 Task: Find connections with filter location Uruguaiana with filter topic #Projectmanagements with filter profile language German with filter current company Reliance Mutual Fund with filter school Panimalar Engineering College with filter industry Air, Water, and Waste Program Management with filter service category Print Design with filter keywords title IT Professional
Action: Mouse moved to (673, 132)
Screenshot: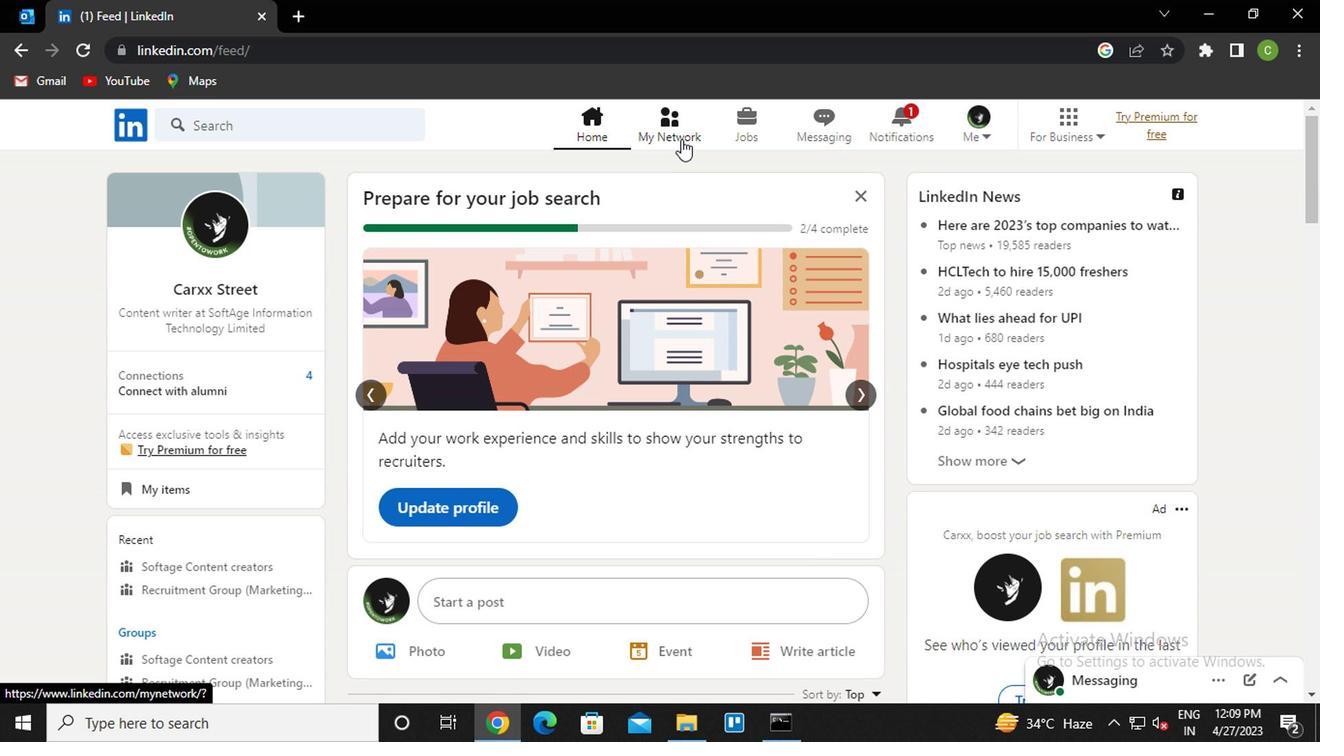 
Action: Mouse pressed left at (673, 132)
Screenshot: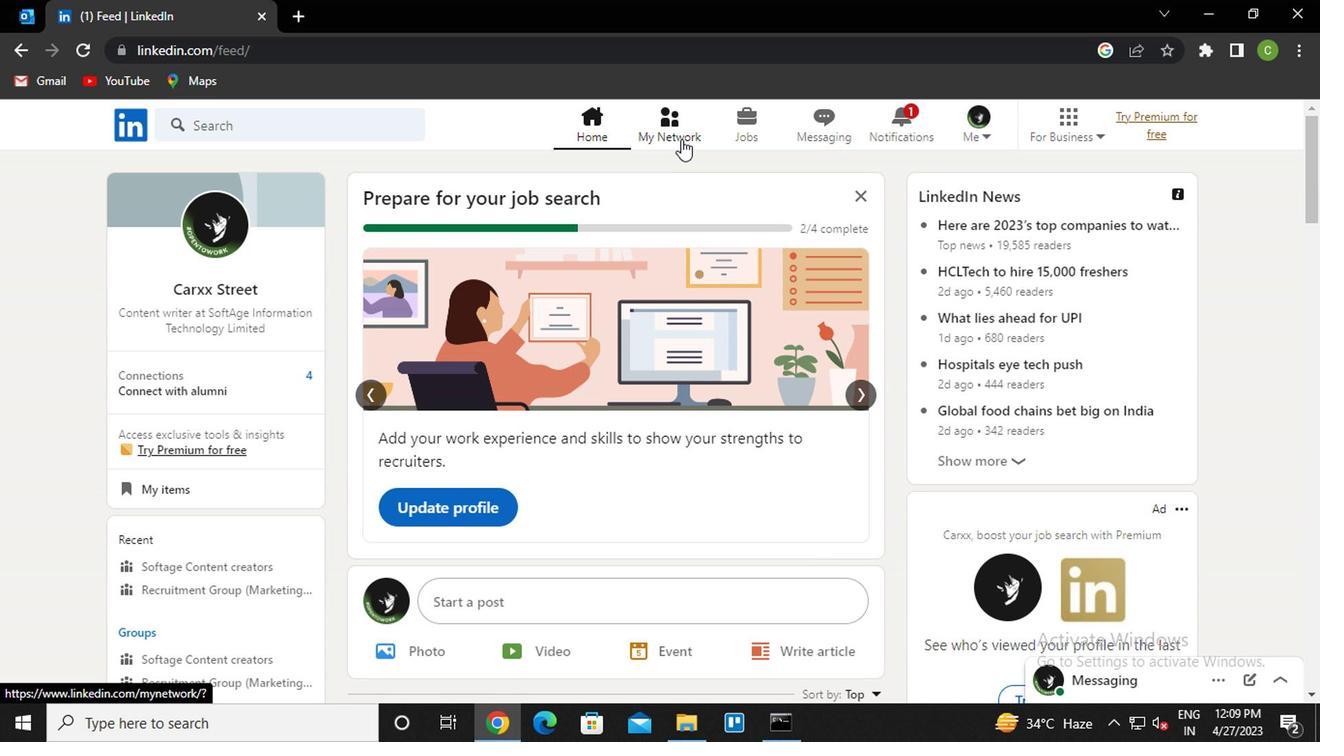 
Action: Mouse moved to (292, 243)
Screenshot: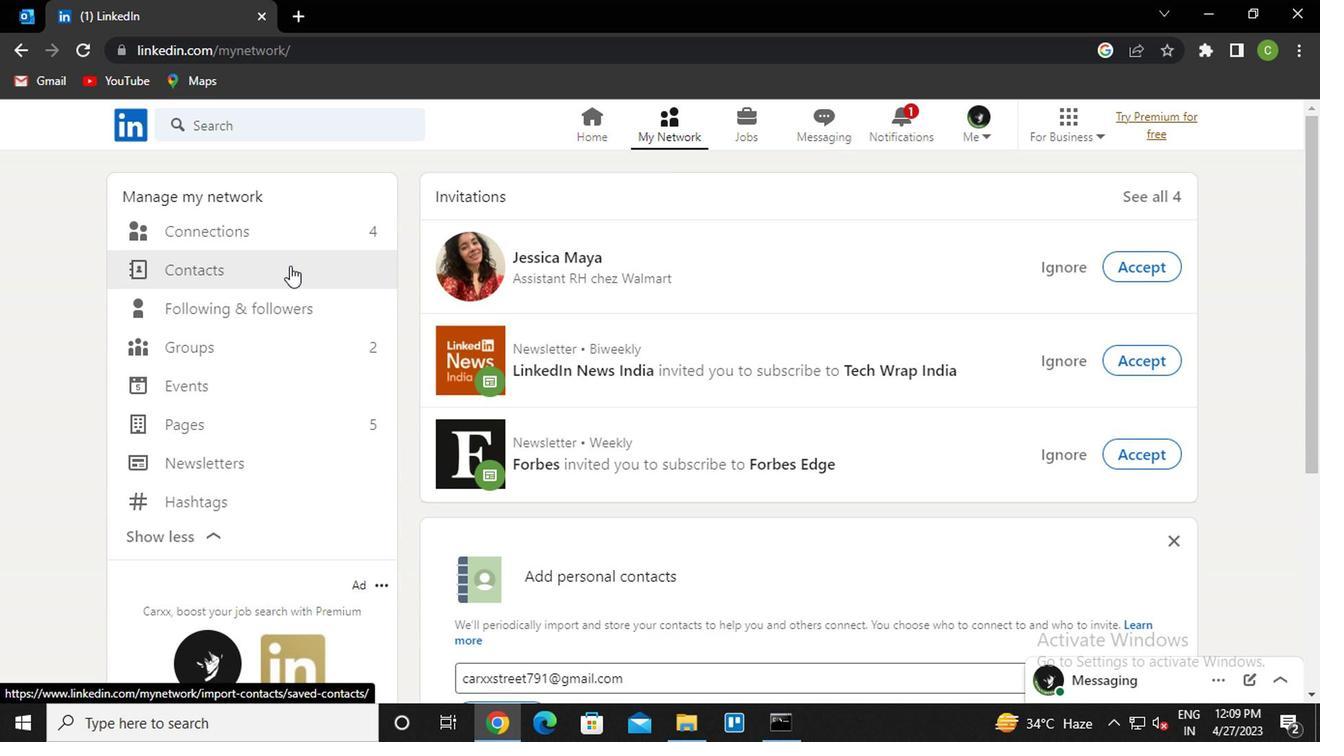 
Action: Mouse pressed left at (292, 243)
Screenshot: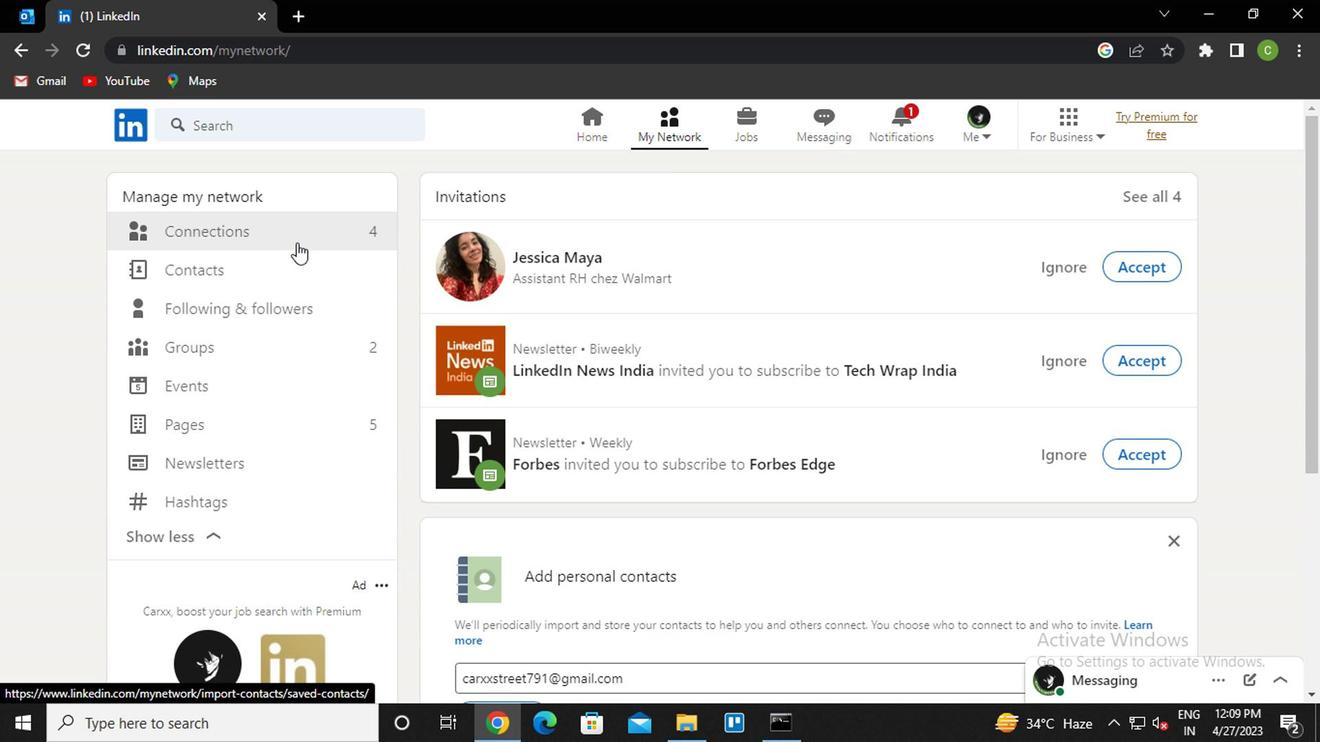 
Action: Mouse moved to (283, 224)
Screenshot: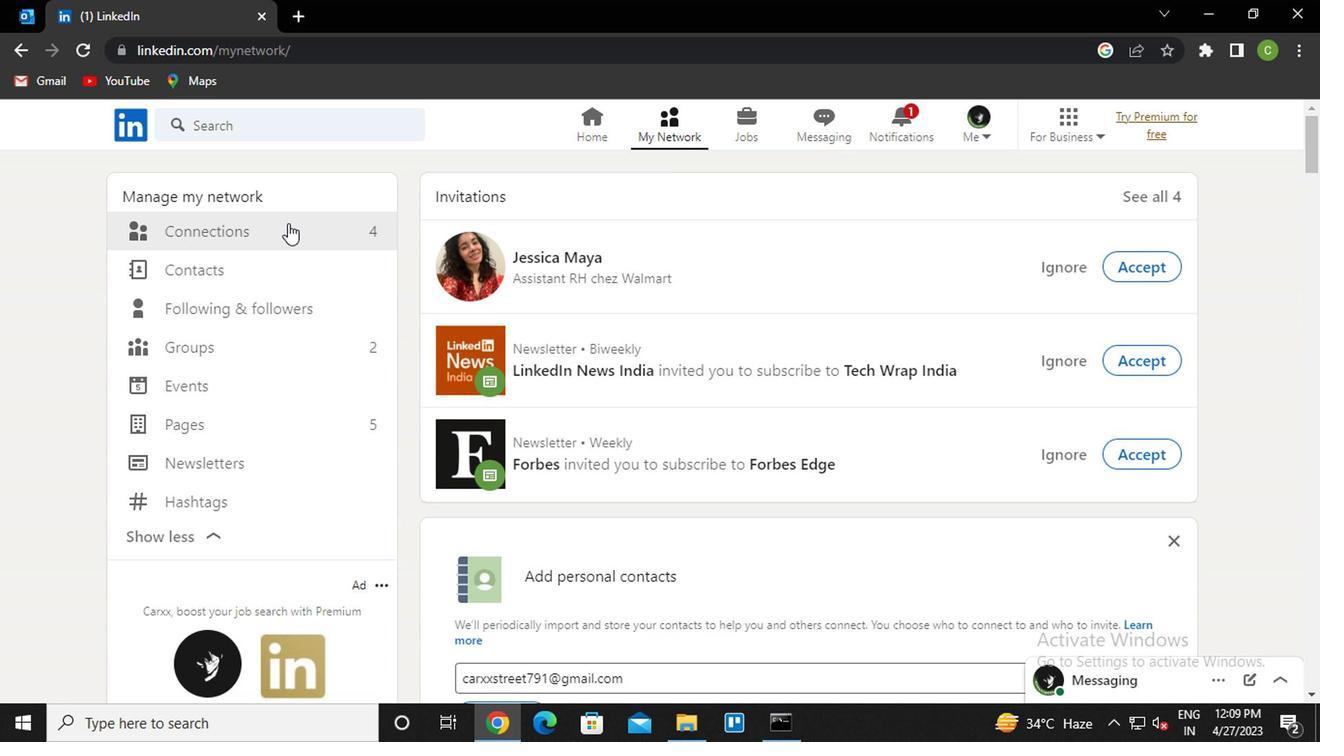 
Action: Mouse pressed left at (283, 224)
Screenshot: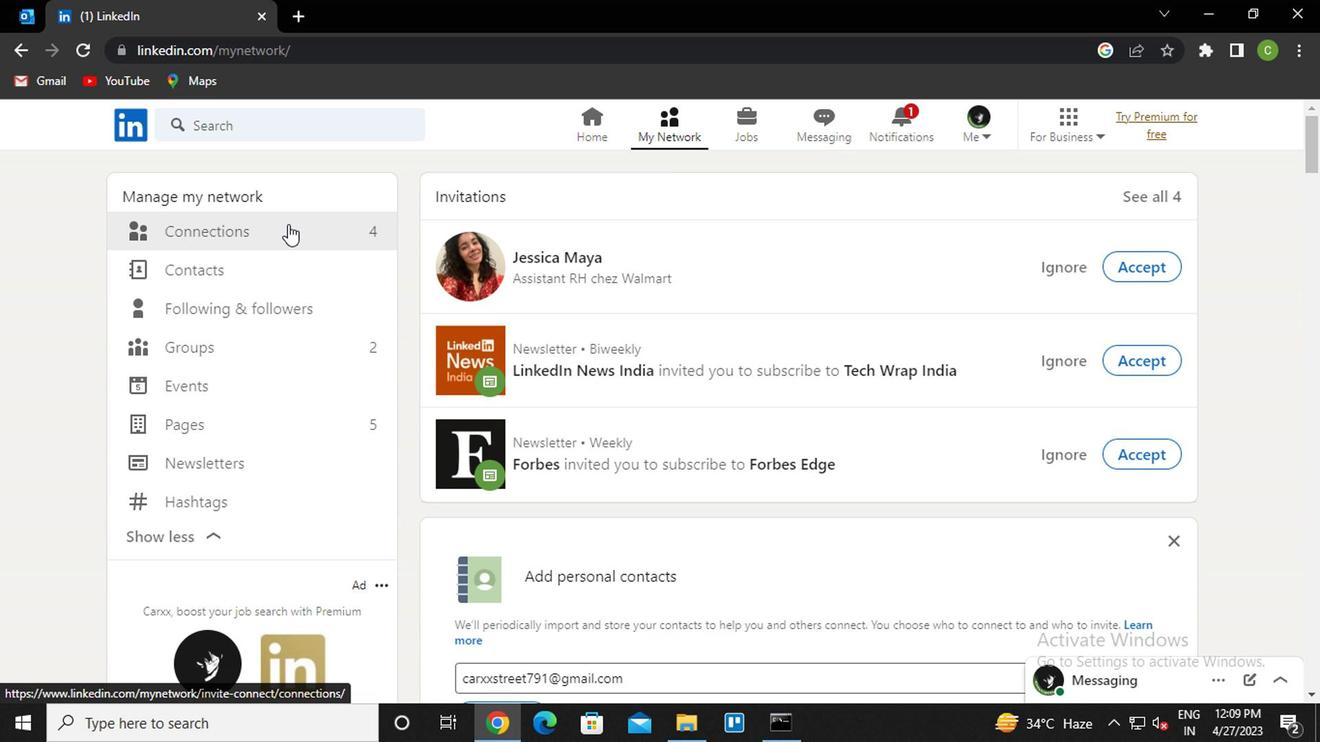 
Action: Mouse moved to (804, 227)
Screenshot: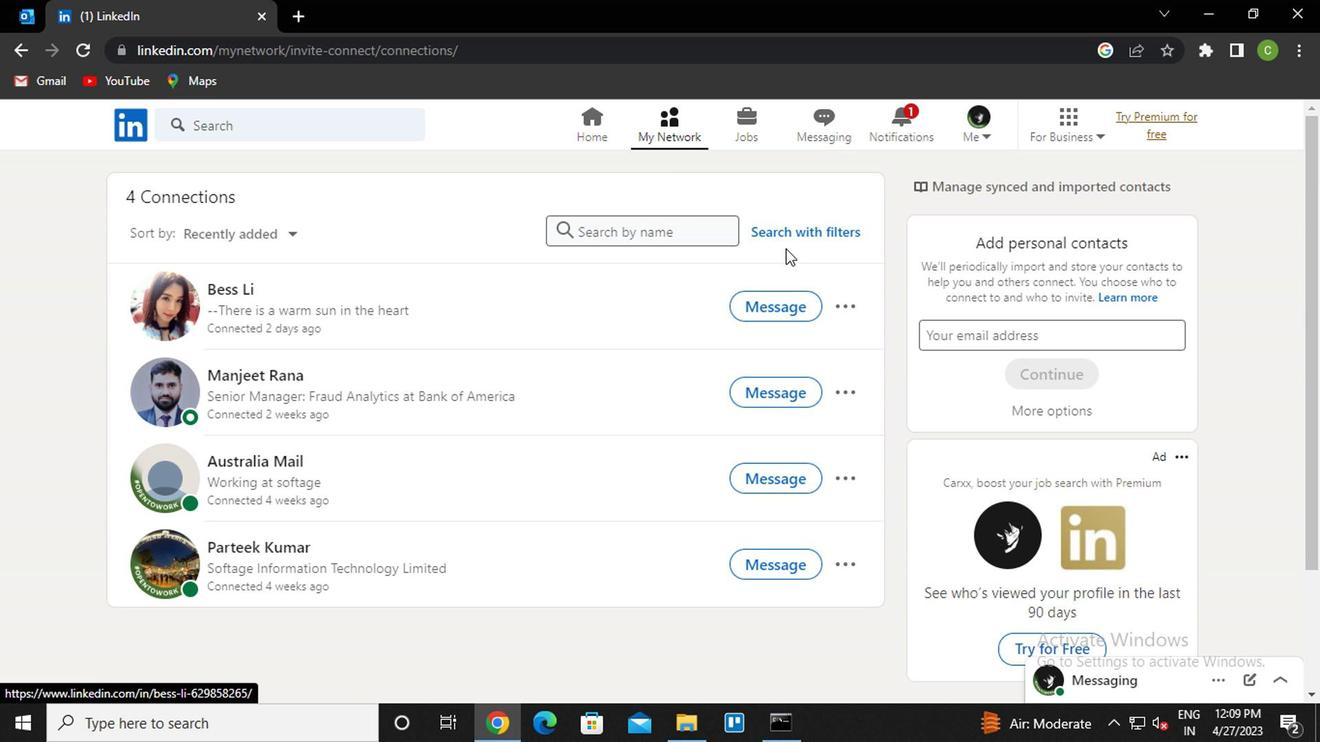 
Action: Mouse pressed left at (804, 227)
Screenshot: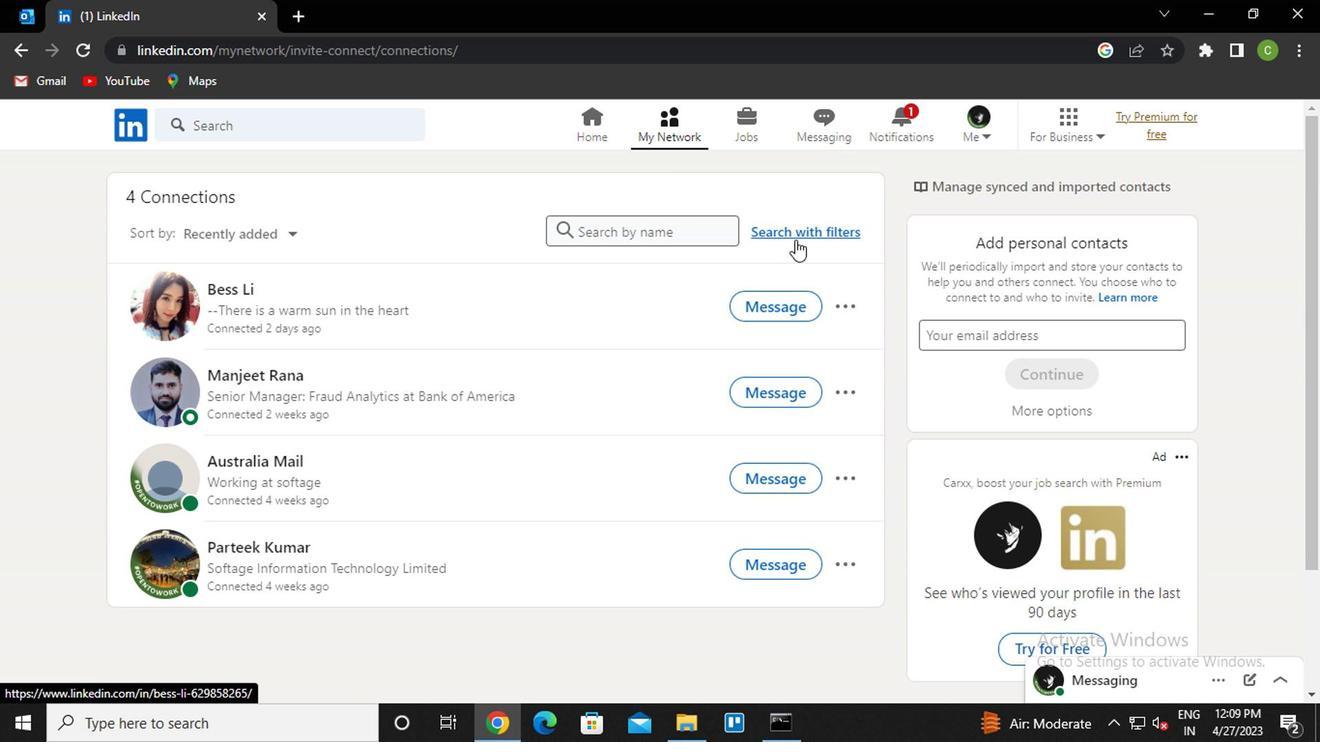 
Action: Mouse moved to (723, 187)
Screenshot: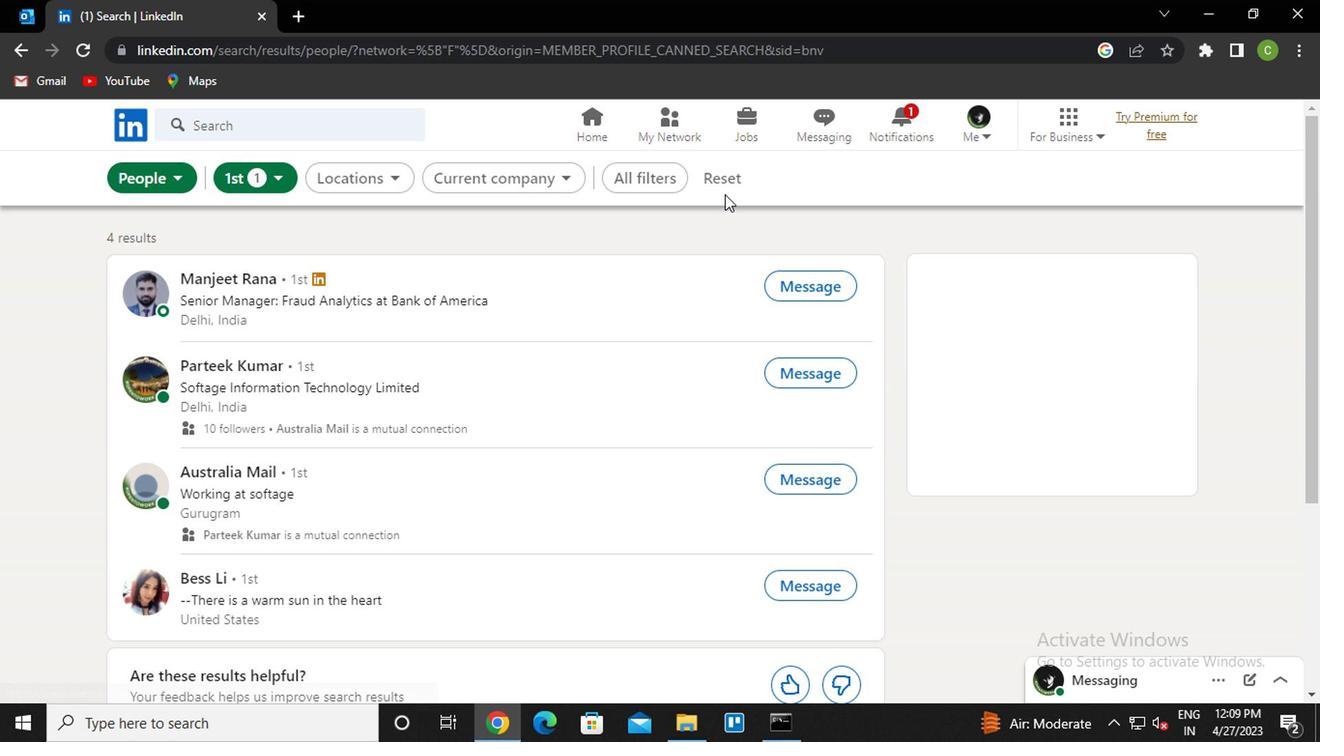 
Action: Mouse pressed left at (723, 187)
Screenshot: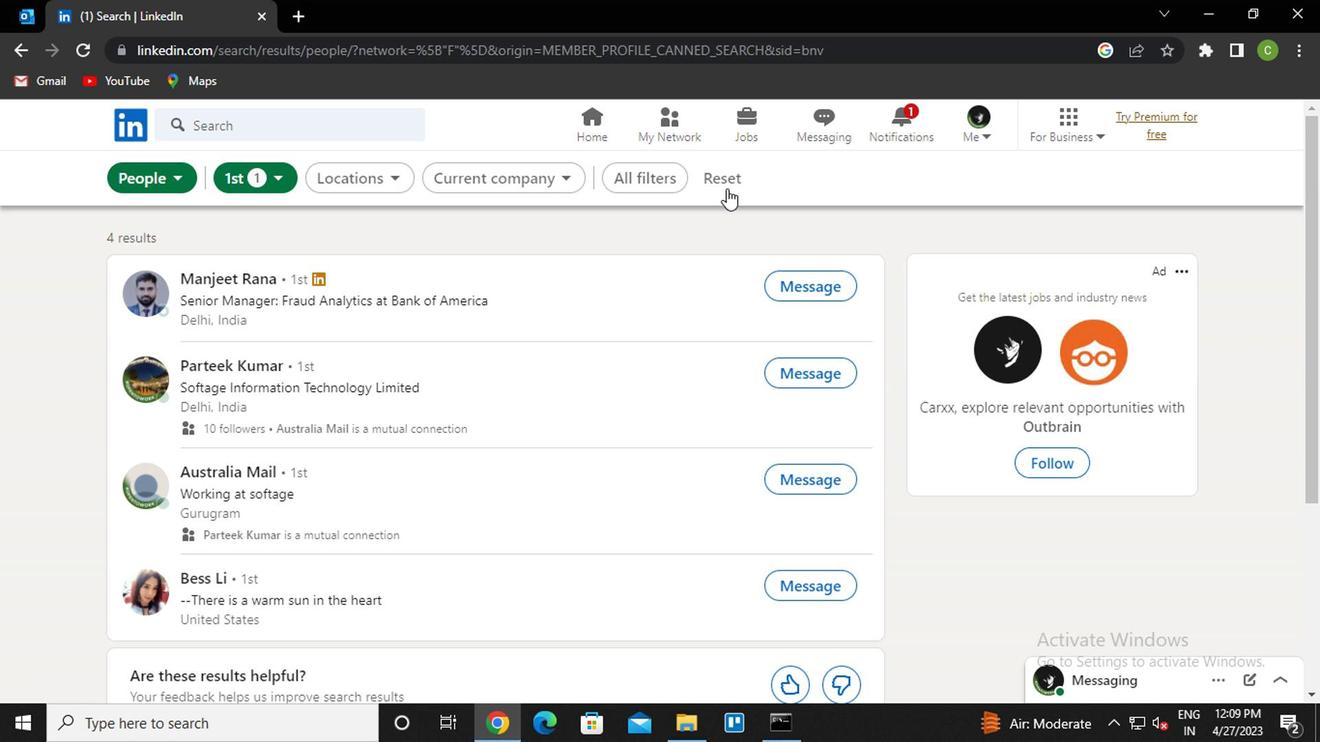 
Action: Mouse moved to (683, 179)
Screenshot: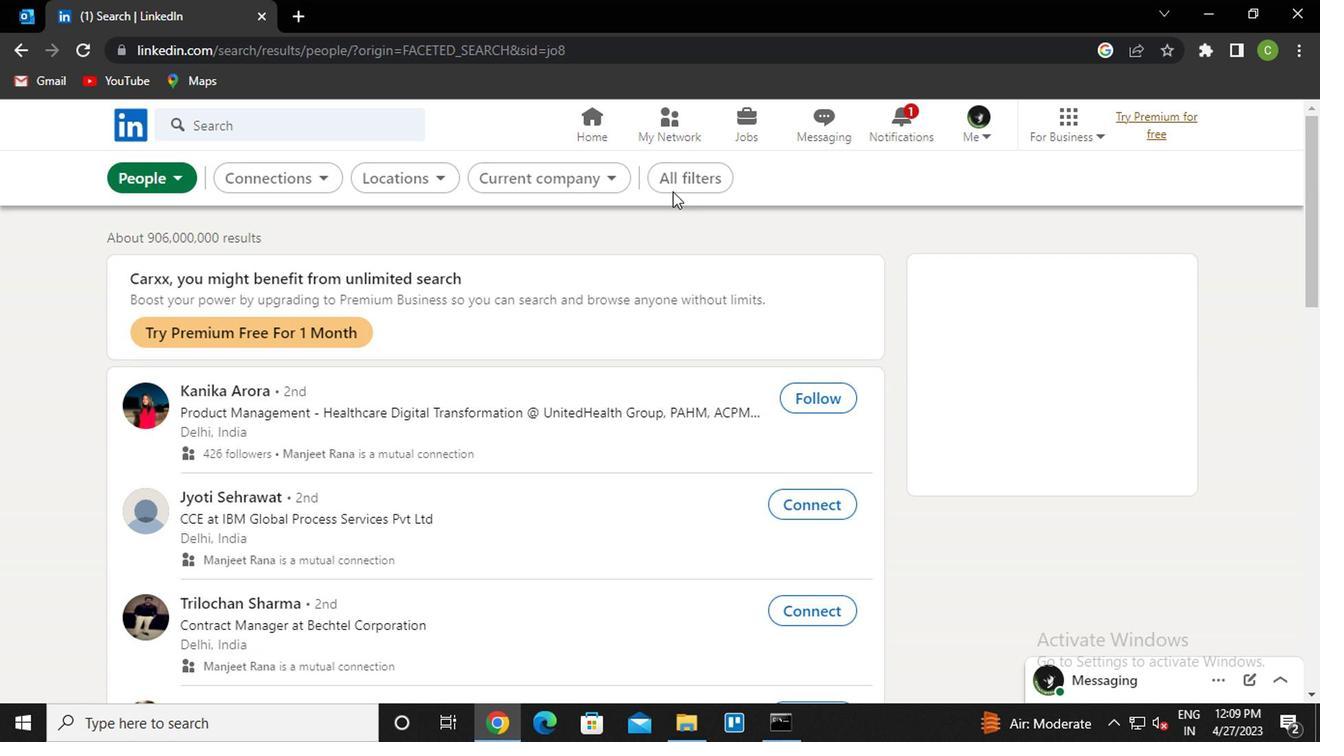 
Action: Mouse pressed left at (683, 179)
Screenshot: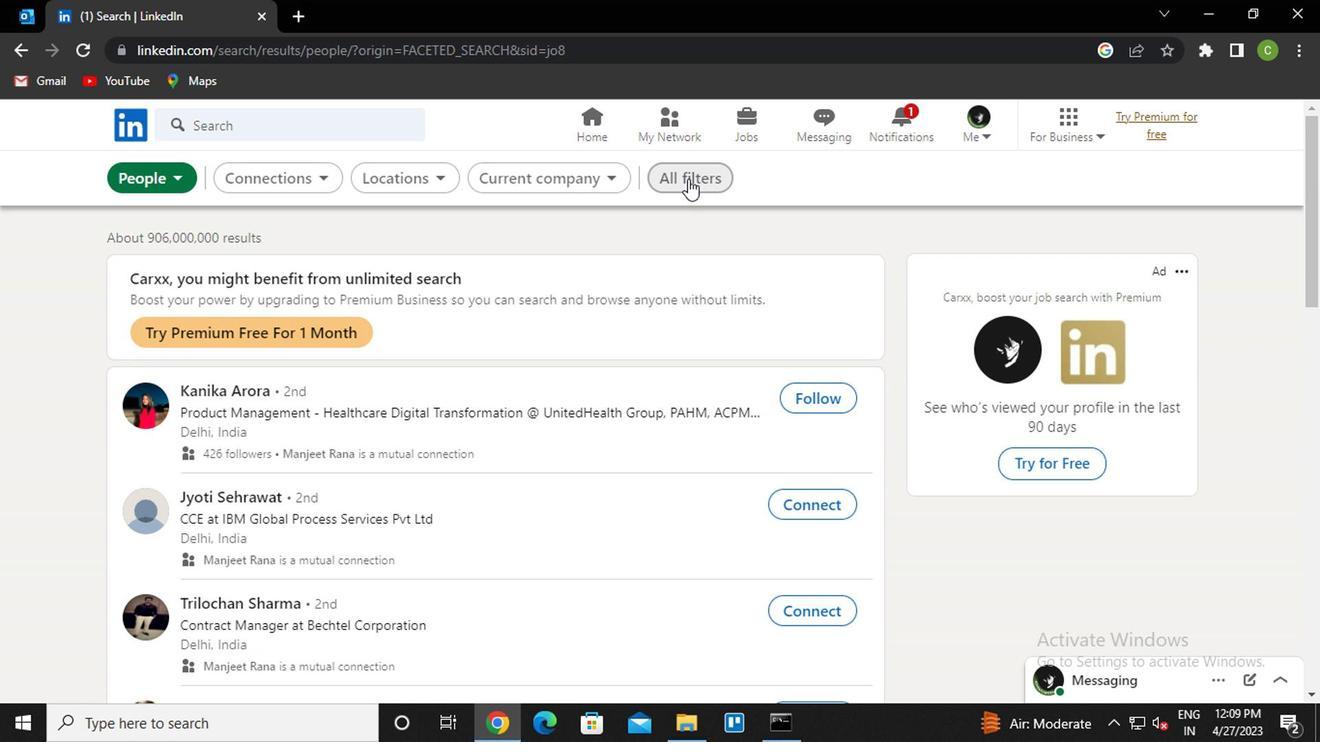
Action: Mouse moved to (1105, 442)
Screenshot: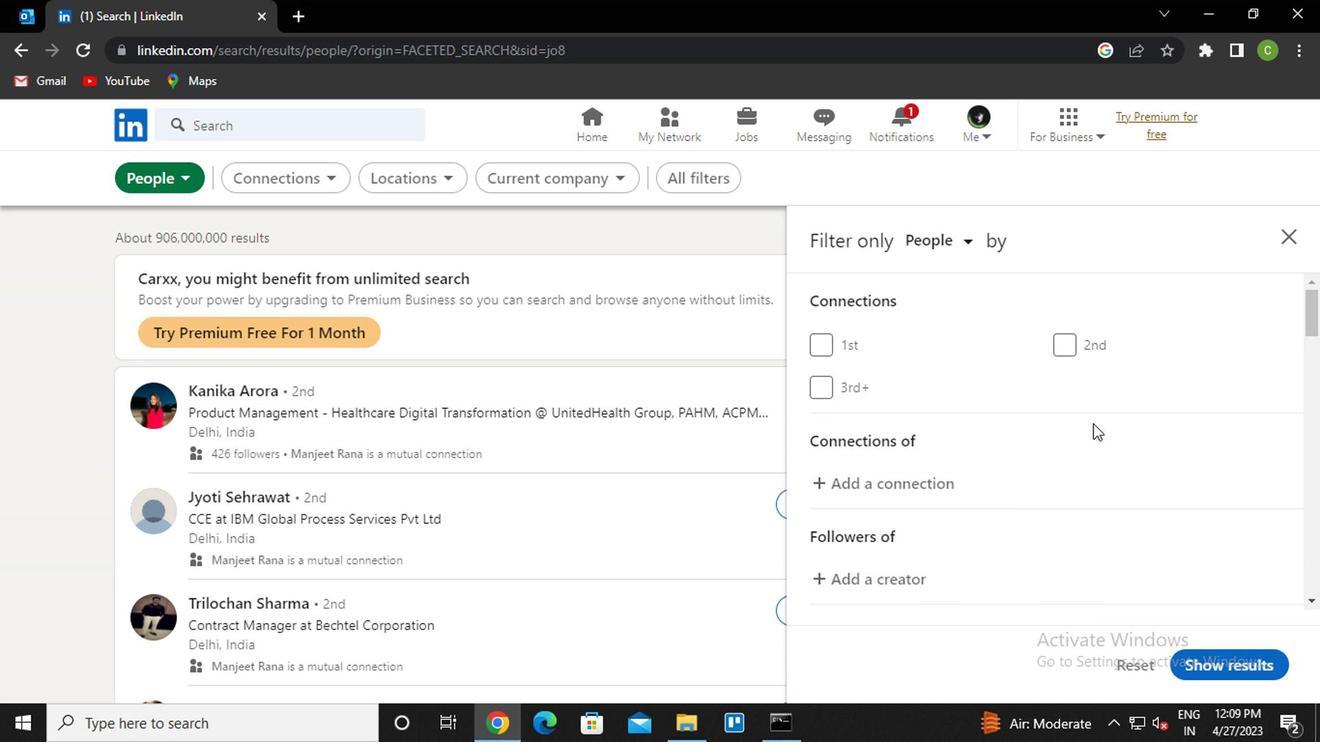 
Action: Mouse scrolled (1105, 444) with delta (0, 1)
Screenshot: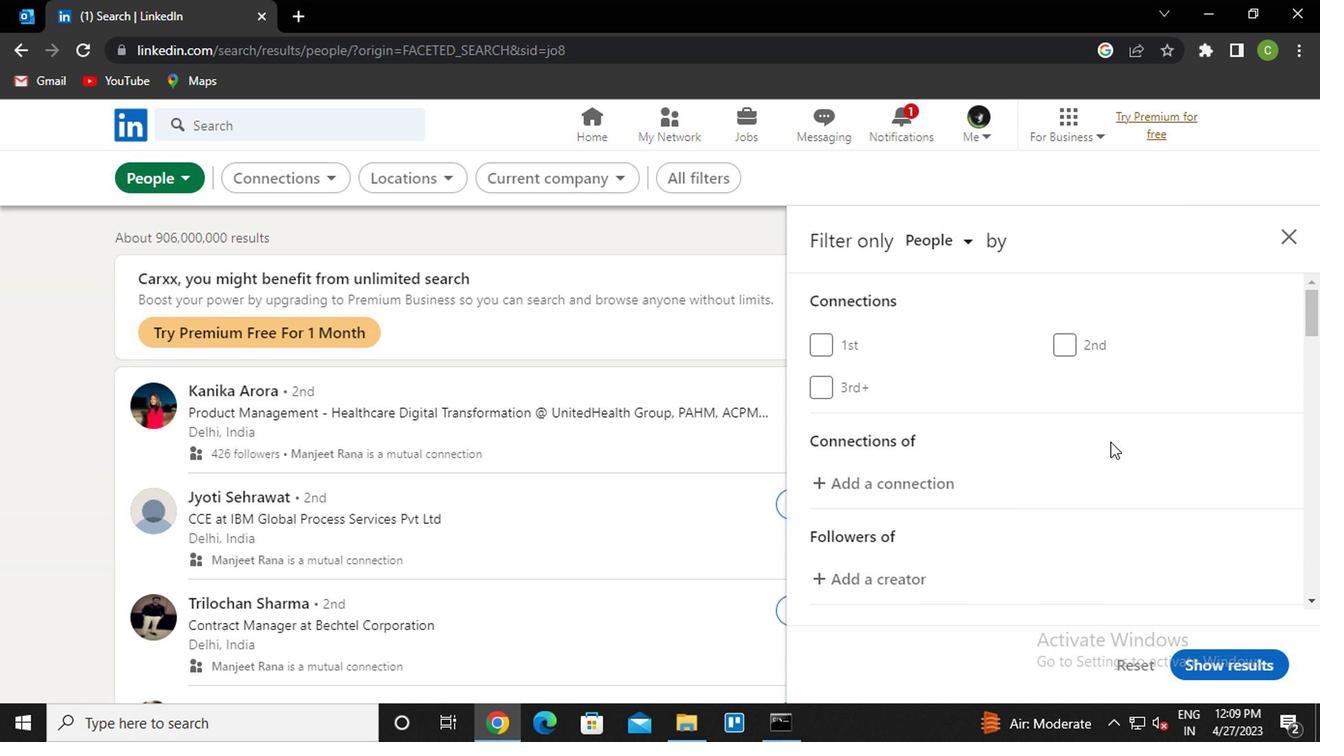 
Action: Mouse scrolled (1105, 444) with delta (0, 1)
Screenshot: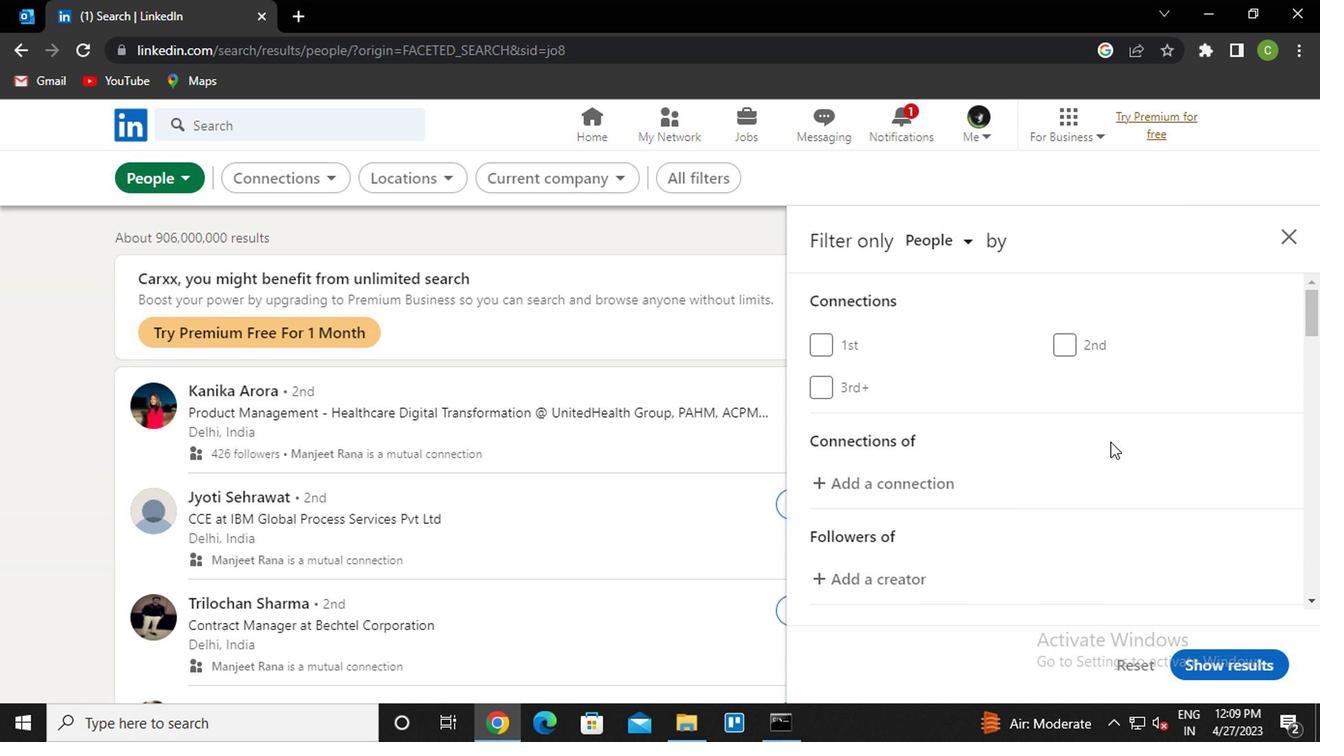
Action: Mouse scrolled (1105, 442) with delta (0, 0)
Screenshot: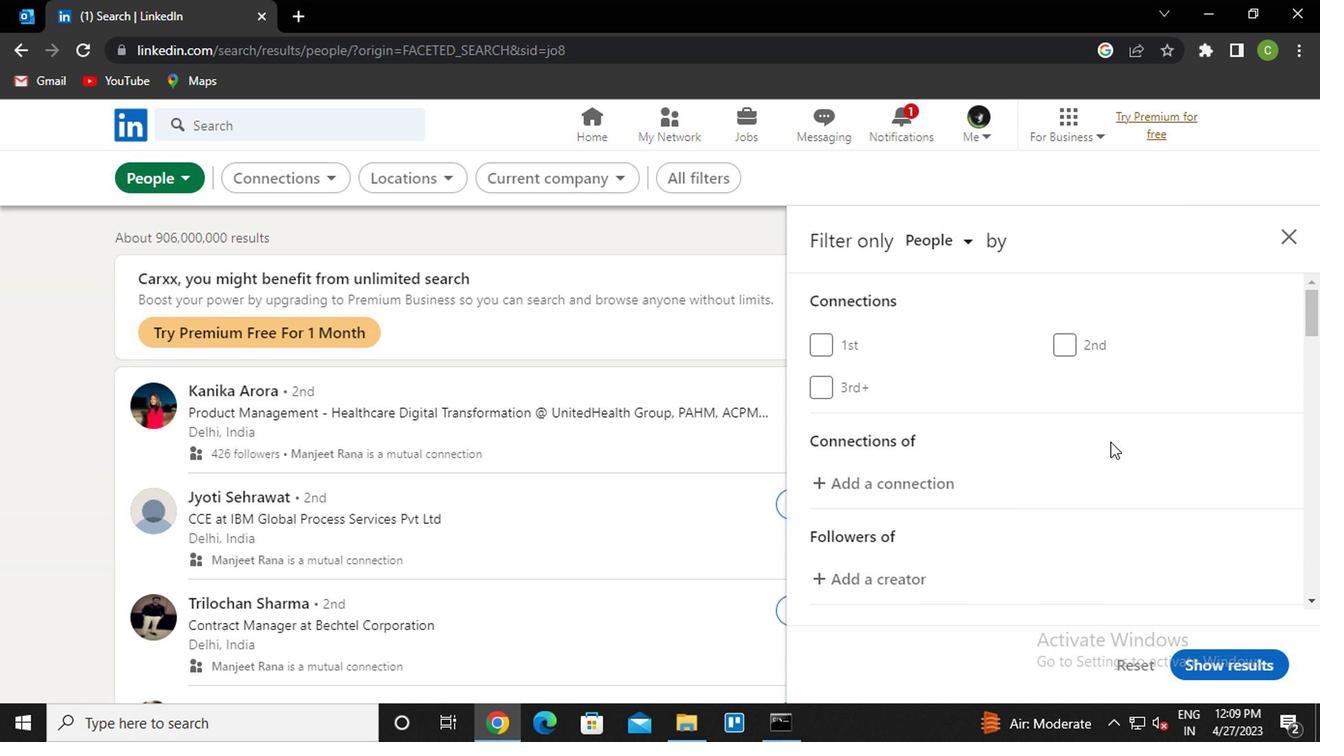 
Action: Mouse scrolled (1105, 442) with delta (0, 0)
Screenshot: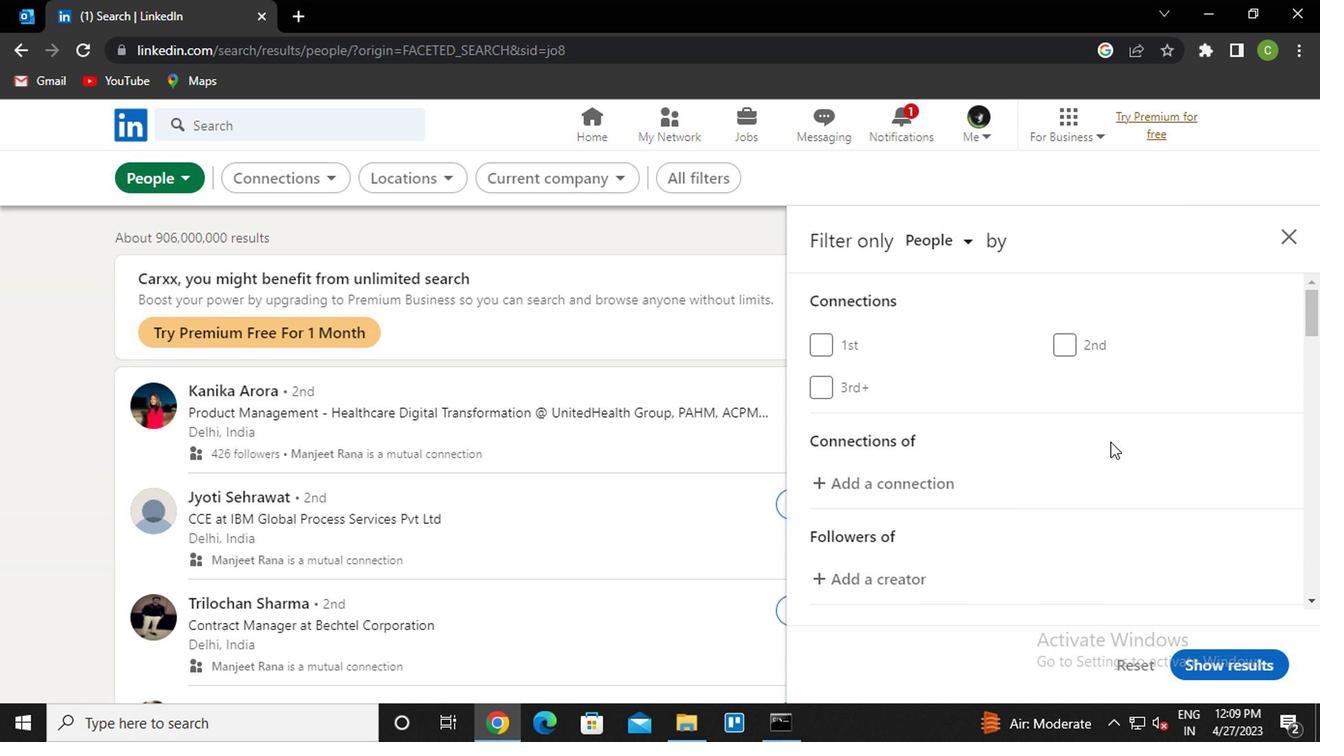 
Action: Mouse scrolled (1105, 442) with delta (0, 0)
Screenshot: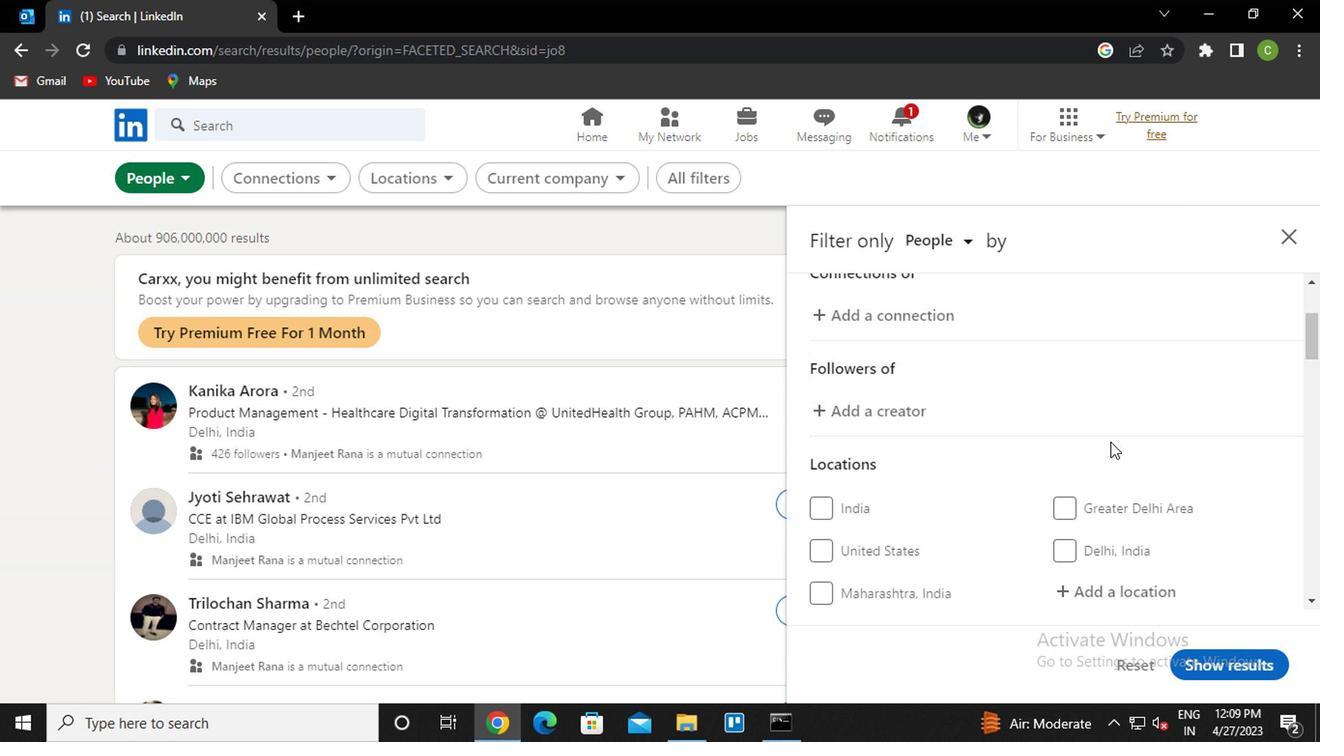 
Action: Mouse scrolled (1105, 442) with delta (0, 0)
Screenshot: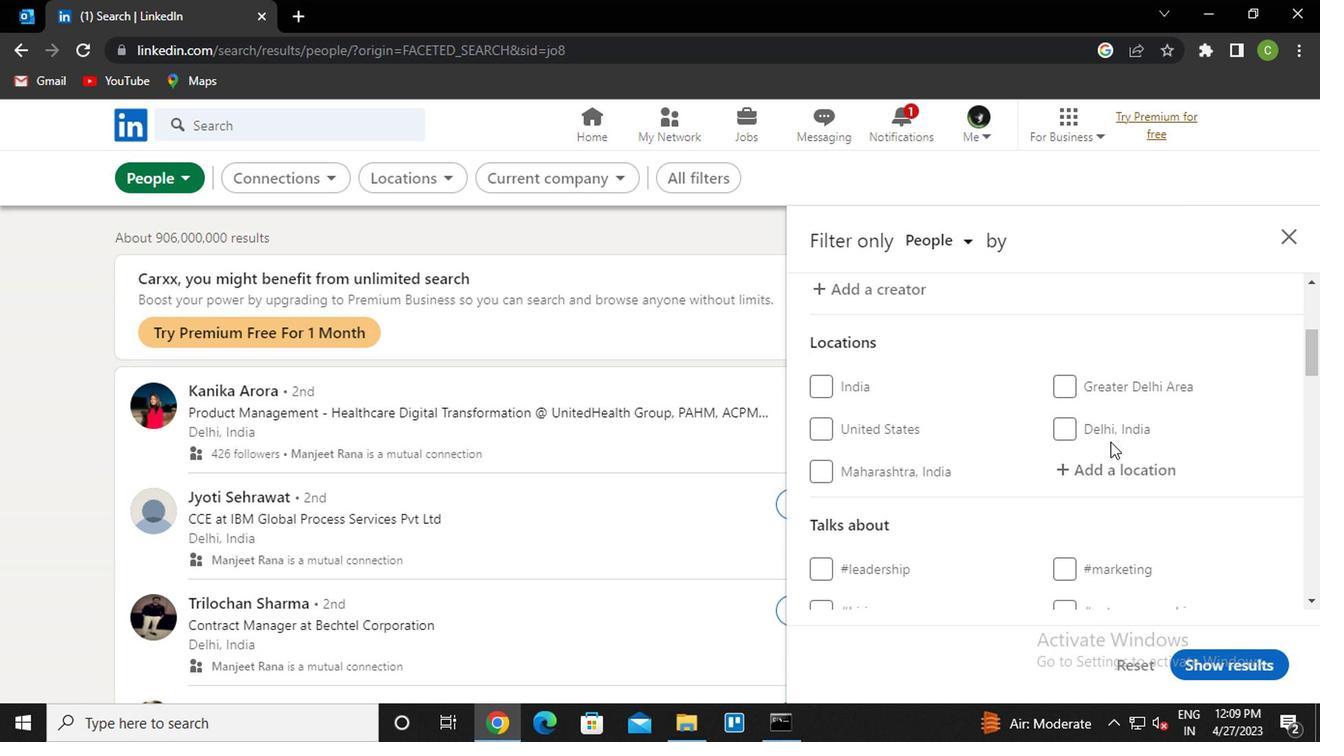
Action: Mouse moved to (1091, 378)
Screenshot: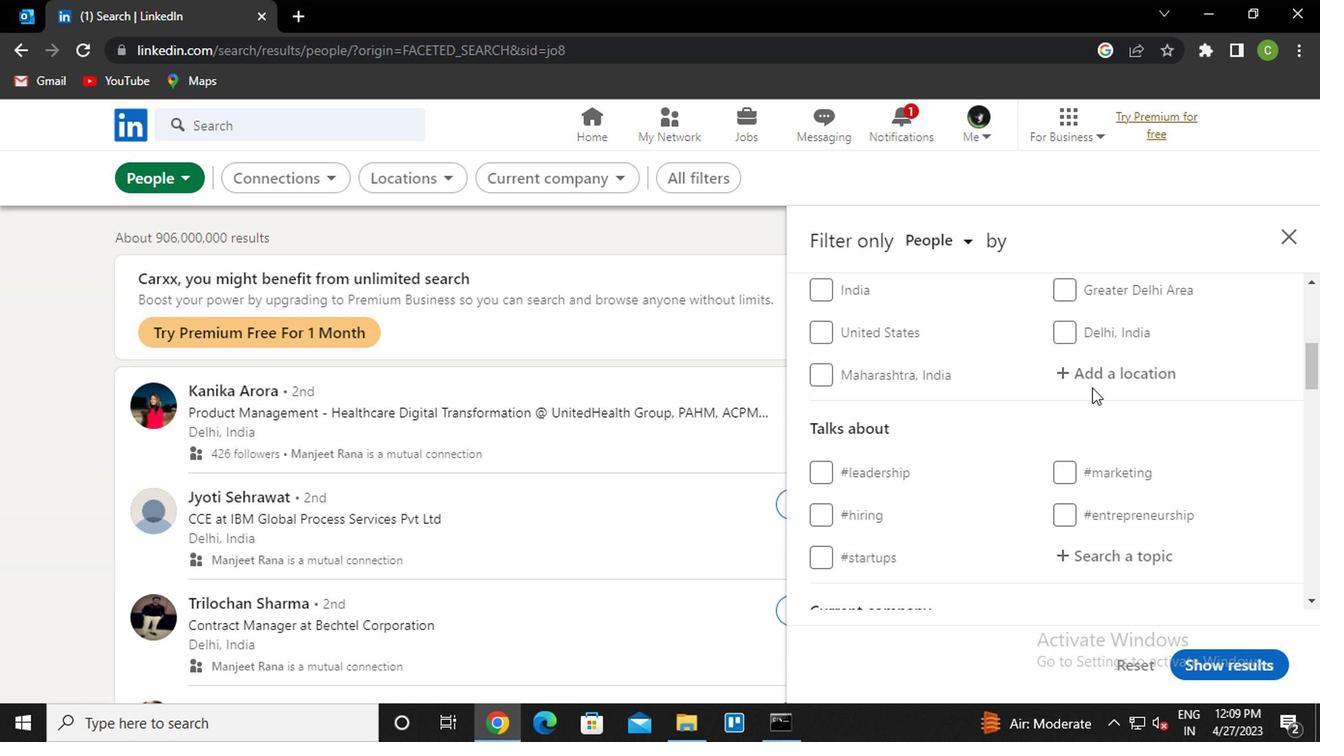 
Action: Mouse pressed left at (1091, 378)
Screenshot: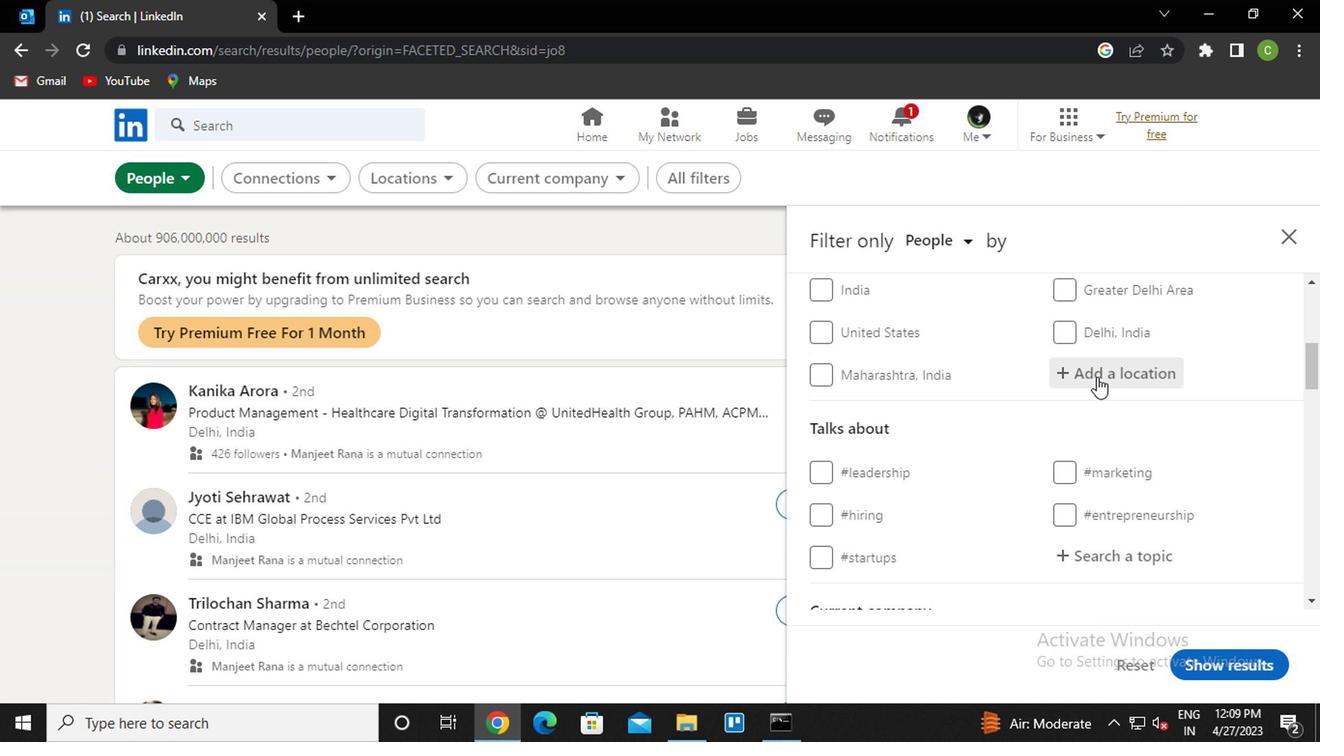 
Action: Key pressed <Key.caps_lock>u<Key.caps_lock>ruguaiana<Key.down><Key.enter>
Screenshot: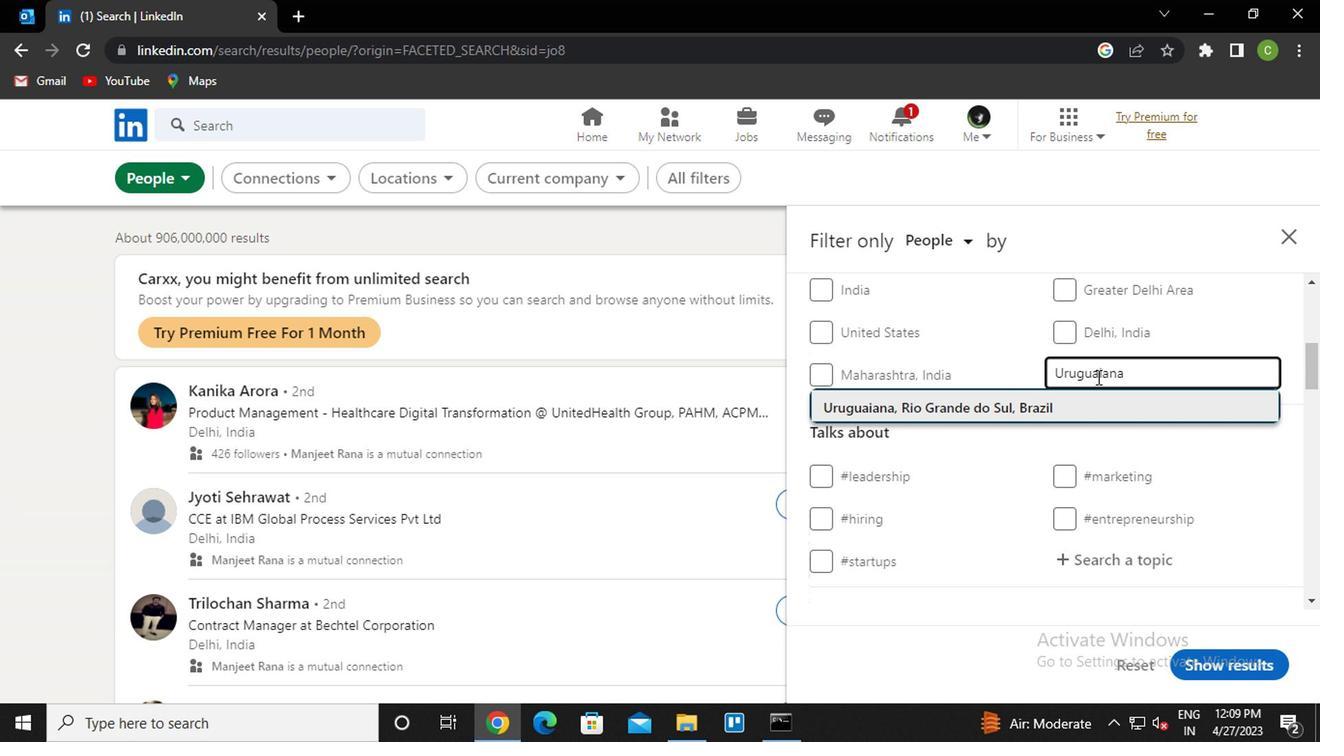 
Action: Mouse scrolled (1091, 376) with delta (0, -1)
Screenshot: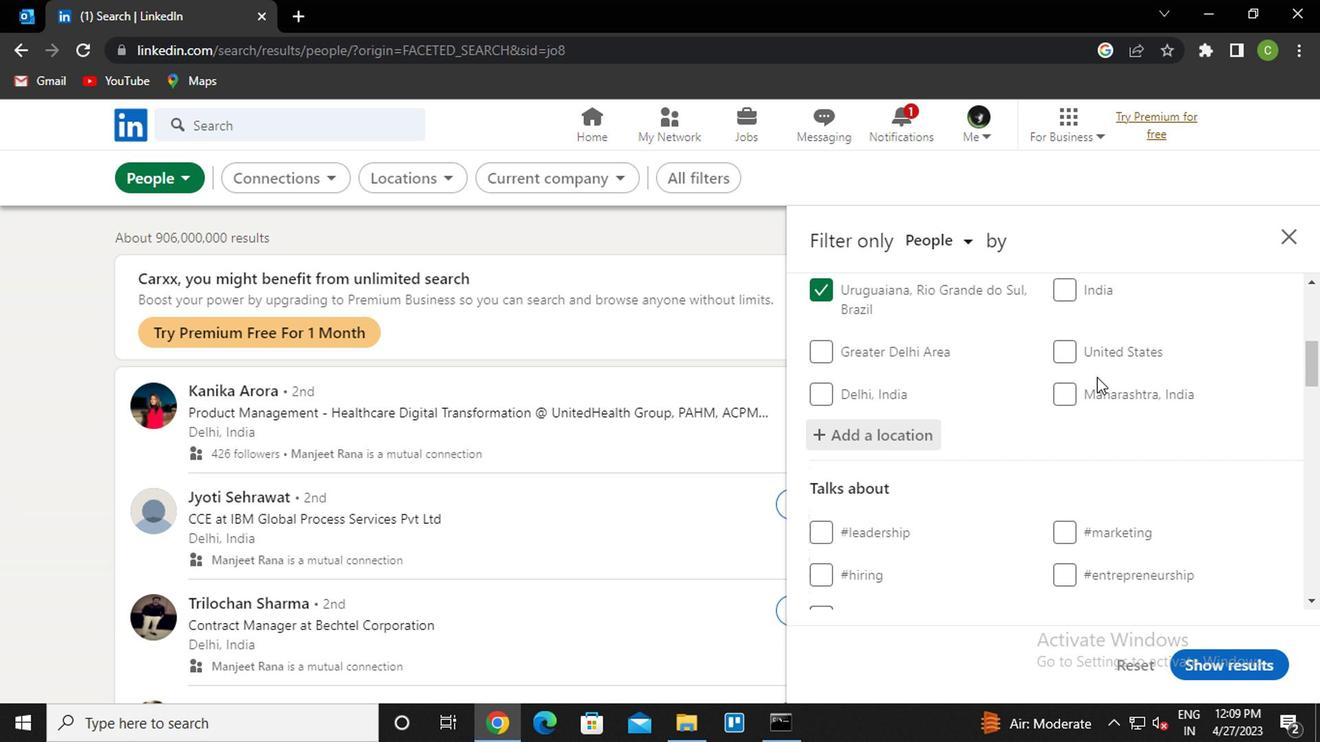
Action: Mouse scrolled (1091, 376) with delta (0, -1)
Screenshot: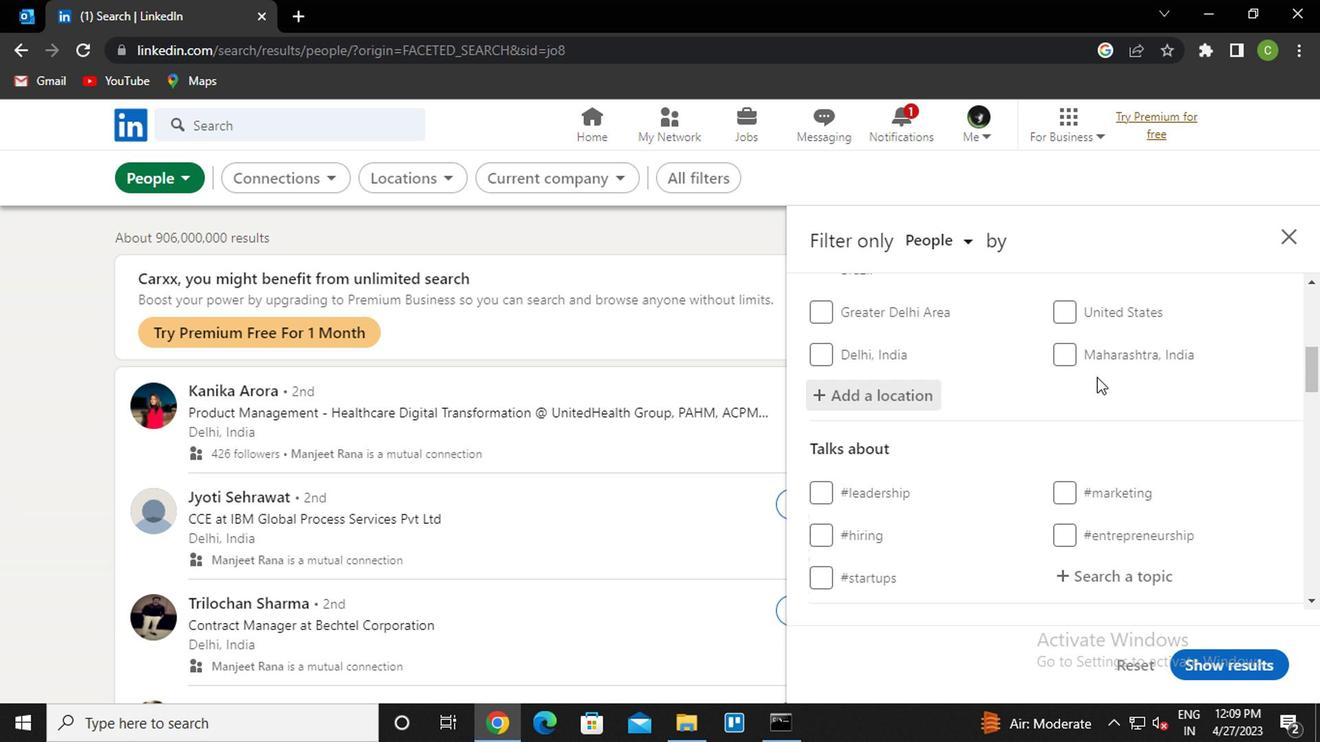 
Action: Mouse scrolled (1091, 376) with delta (0, -1)
Screenshot: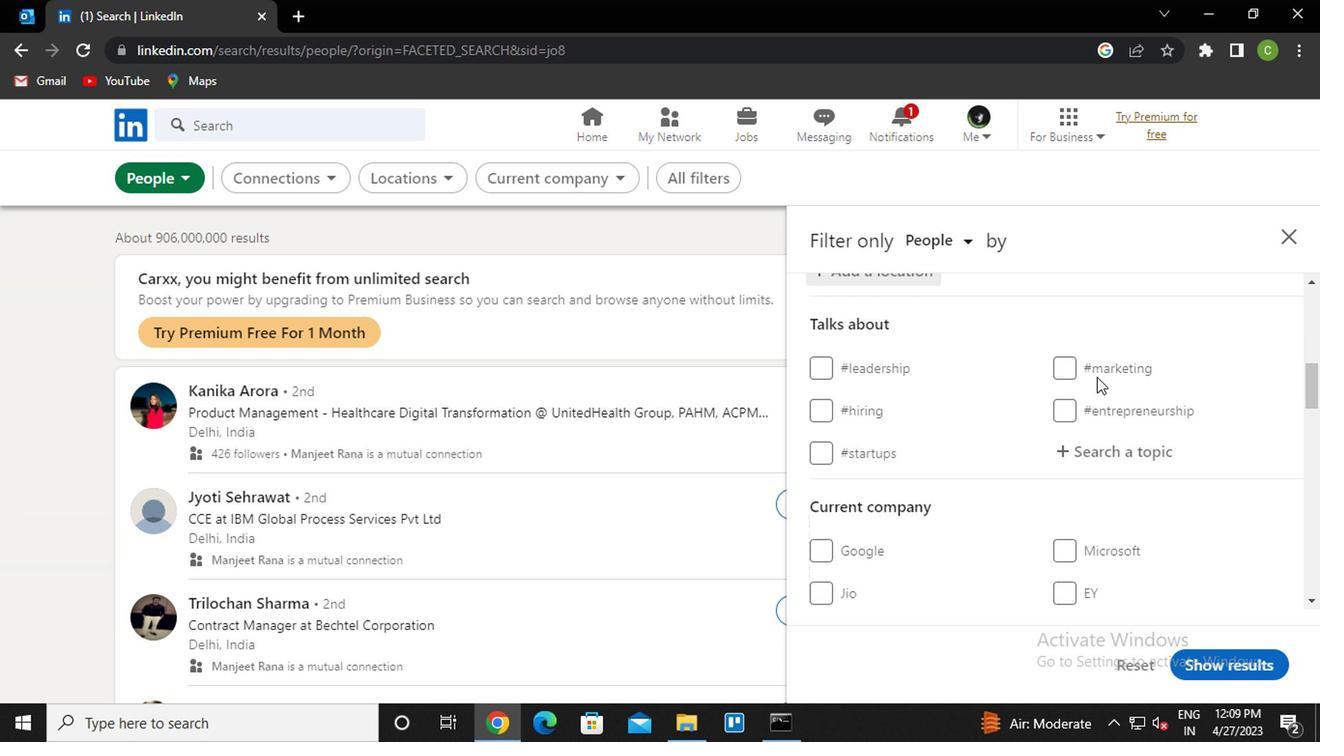 
Action: Mouse moved to (1101, 335)
Screenshot: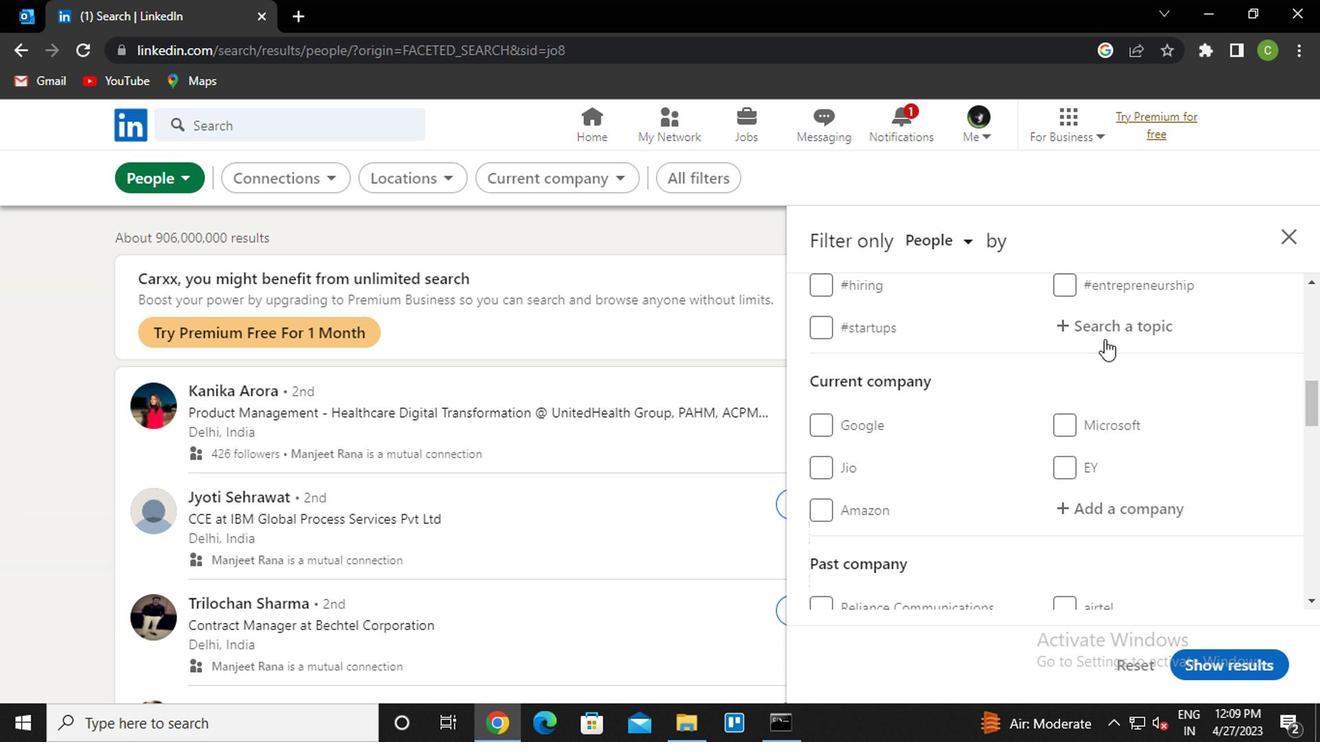
Action: Mouse pressed left at (1101, 335)
Screenshot: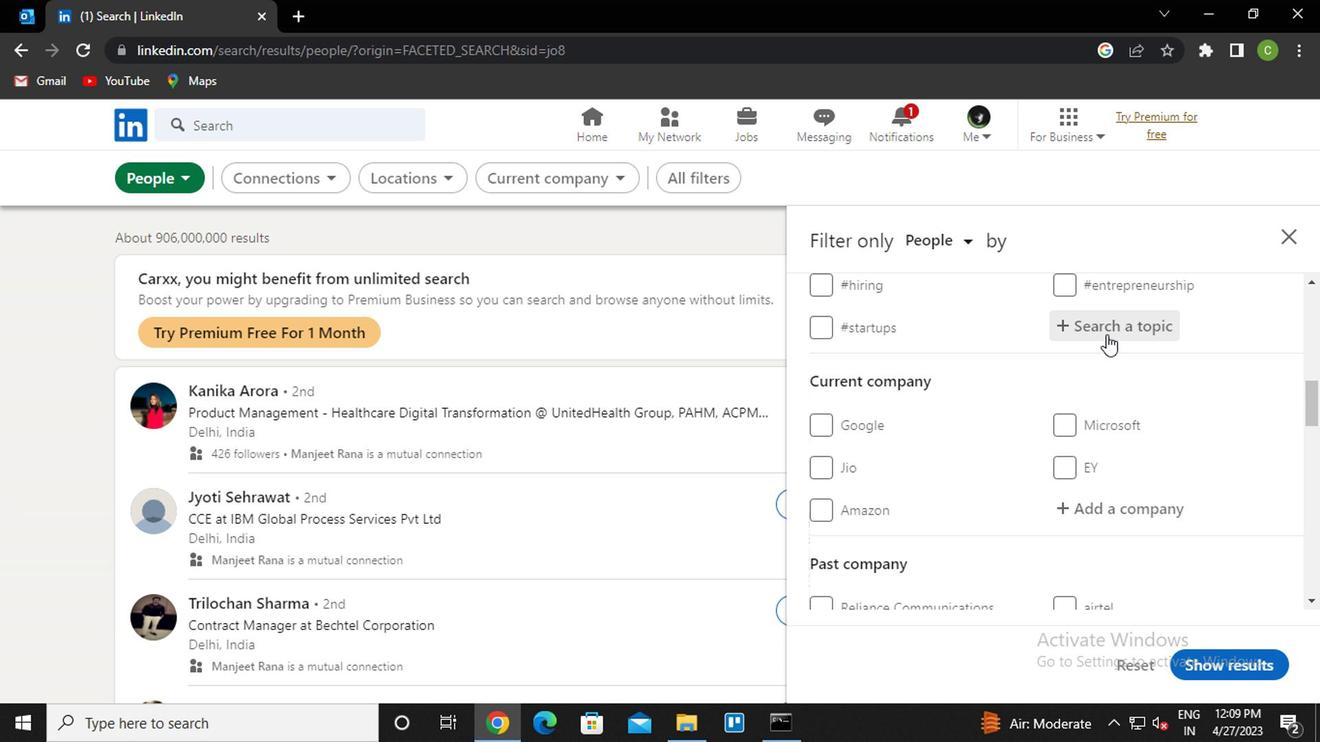 
Action: Key pressed <Key.caps_lock>m<Key.caps_lock>anager<Key.backspace><Key.backspace><Key.backspace><Key.backspace><Key.backspace><Key.backspace><Key.backspace><Key.backspace><Key.backspace><Key.backspace><Key.backspace><Key.backspace><Key.backspace><Key.backspace><Key.backspace><Key.backspace>projectmana<Key.down><Key.enter>
Screenshot: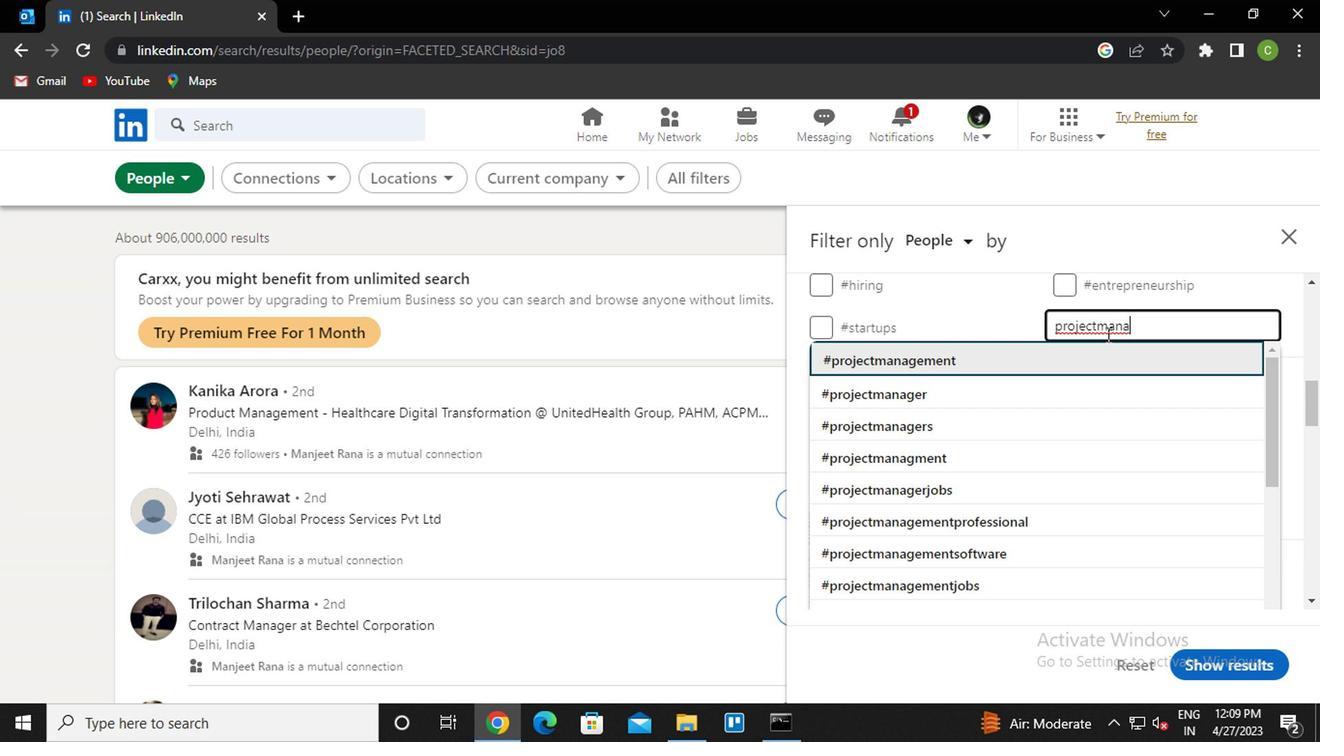 
Action: Mouse moved to (1146, 340)
Screenshot: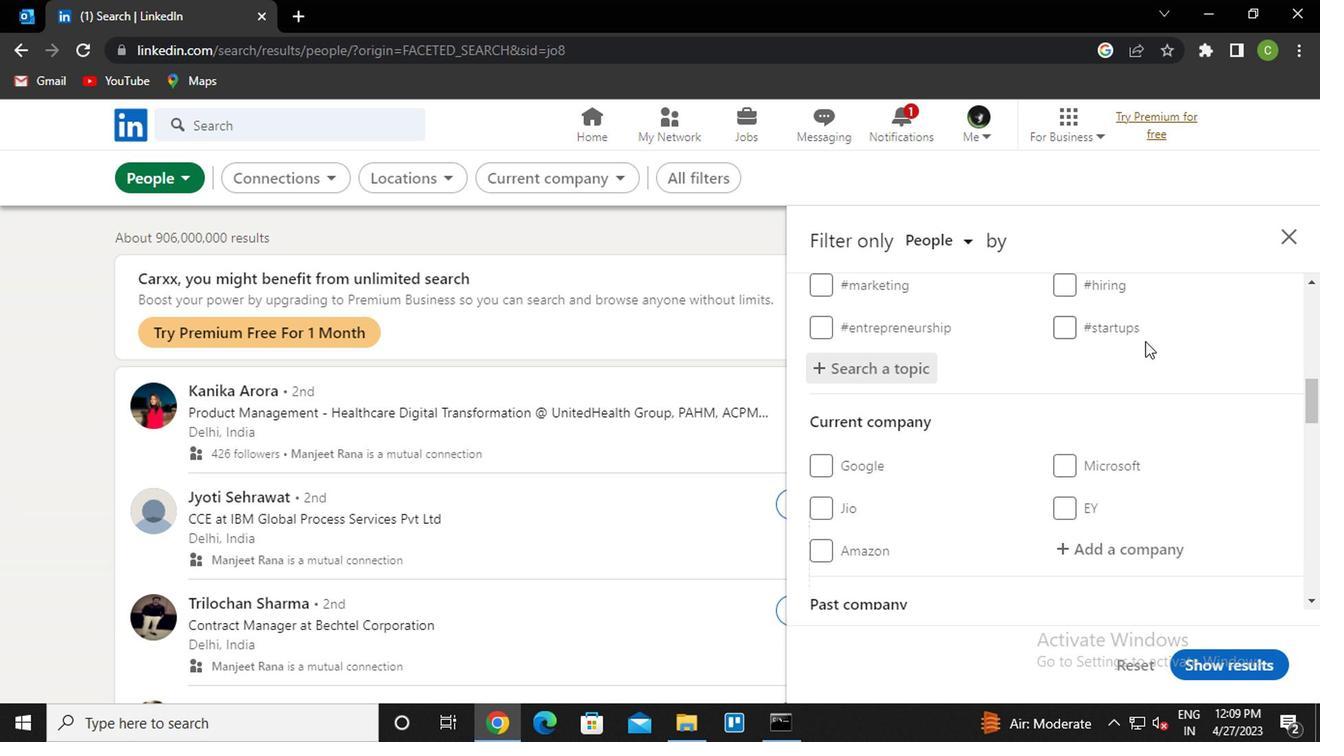 
Action: Mouse scrolled (1146, 338) with delta (0, -1)
Screenshot: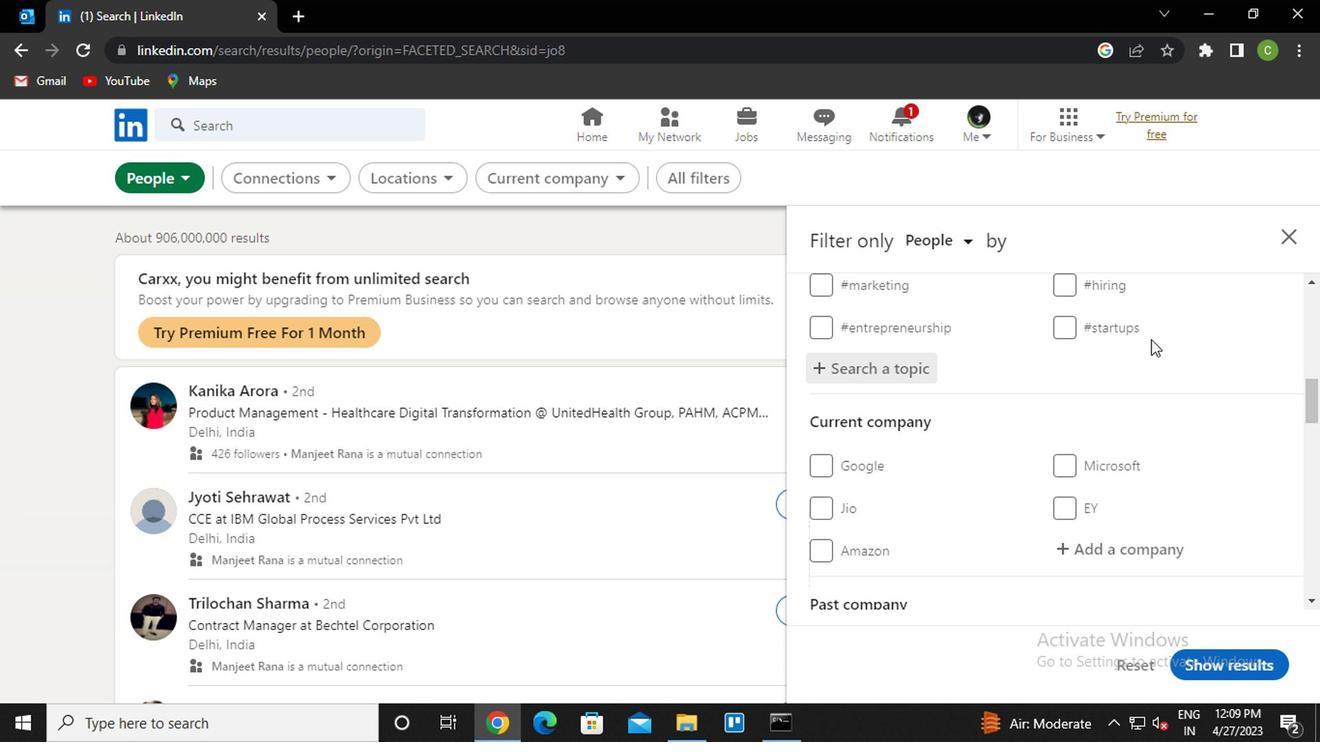 
Action: Mouse moved to (1146, 341)
Screenshot: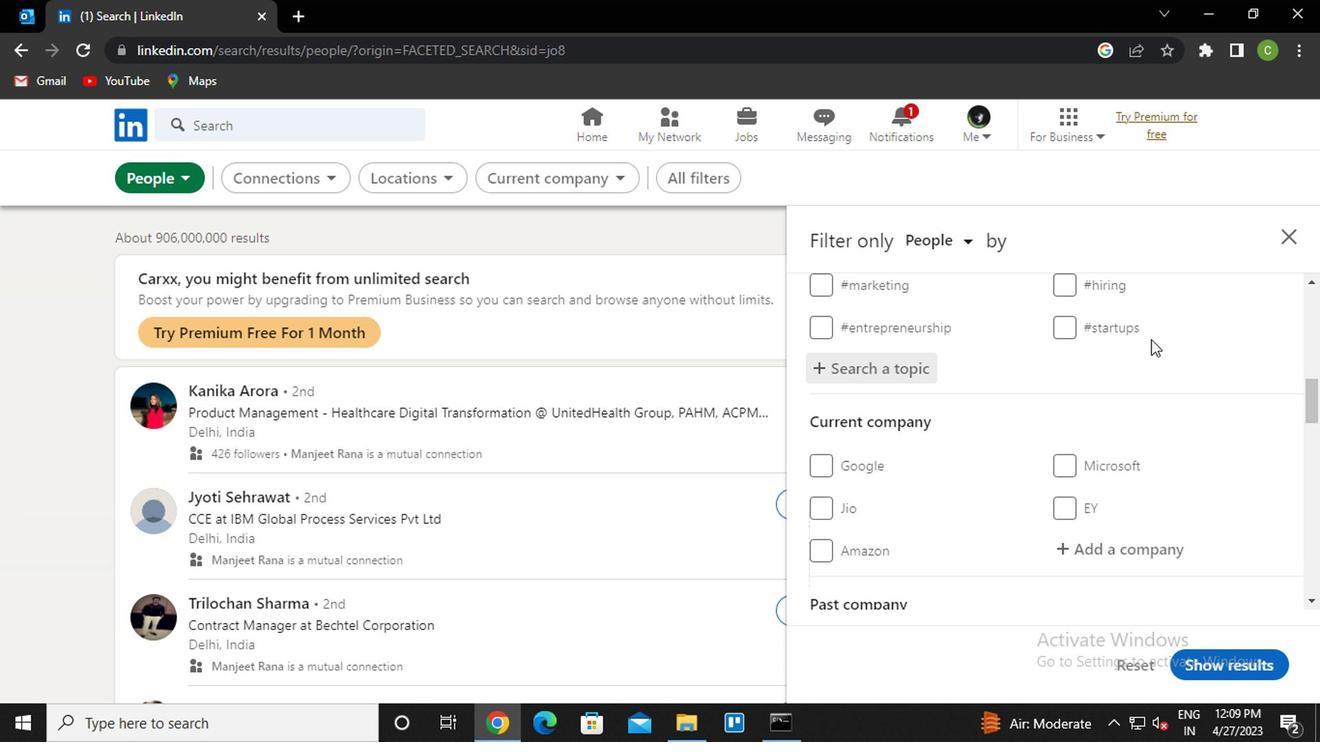 
Action: Mouse scrolled (1146, 340) with delta (0, 0)
Screenshot: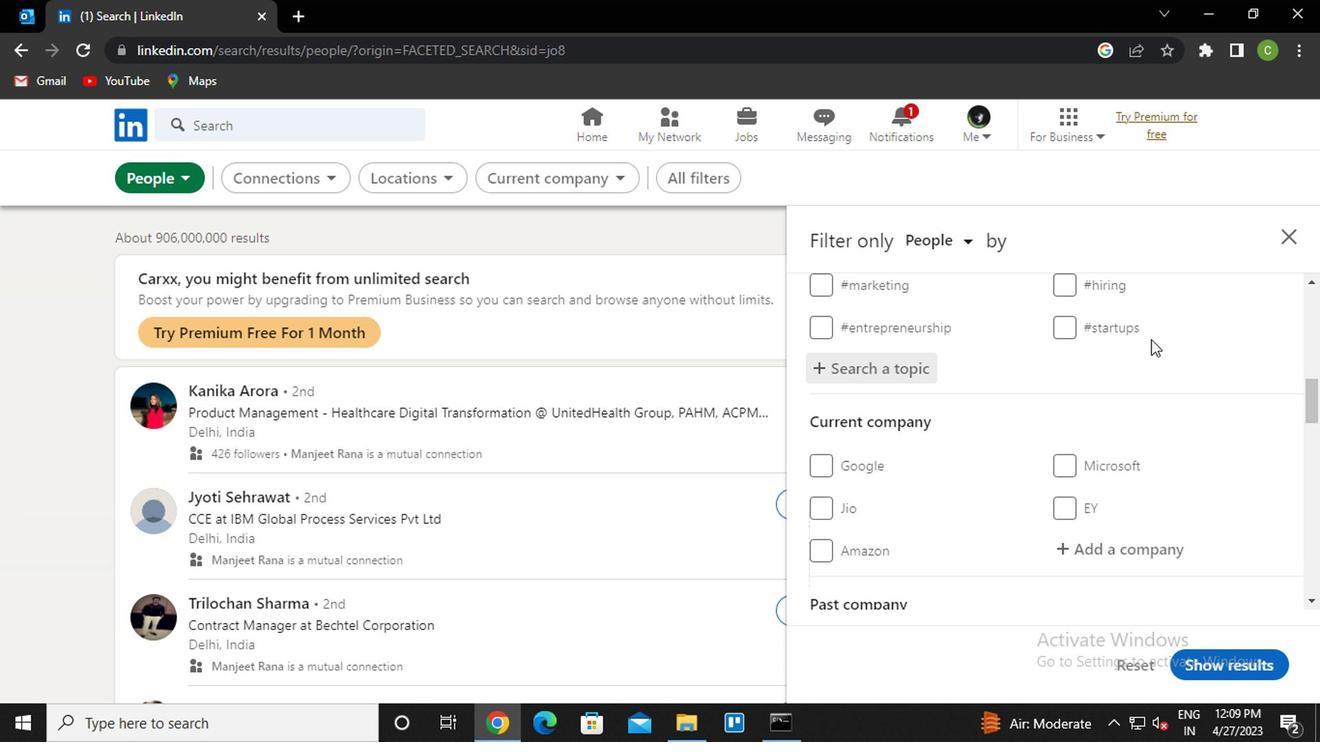 
Action: Mouse scrolled (1146, 340) with delta (0, 0)
Screenshot: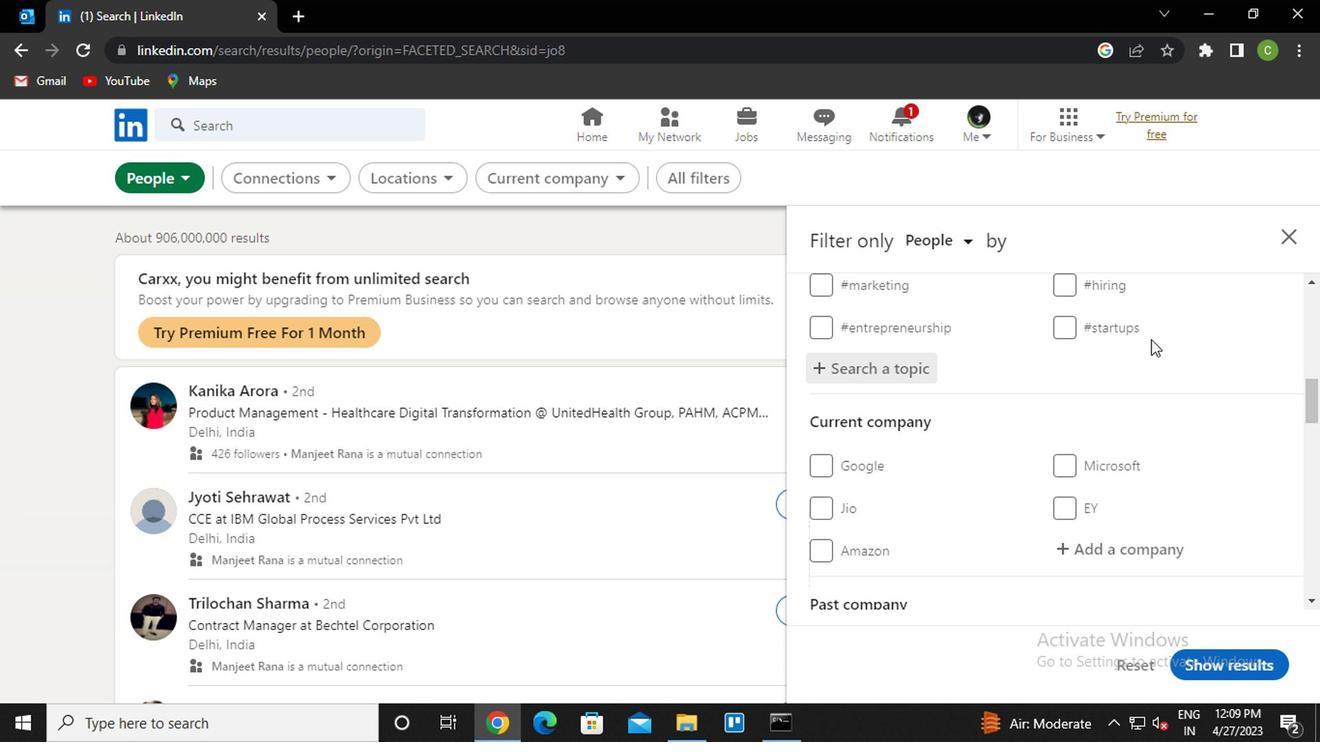 
Action: Mouse scrolled (1146, 340) with delta (0, 0)
Screenshot: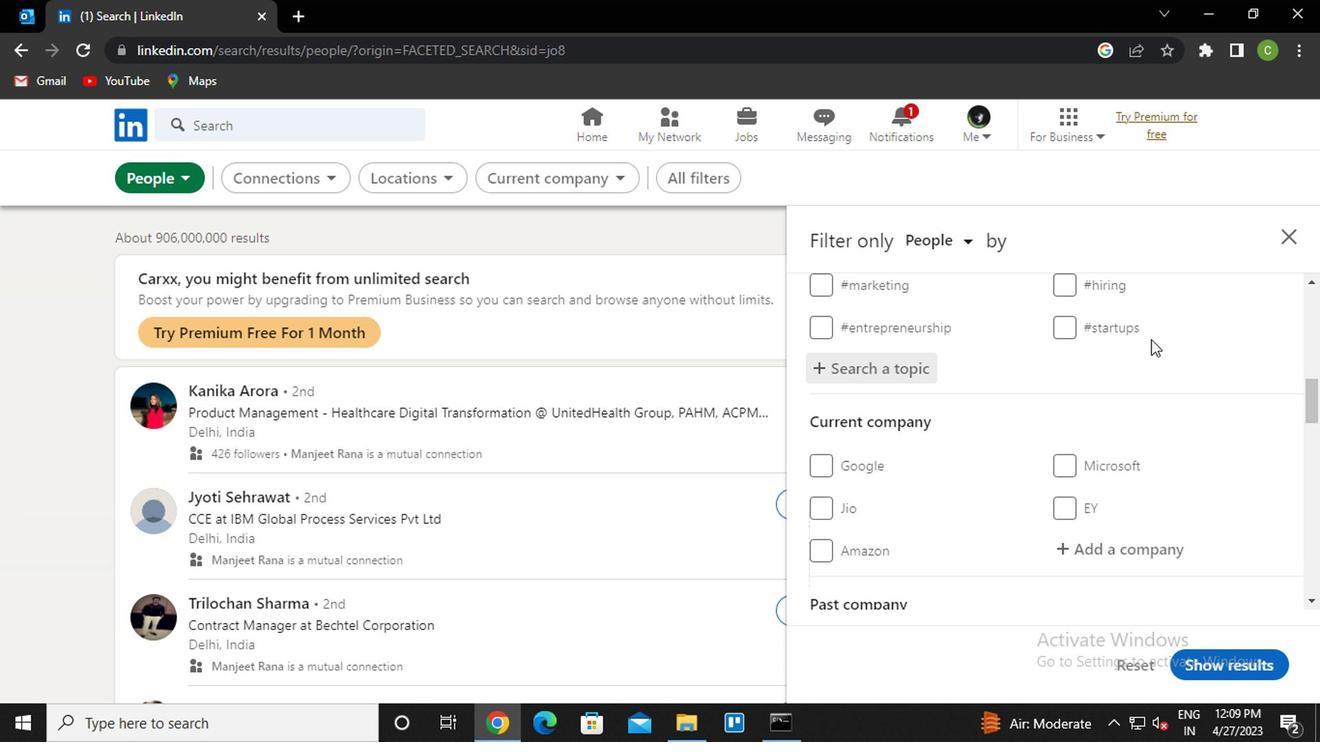 
Action: Mouse scrolled (1146, 340) with delta (0, 0)
Screenshot: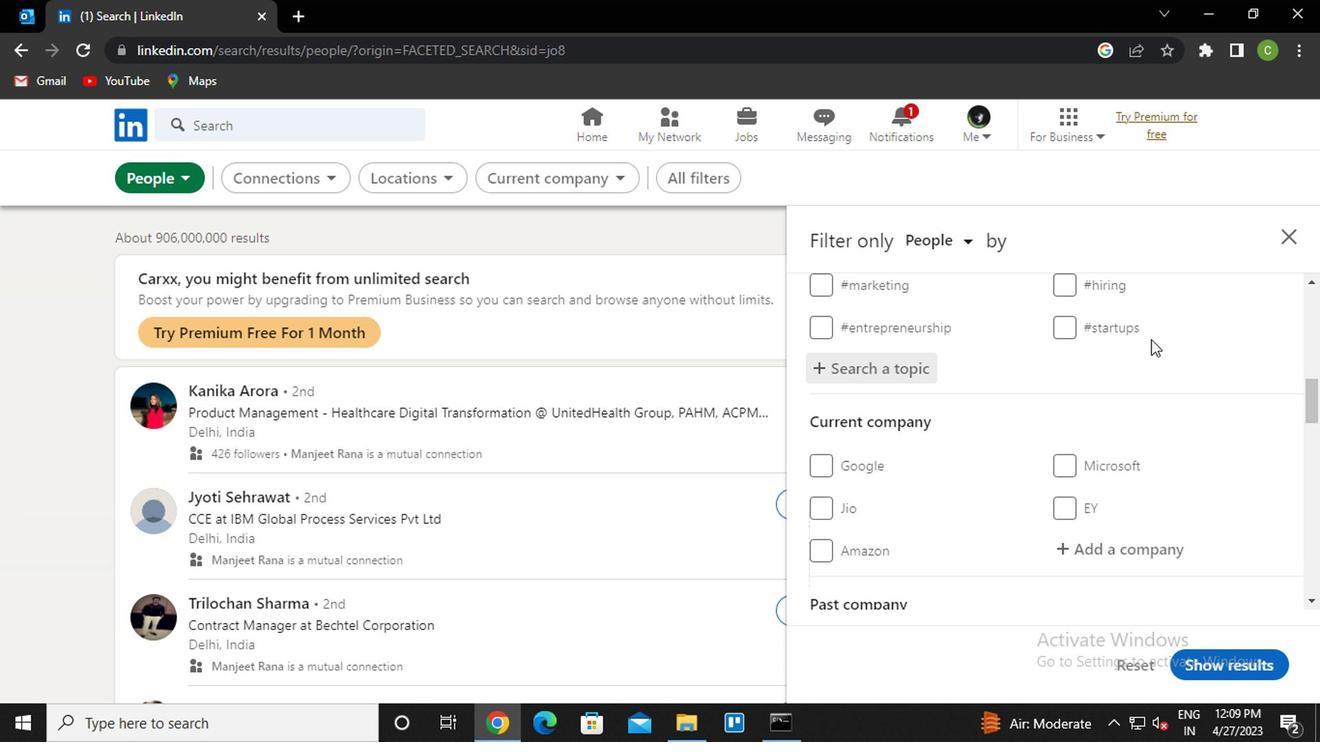 
Action: Mouse moved to (1146, 341)
Screenshot: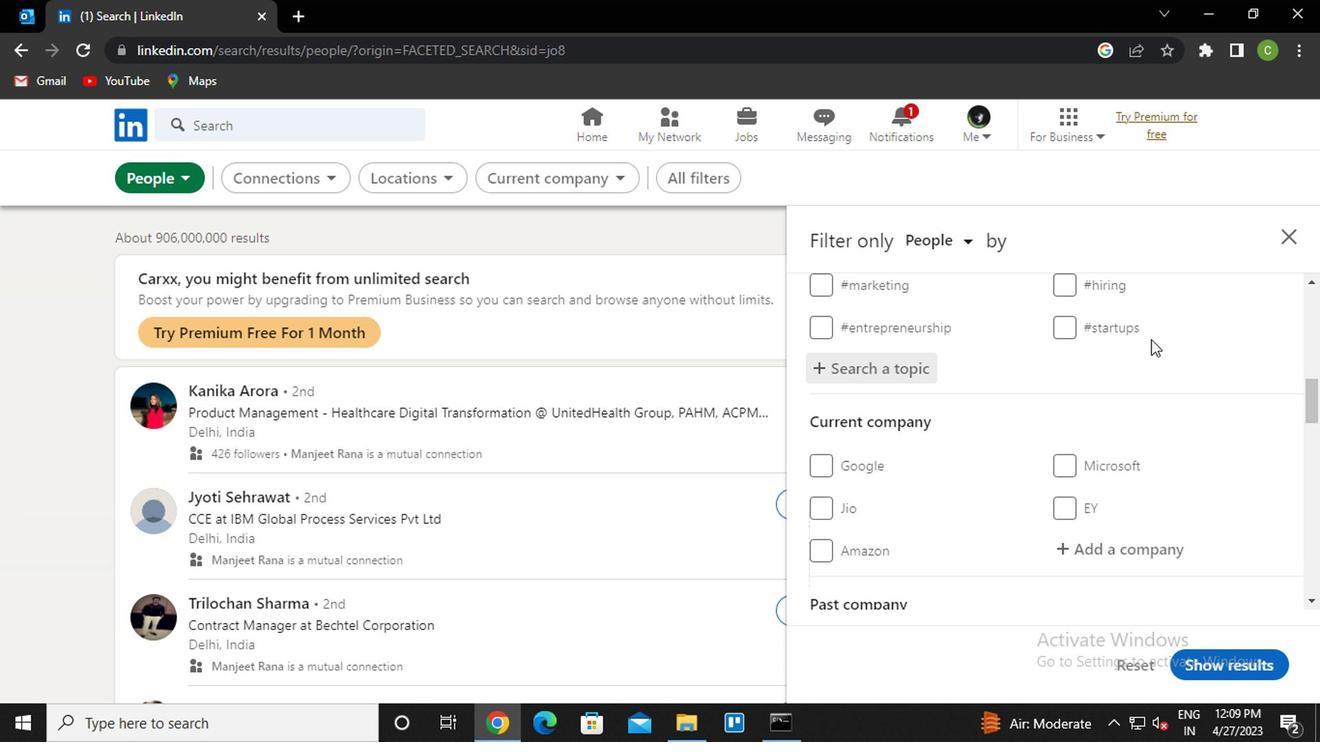 
Action: Mouse scrolled (1146, 340) with delta (0, 0)
Screenshot: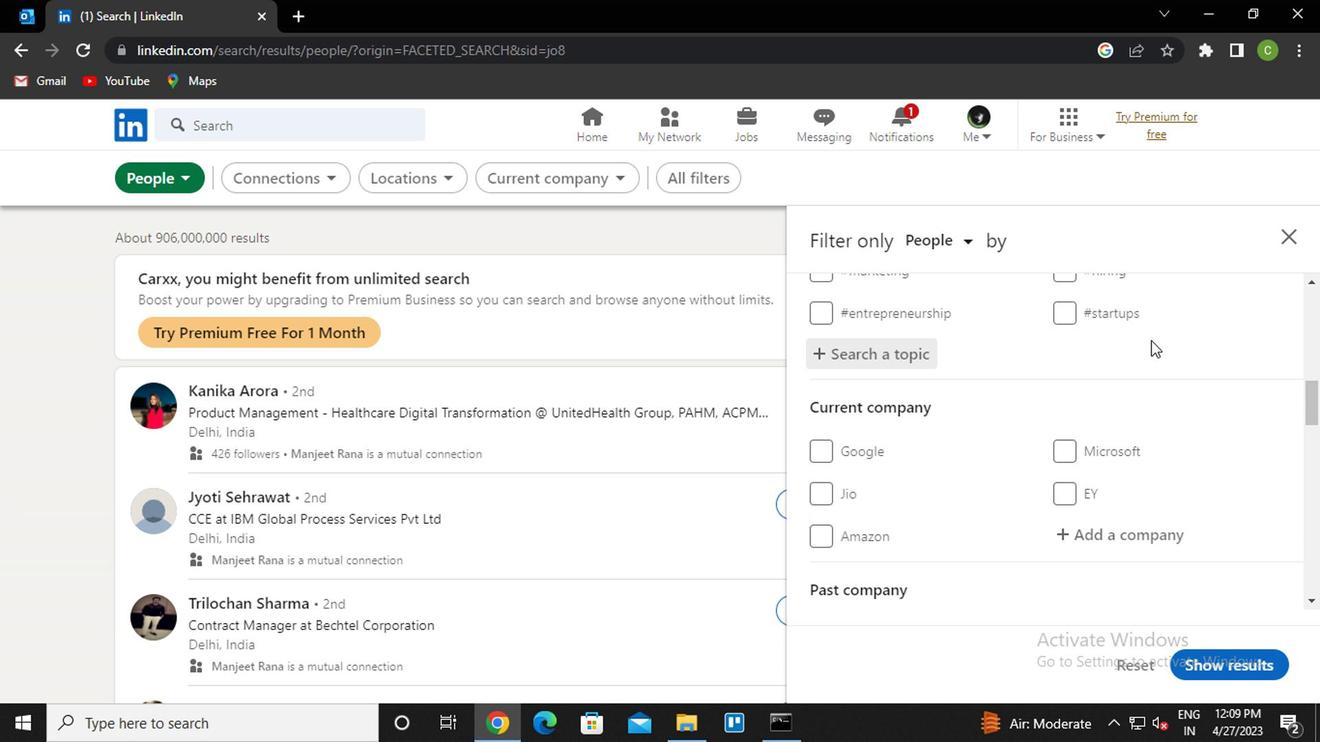 
Action: Mouse moved to (1063, 371)
Screenshot: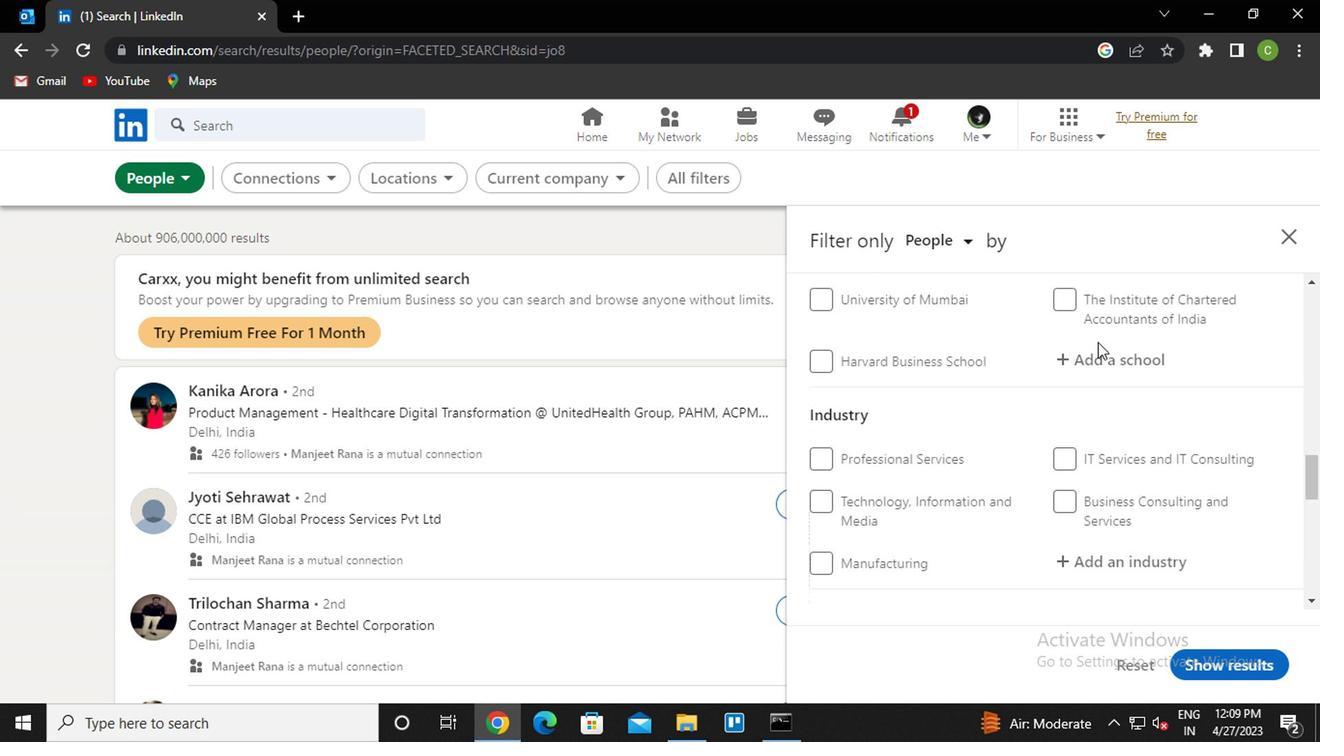 
Action: Mouse scrolled (1063, 370) with delta (0, 0)
Screenshot: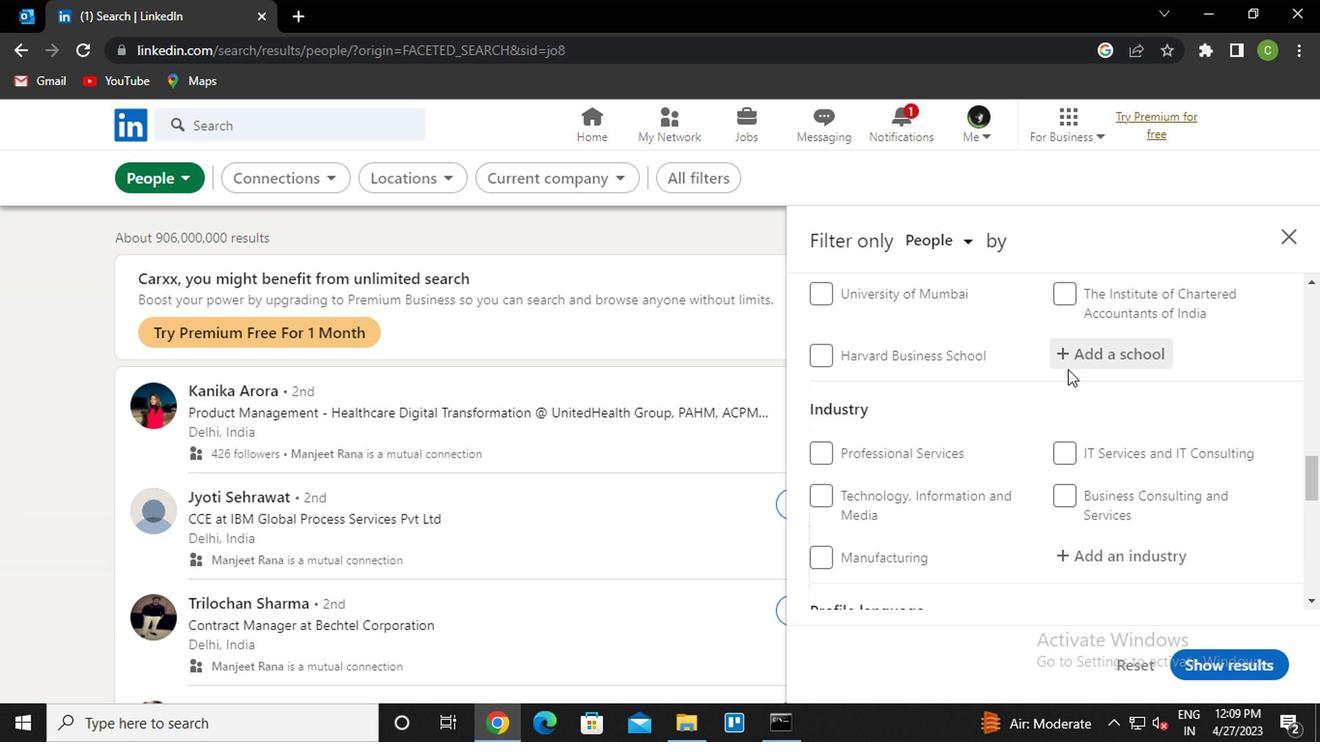 
Action: Mouse scrolled (1063, 370) with delta (0, 0)
Screenshot: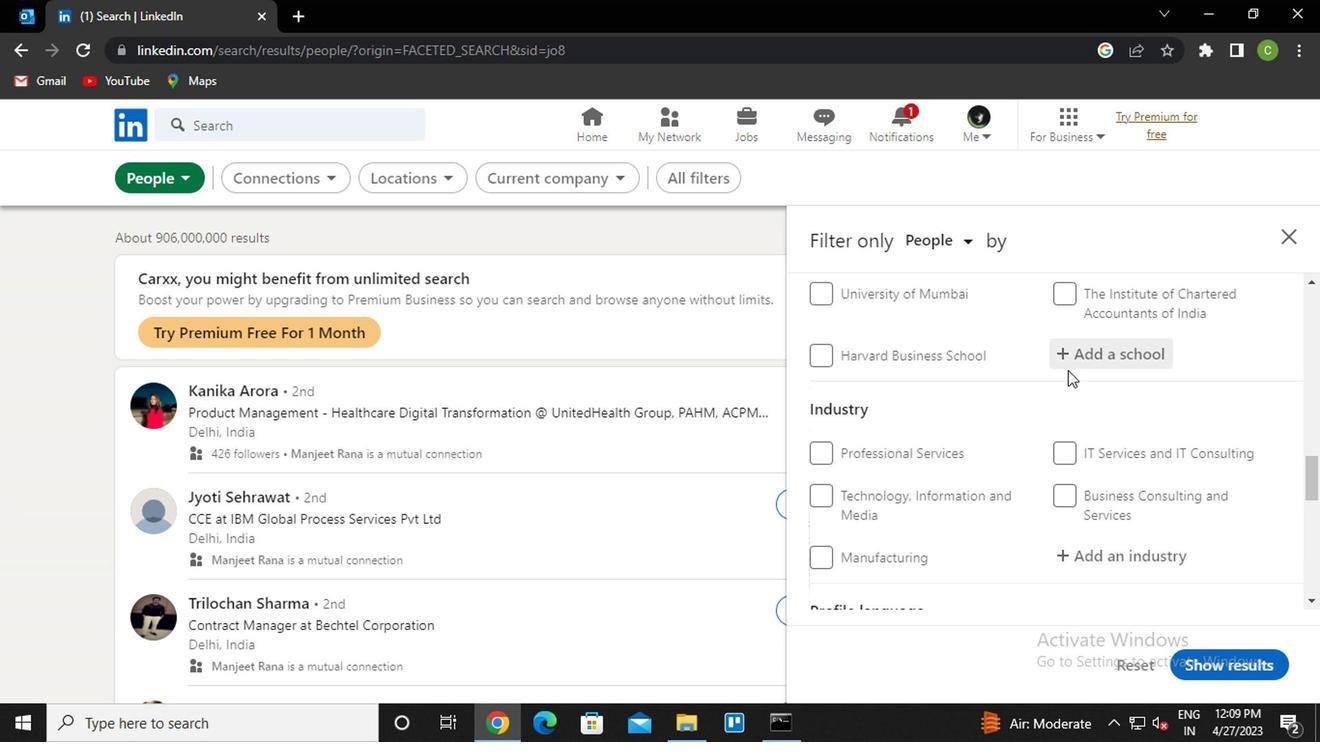 
Action: Mouse scrolled (1063, 370) with delta (0, 0)
Screenshot: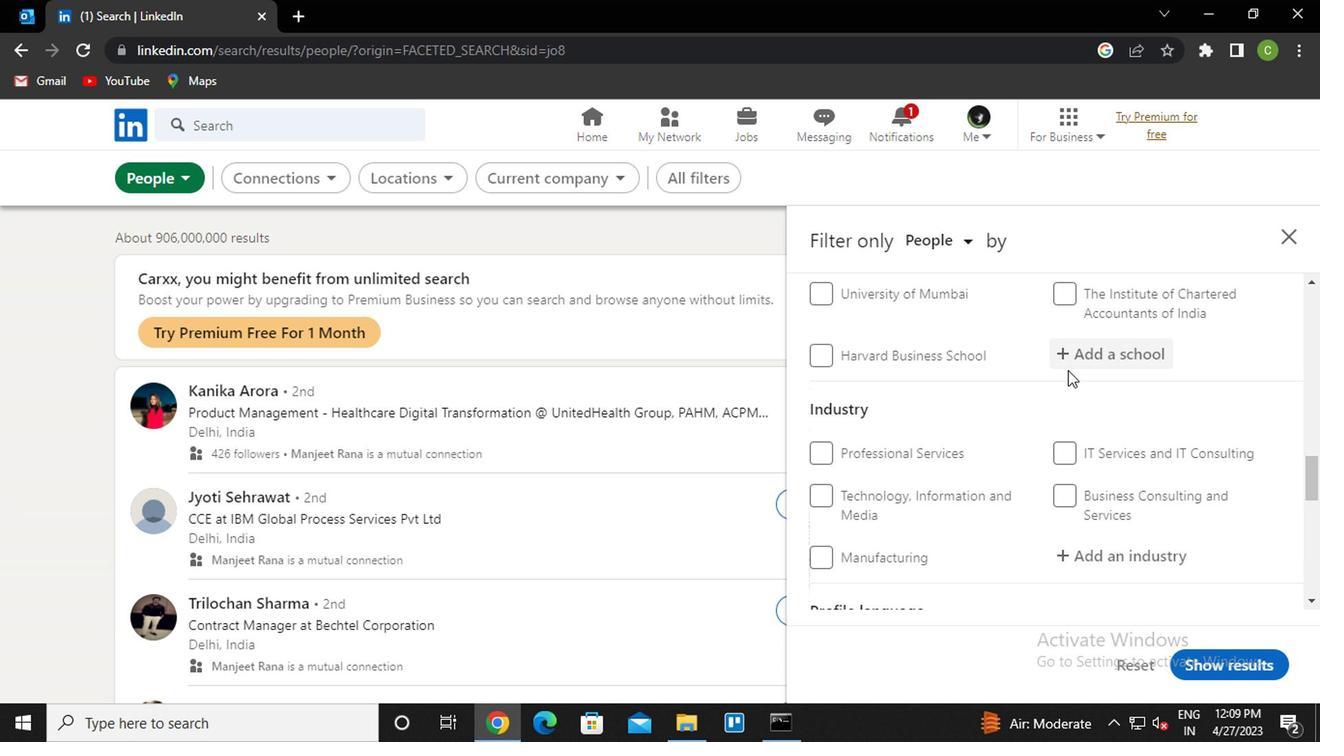 
Action: Mouse scrolled (1063, 370) with delta (0, 0)
Screenshot: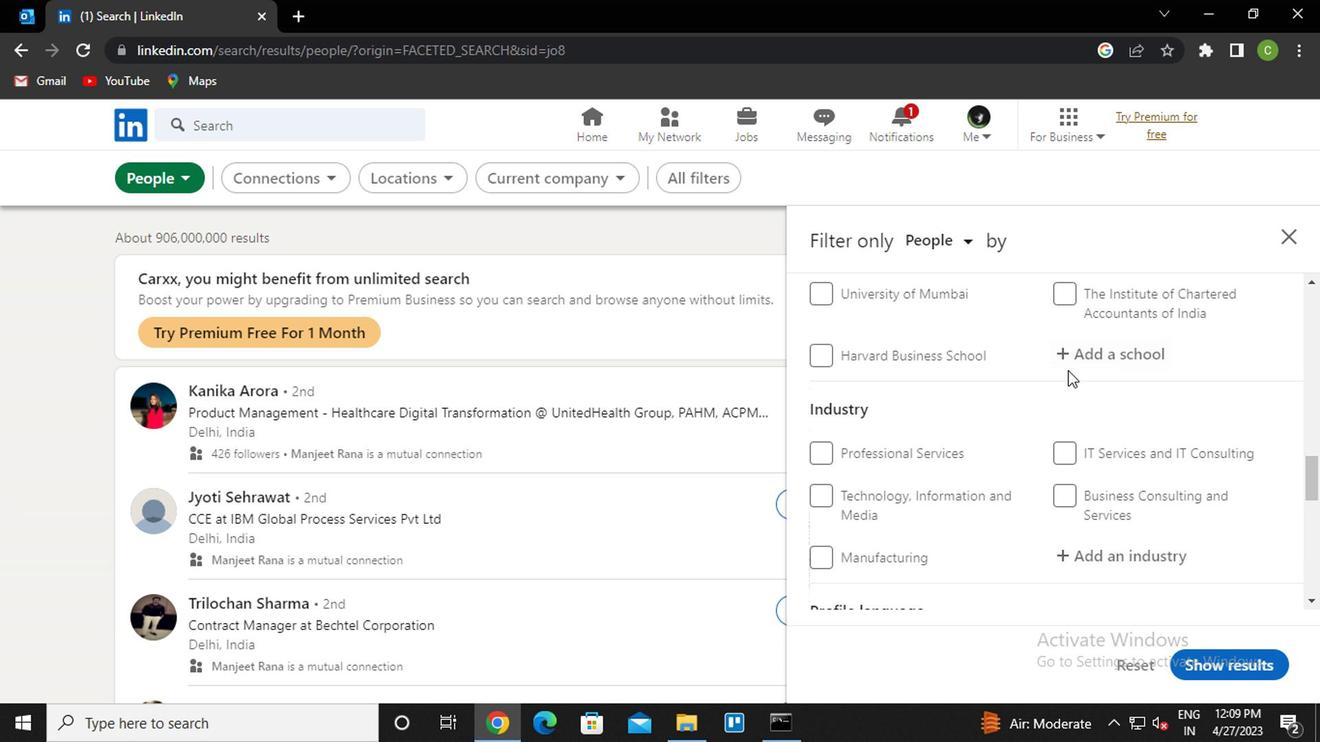 
Action: Mouse scrolled (1063, 370) with delta (0, 0)
Screenshot: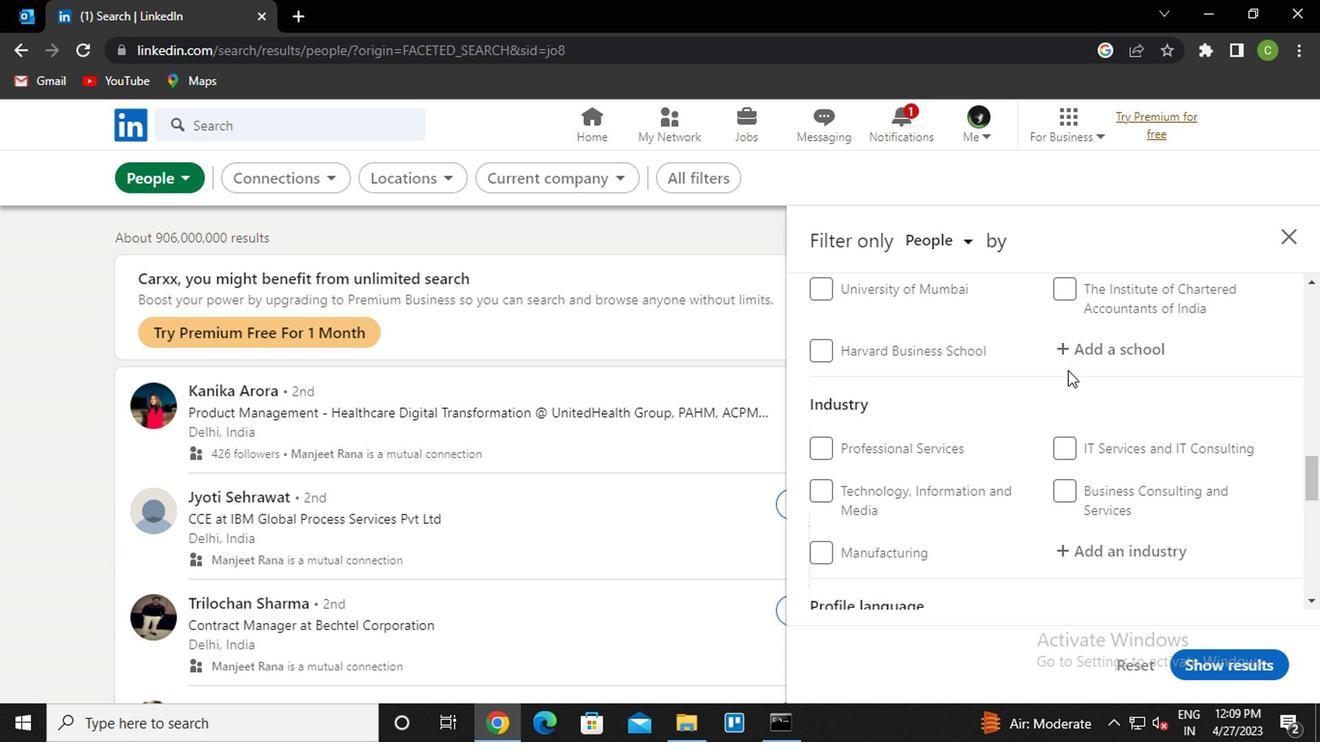 
Action: Mouse scrolled (1063, 370) with delta (0, 0)
Screenshot: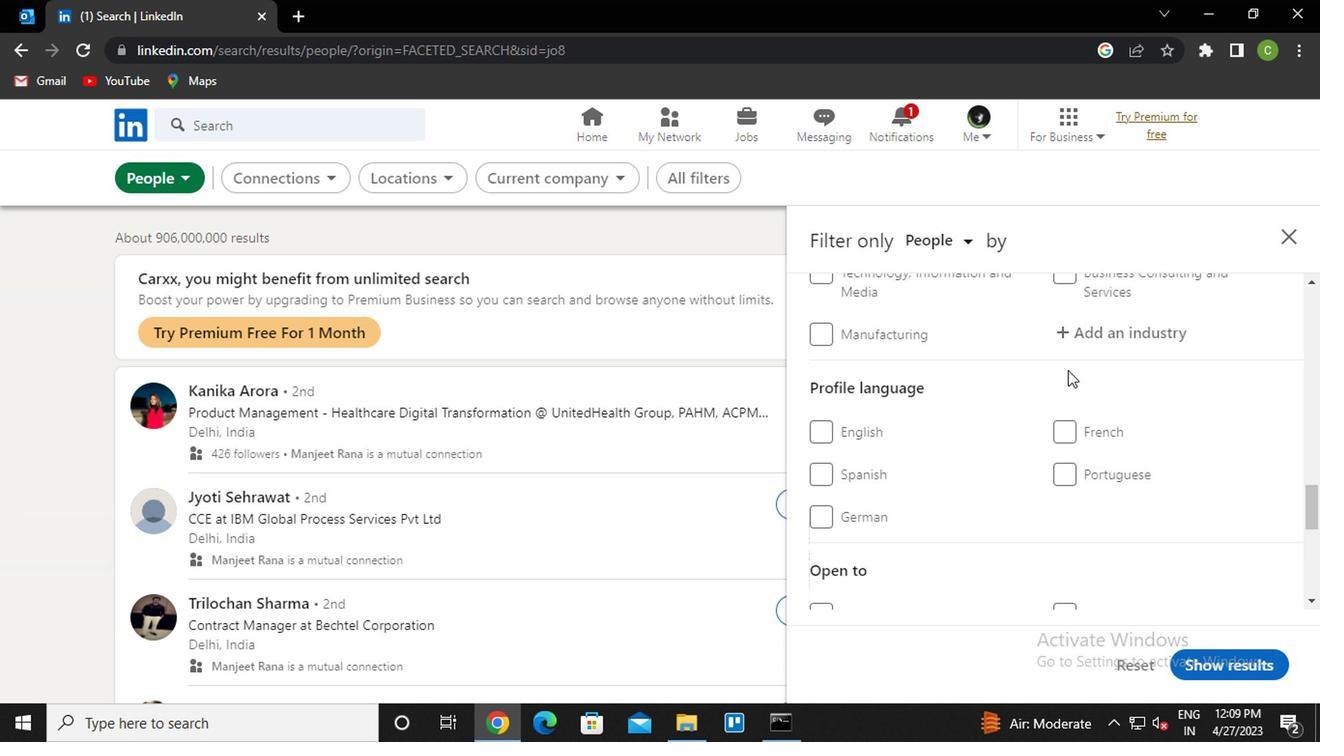 
Action: Mouse moved to (1035, 395)
Screenshot: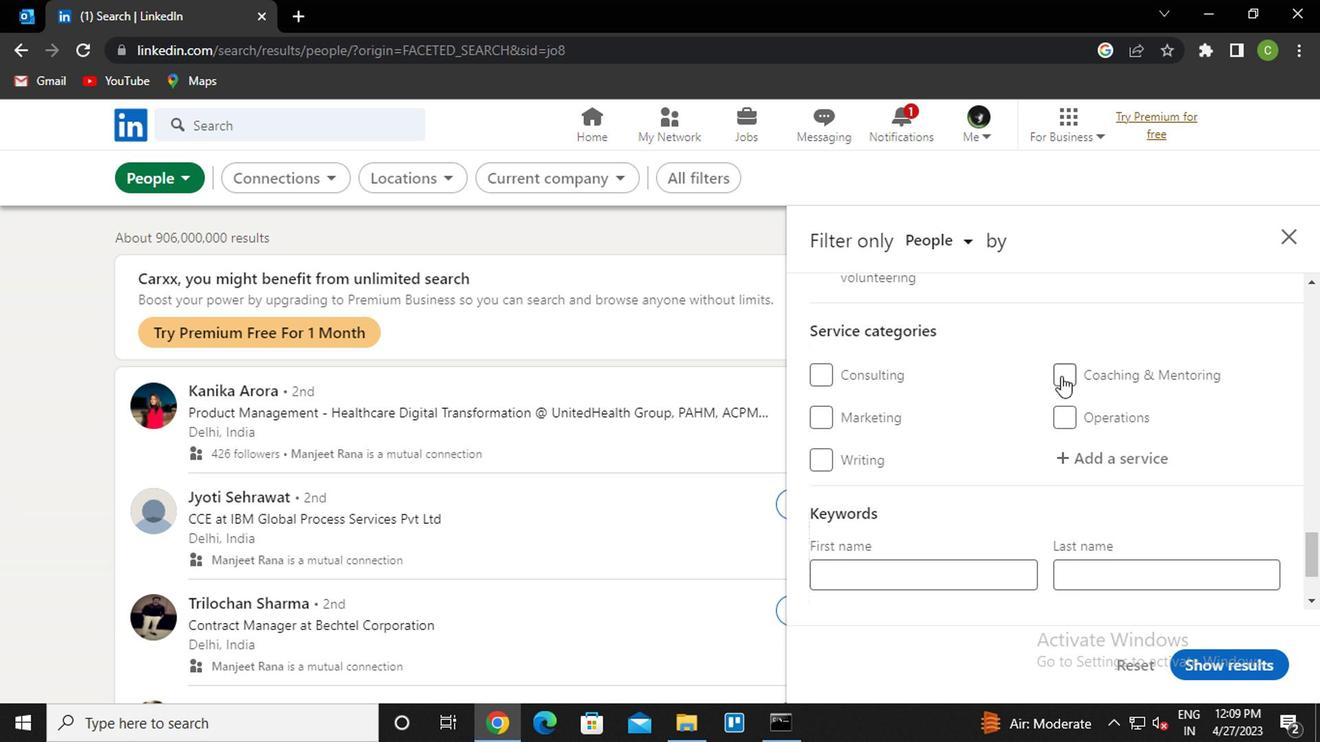 
Action: Mouse scrolled (1035, 396) with delta (0, 1)
Screenshot: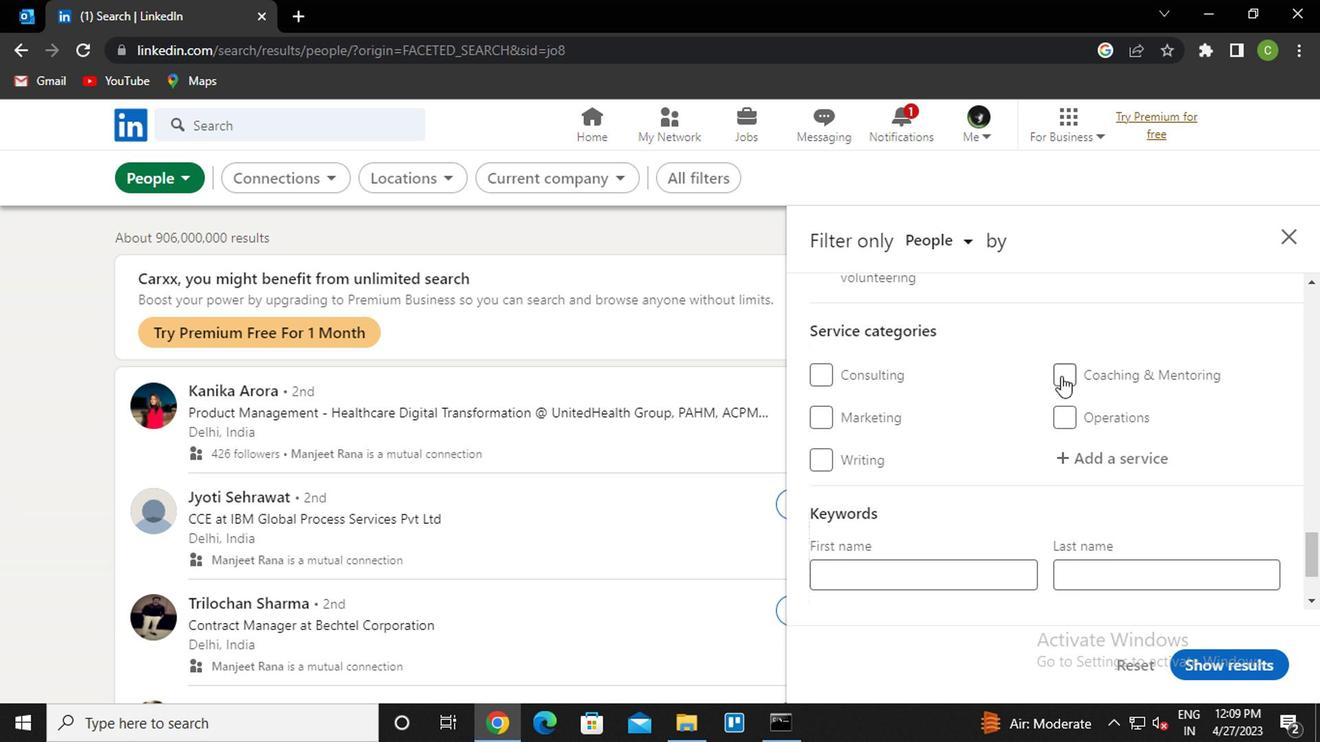 
Action: Mouse moved to (1032, 401)
Screenshot: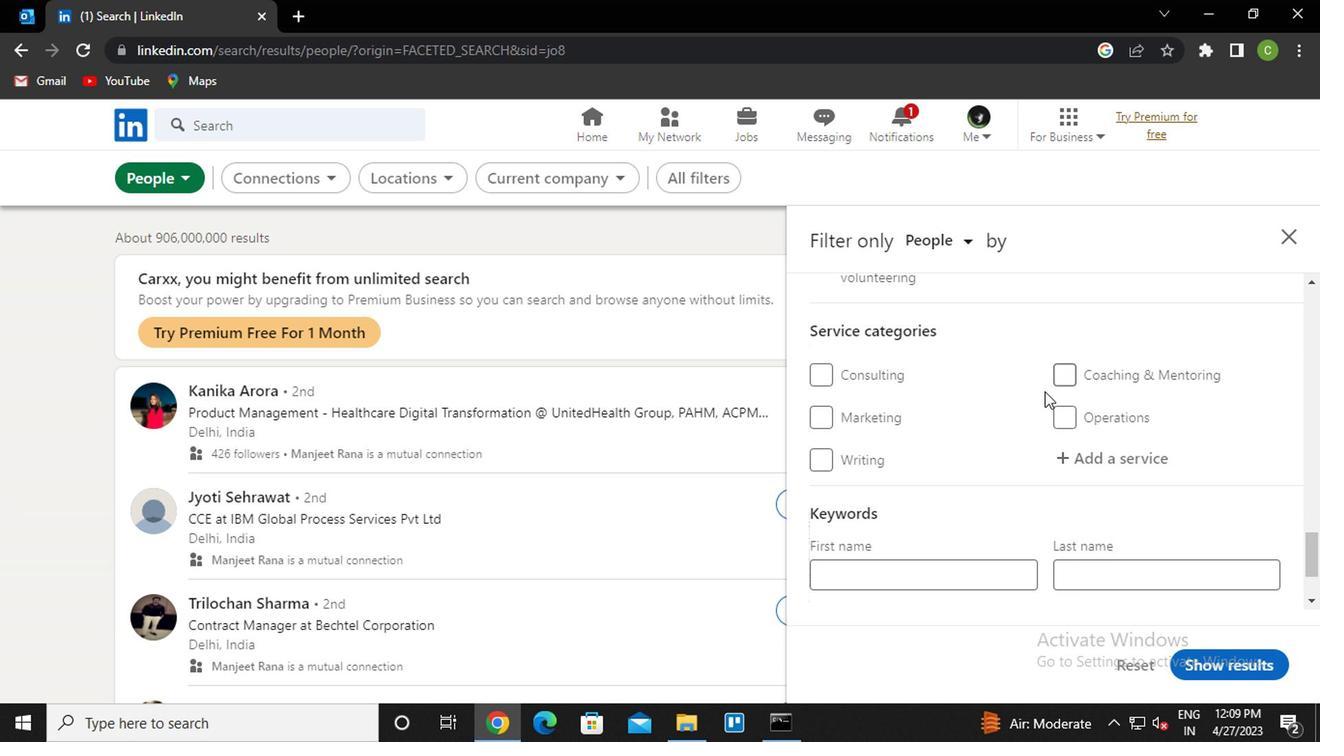 
Action: Mouse scrolled (1032, 402) with delta (0, 0)
Screenshot: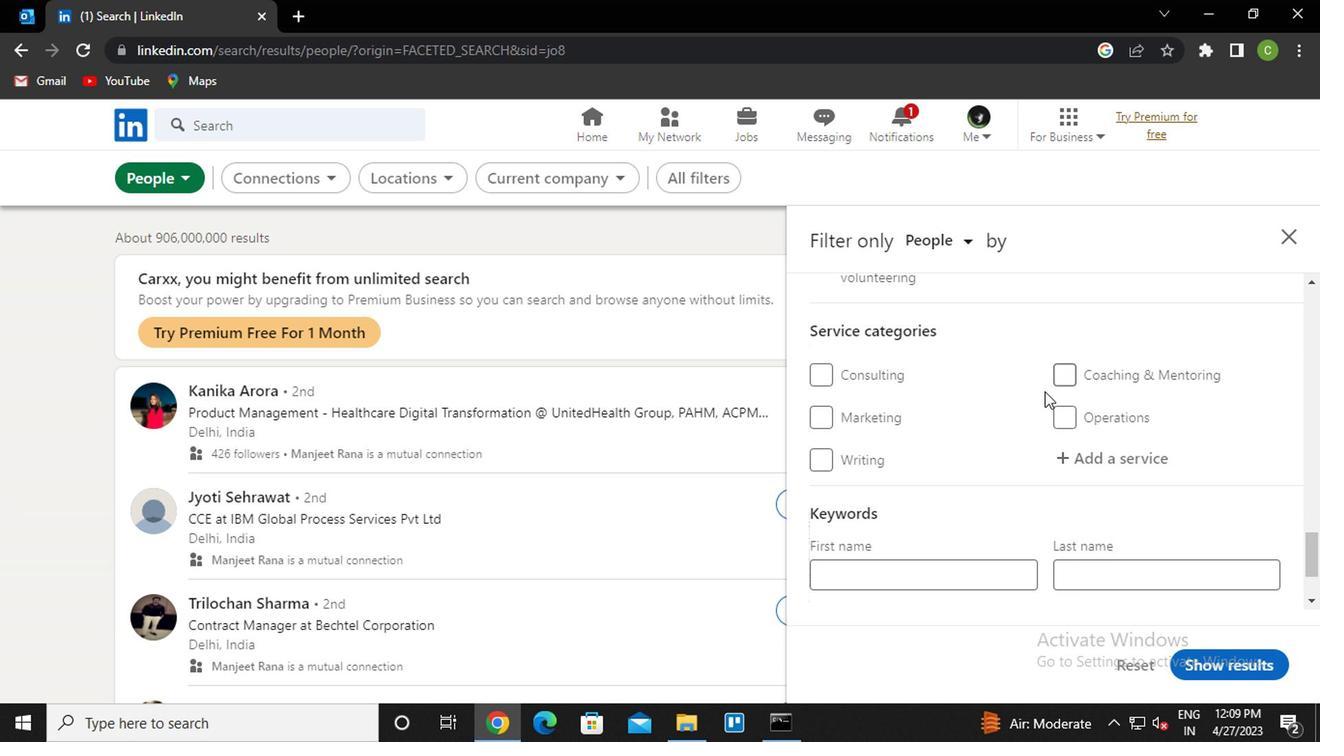 
Action: Mouse scrolled (1032, 402) with delta (0, 0)
Screenshot: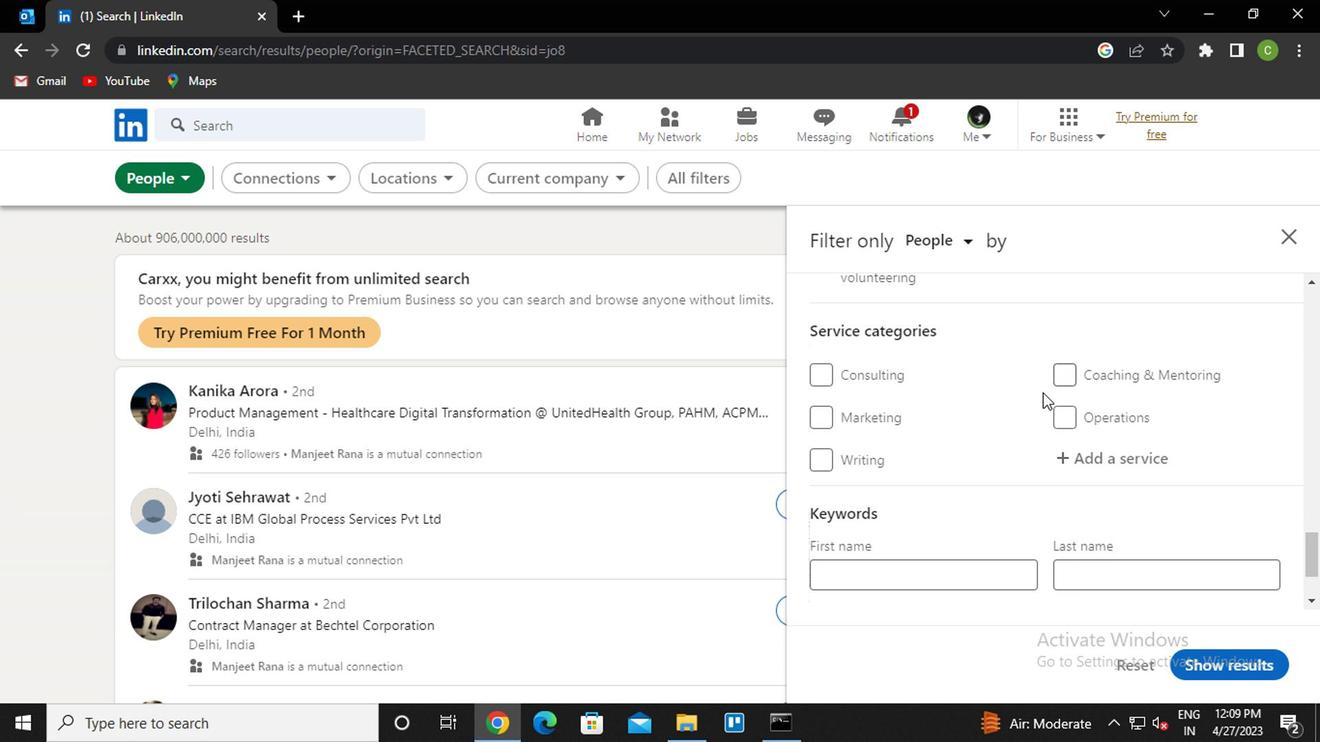 
Action: Mouse moved to (1030, 404)
Screenshot: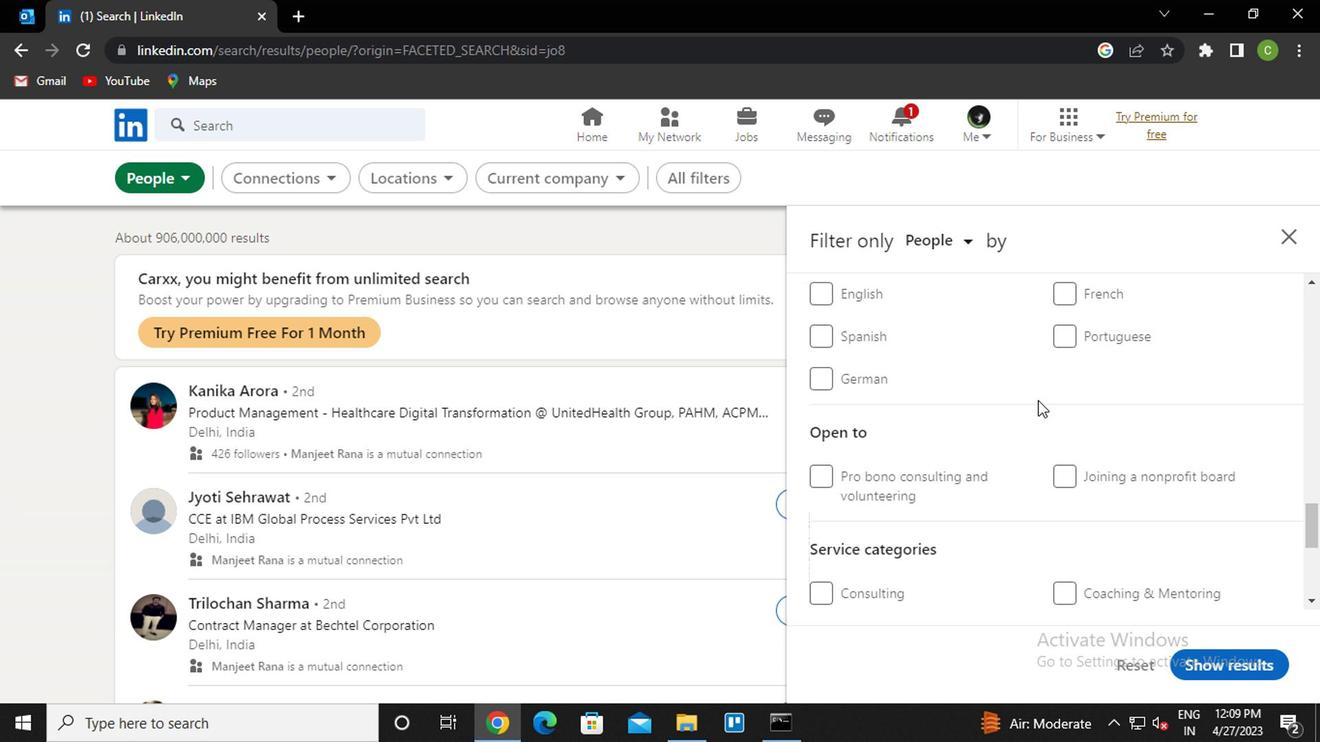 
Action: Mouse scrolled (1030, 403) with delta (0, 0)
Screenshot: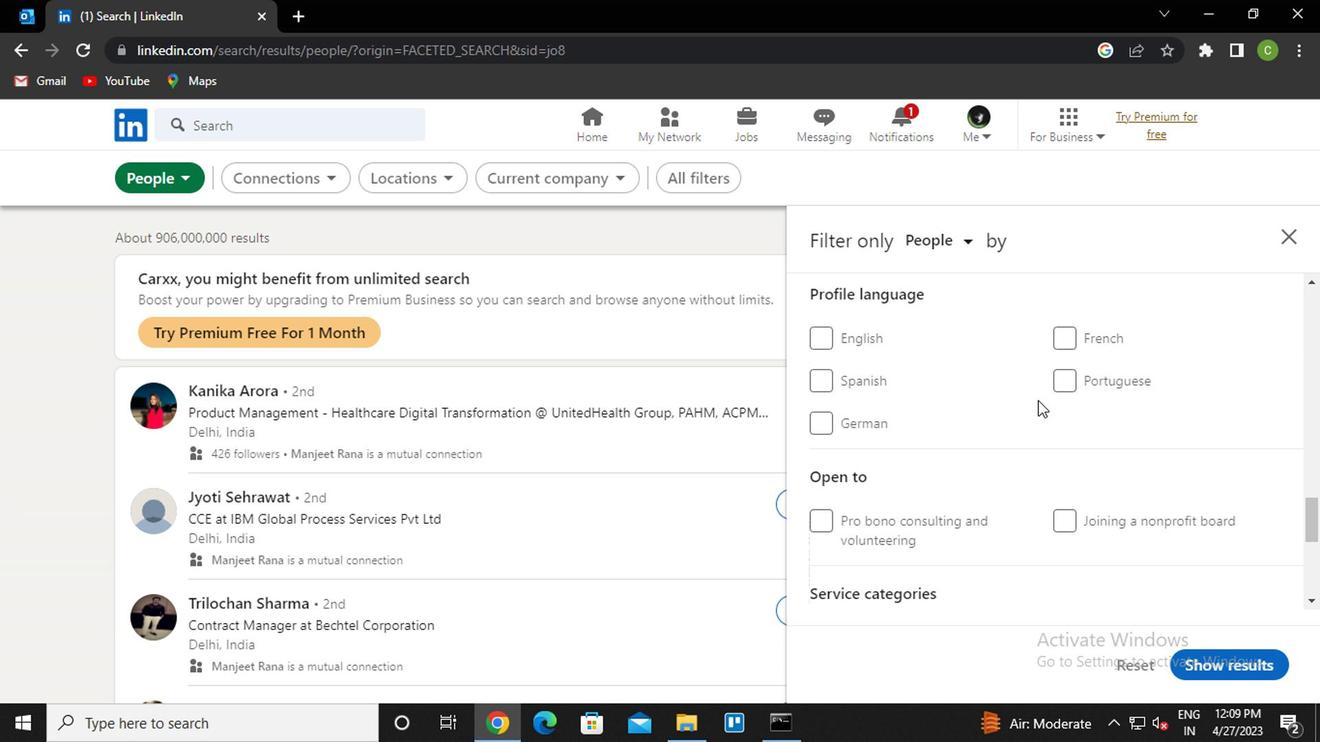 
Action: Mouse scrolled (1030, 403) with delta (0, 0)
Screenshot: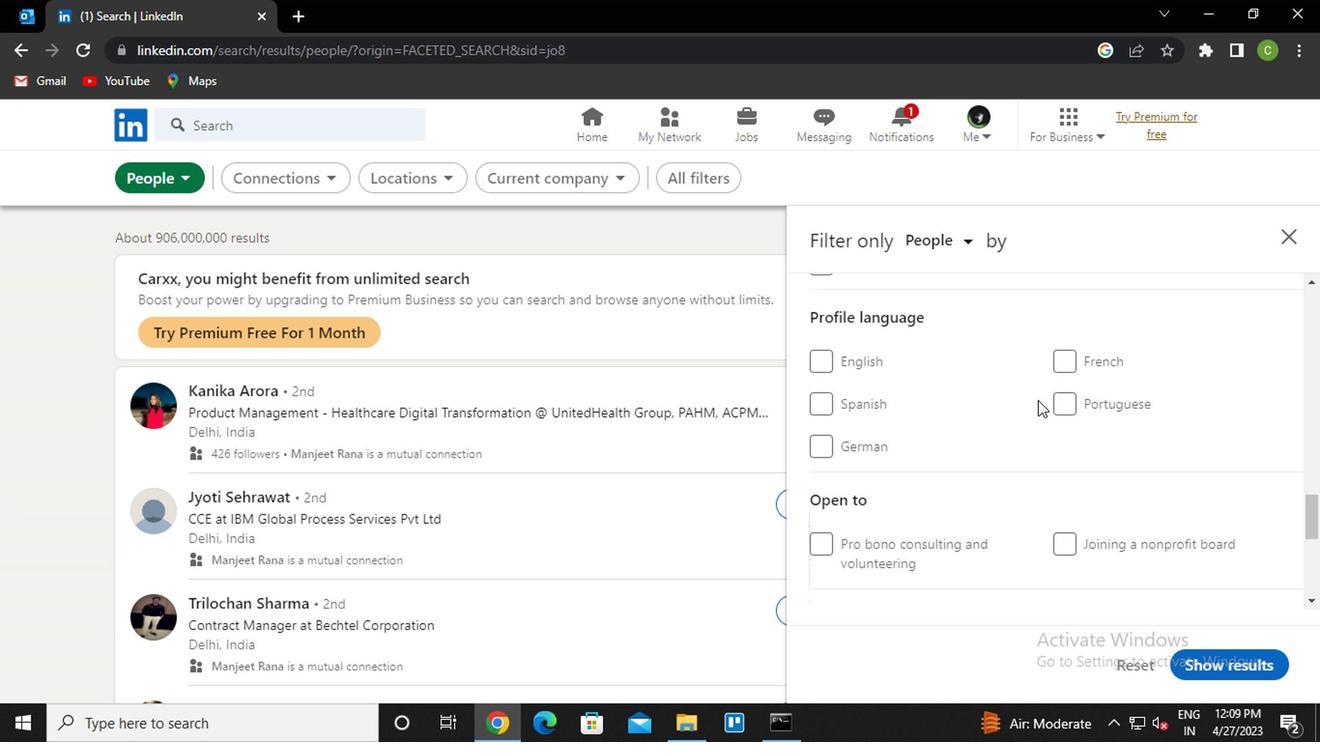 
Action: Mouse scrolled (1030, 403) with delta (0, 0)
Screenshot: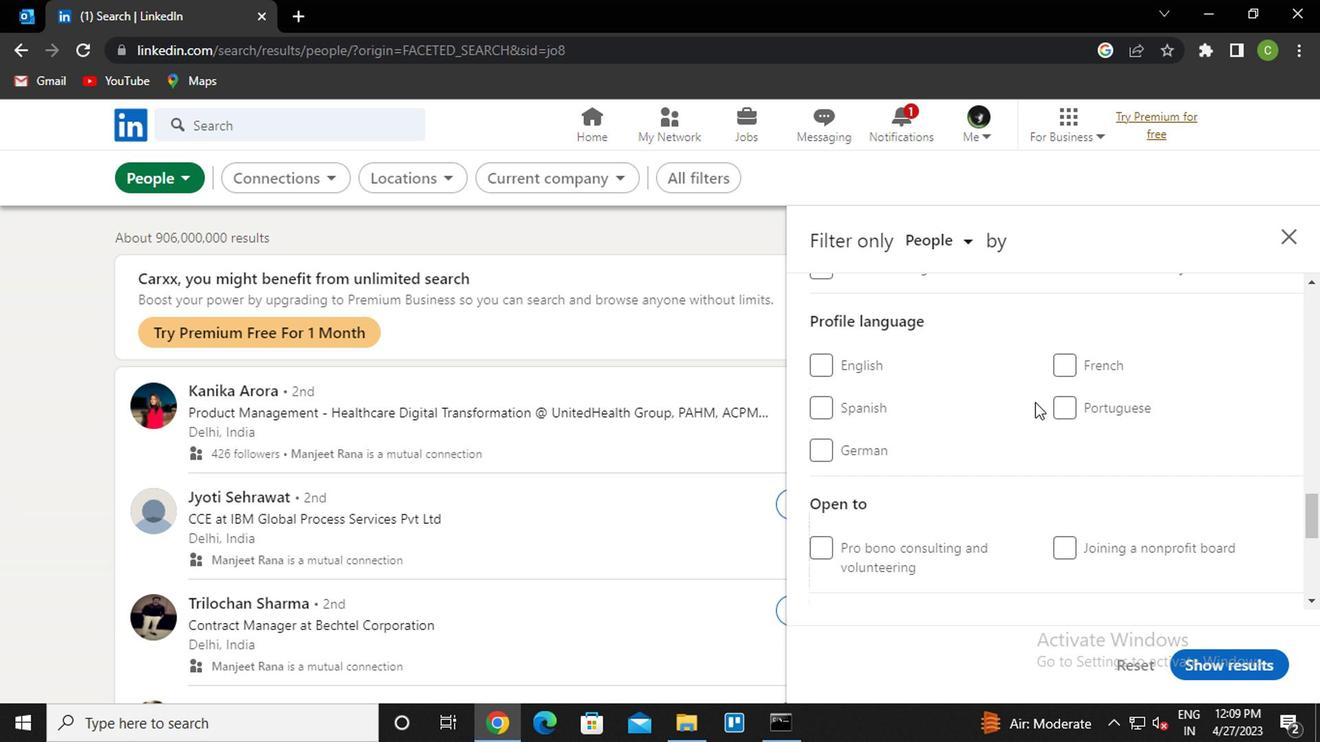 
Action: Mouse scrolled (1030, 404) with delta (0, 0)
Screenshot: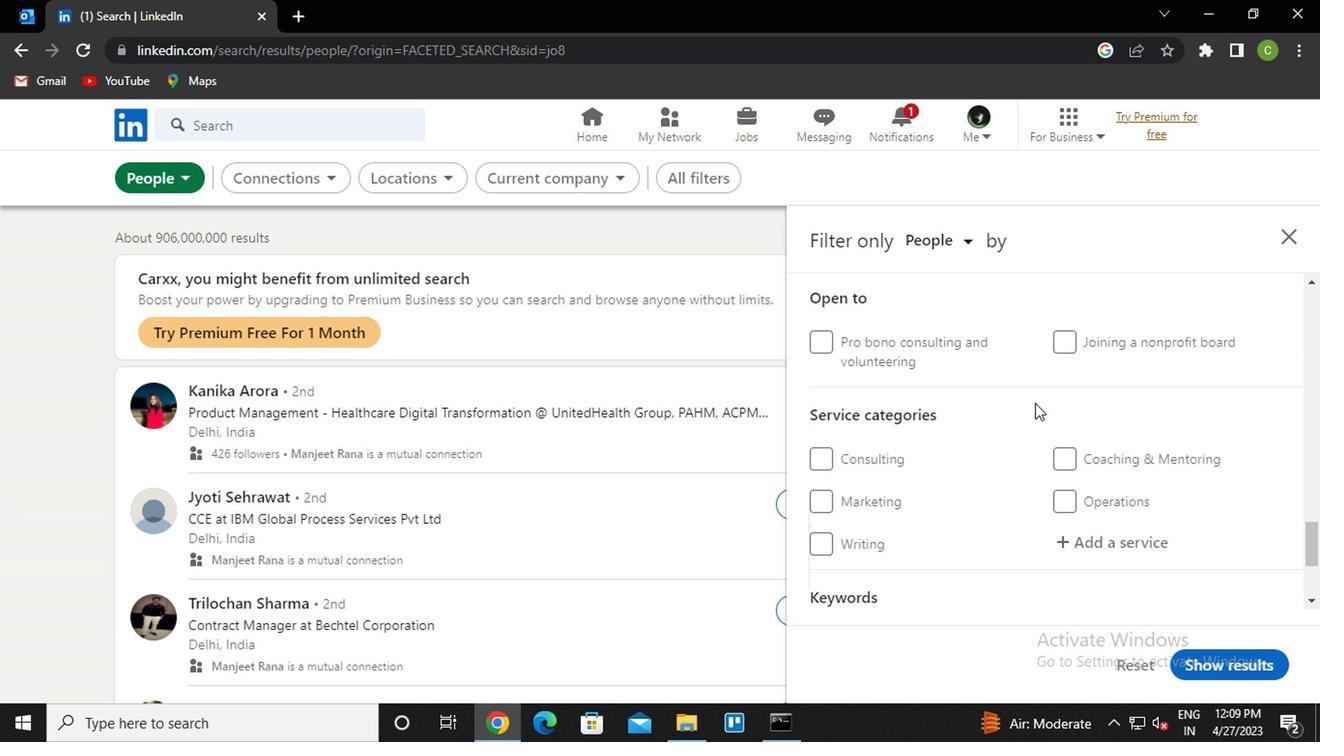 
Action: Mouse scrolled (1030, 404) with delta (0, 0)
Screenshot: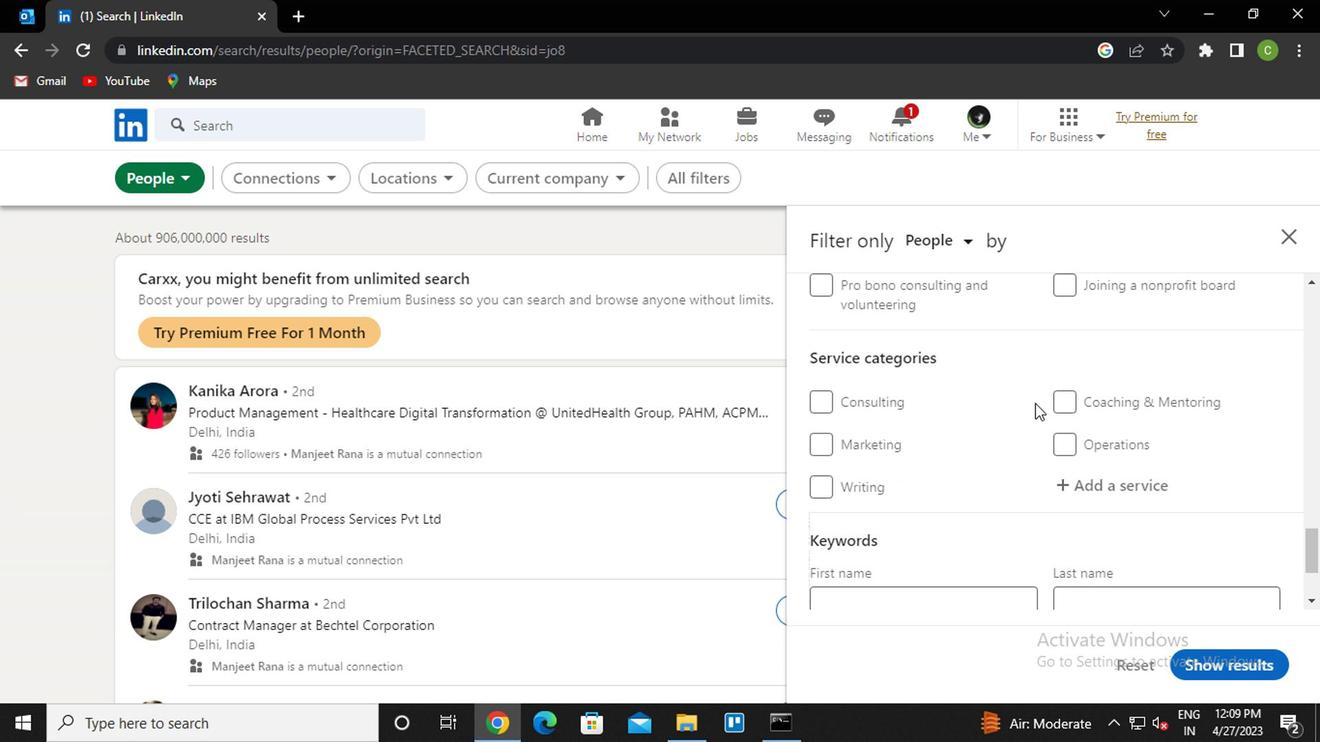 
Action: Mouse moved to (823, 355)
Screenshot: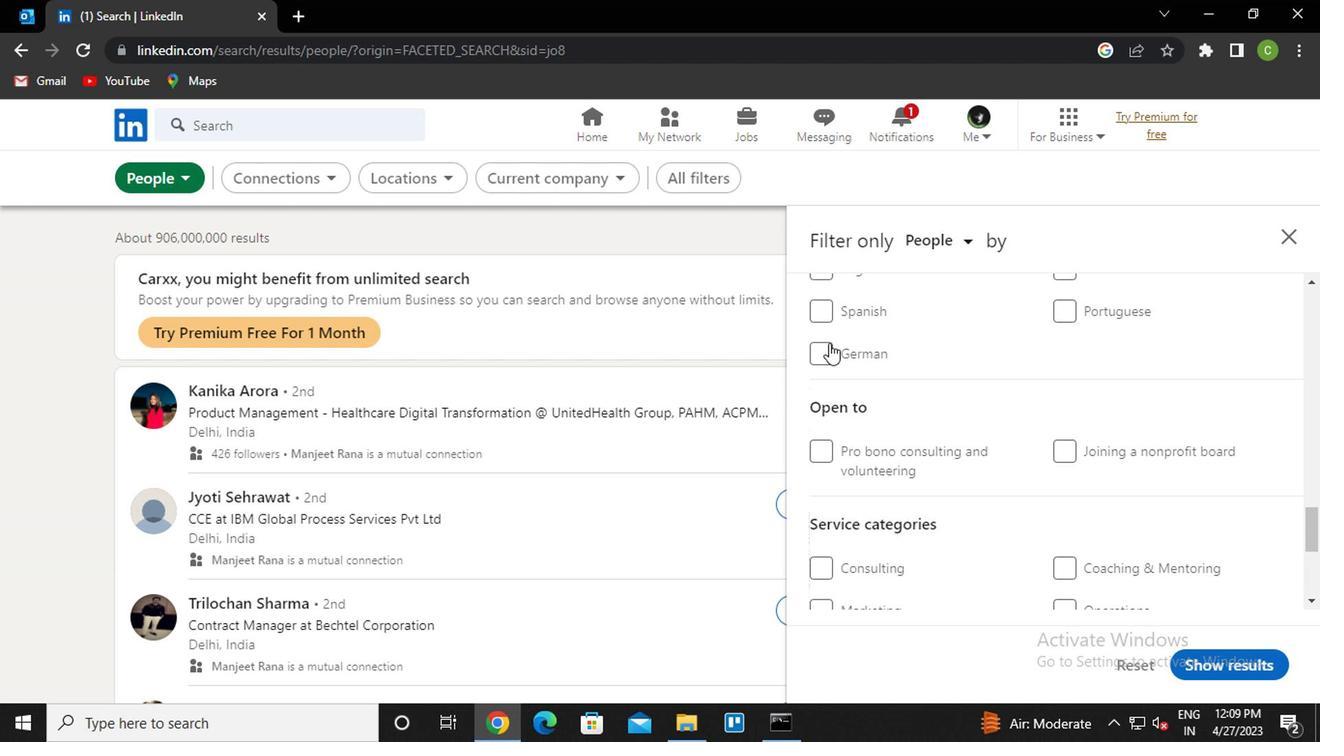
Action: Mouse pressed left at (823, 355)
Screenshot: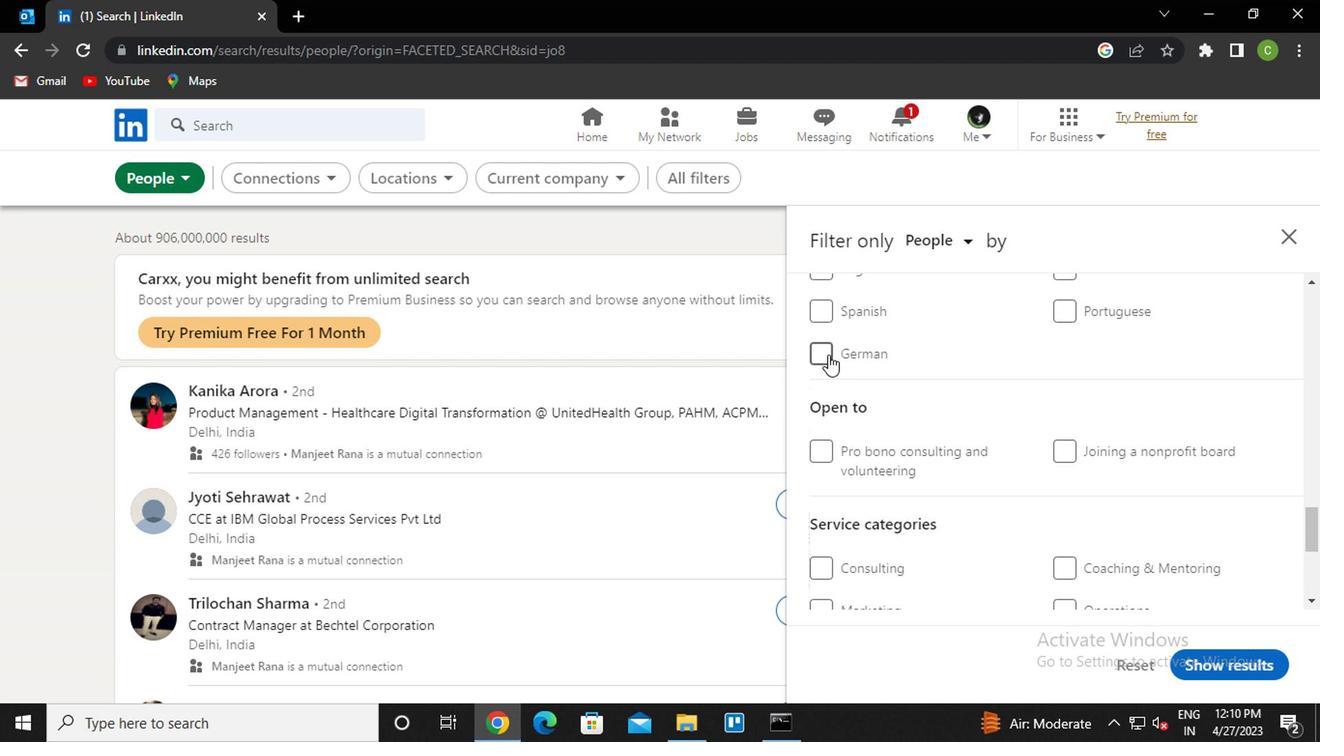 
Action: Mouse moved to (895, 404)
Screenshot: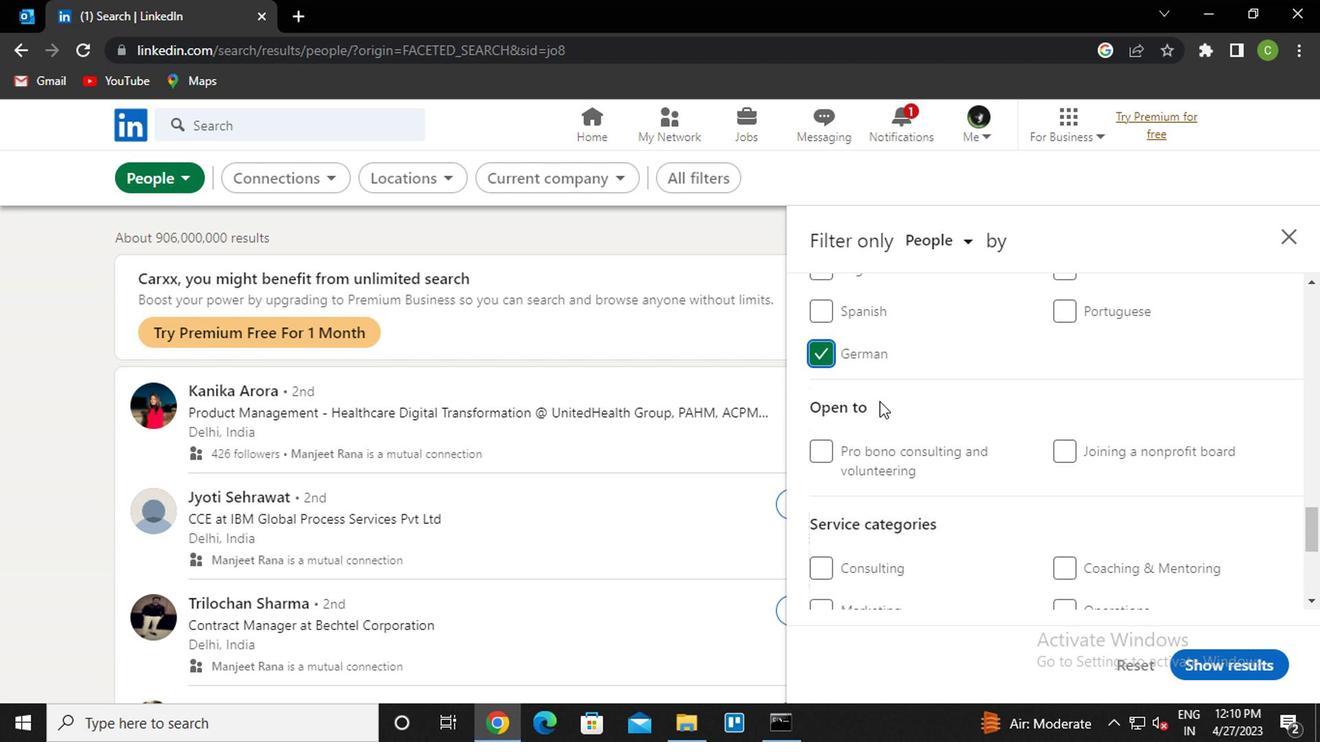 
Action: Mouse scrolled (895, 406) with delta (0, 1)
Screenshot: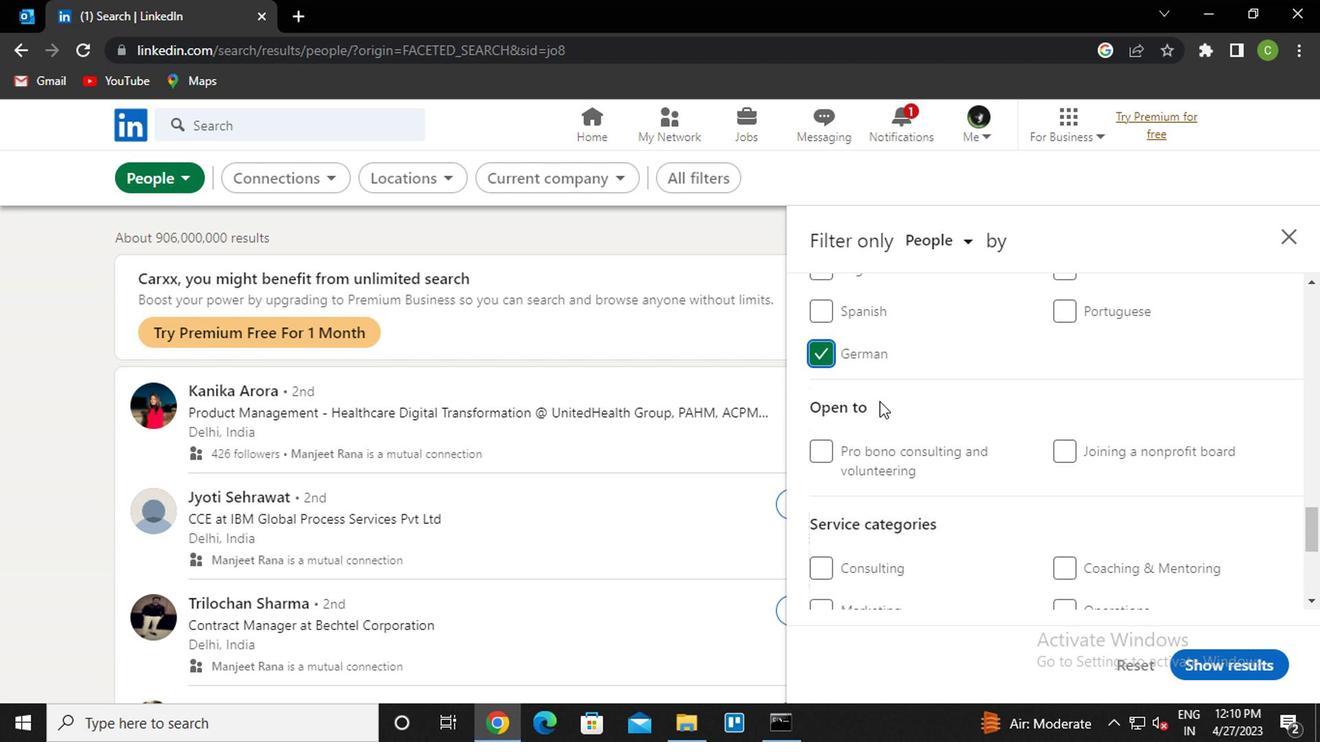 
Action: Mouse scrolled (895, 406) with delta (0, 1)
Screenshot: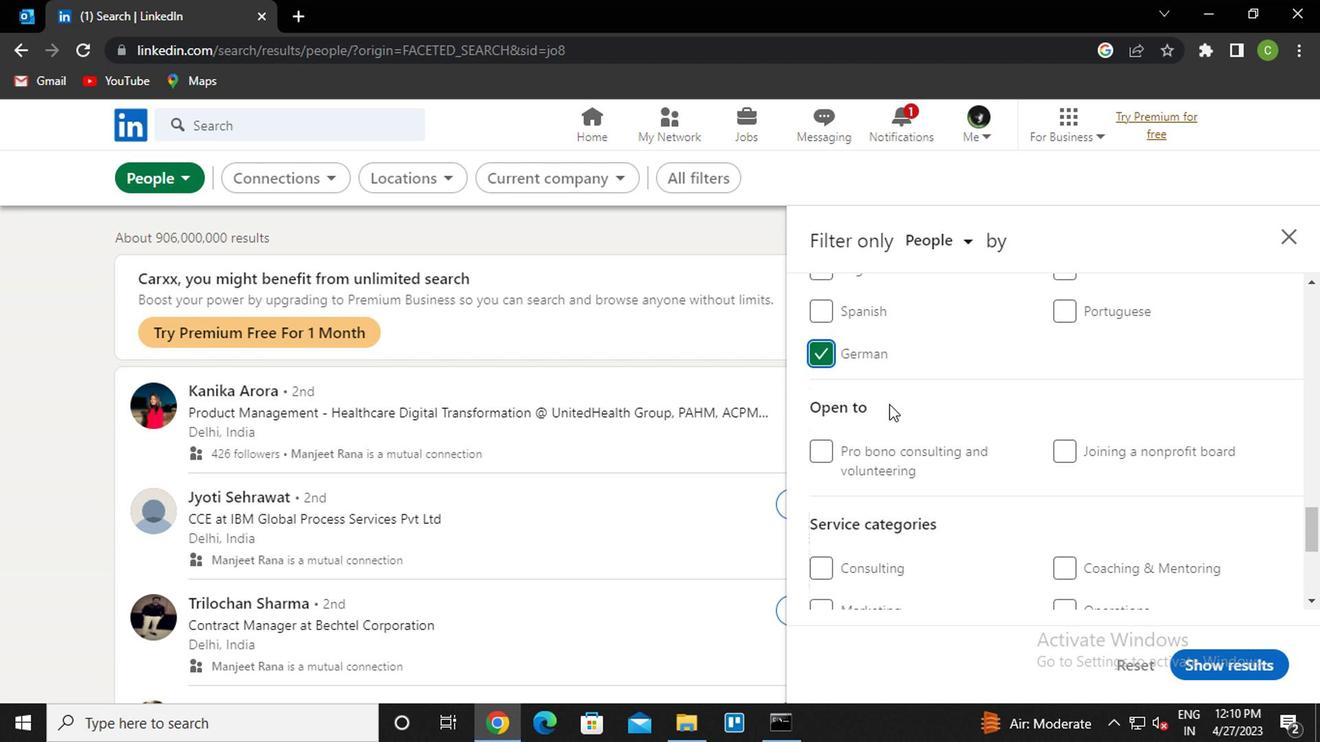 
Action: Mouse scrolled (895, 406) with delta (0, 1)
Screenshot: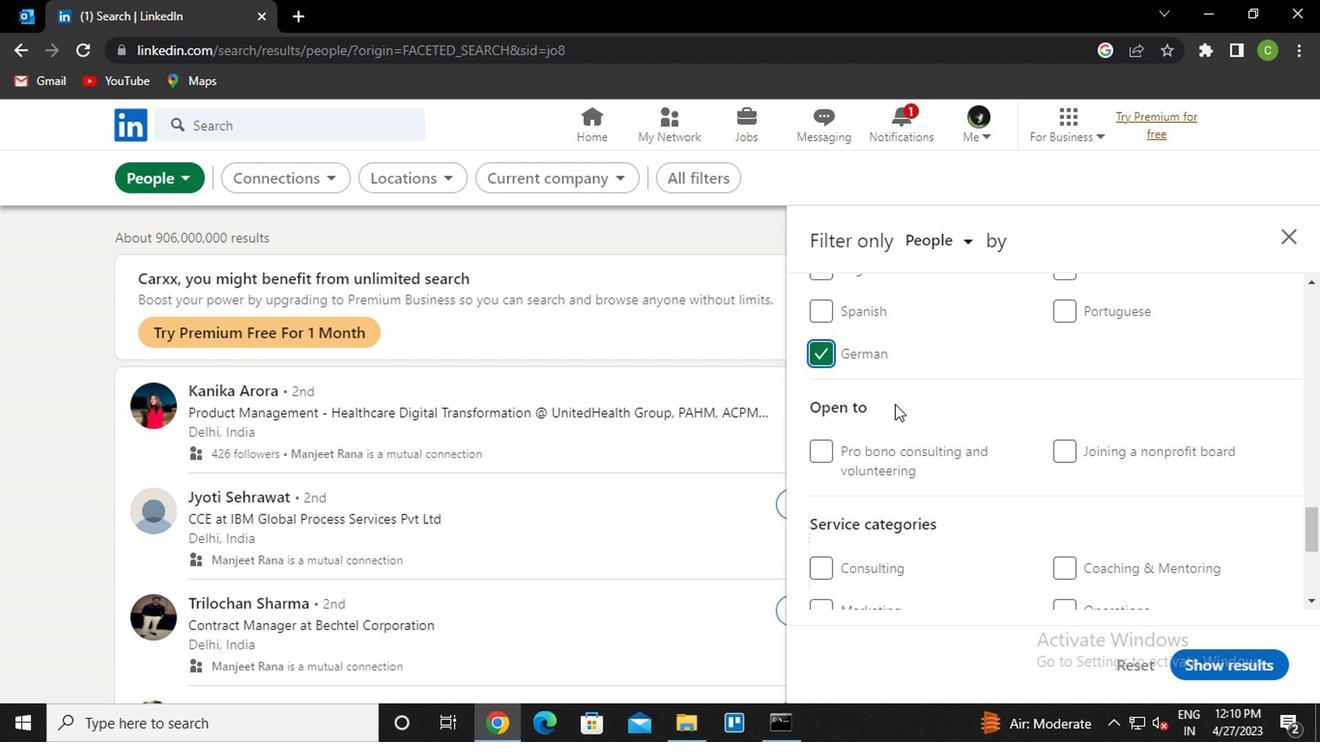 
Action: Mouse scrolled (895, 406) with delta (0, 1)
Screenshot: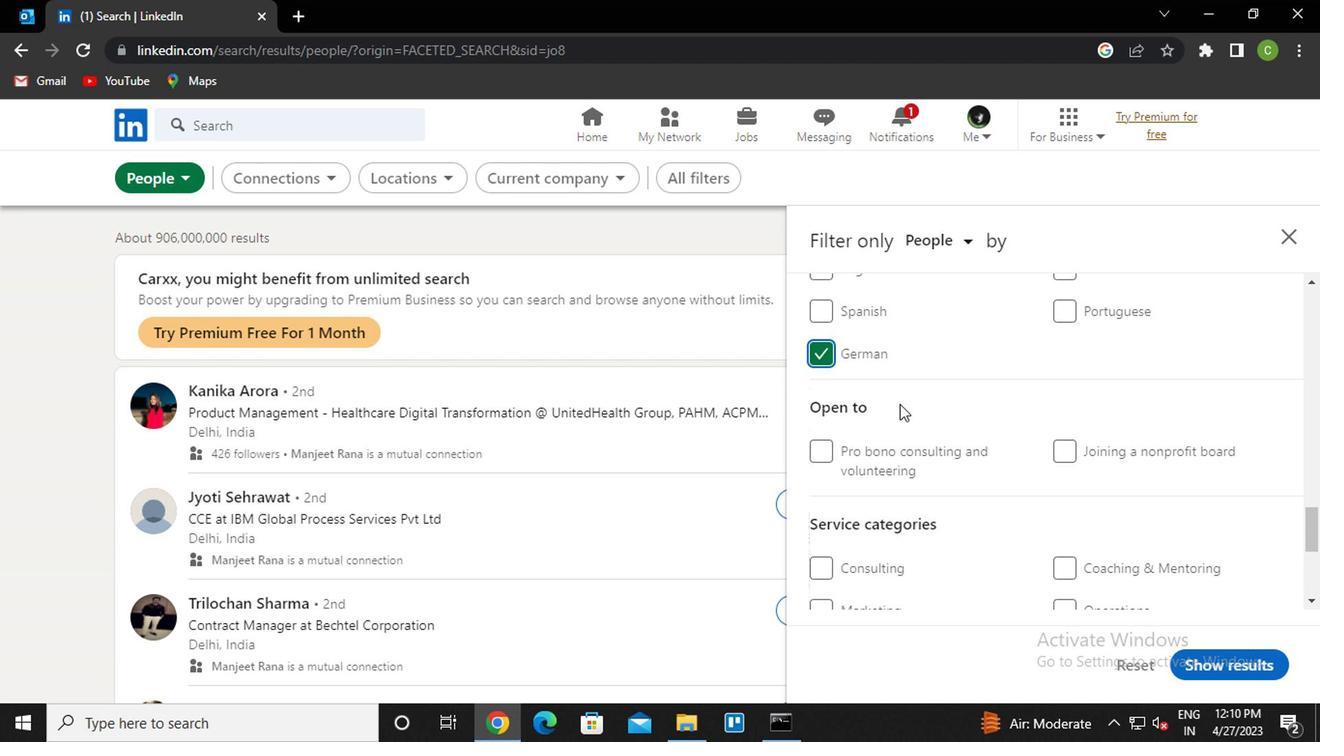 
Action: Mouse scrolled (895, 406) with delta (0, 1)
Screenshot: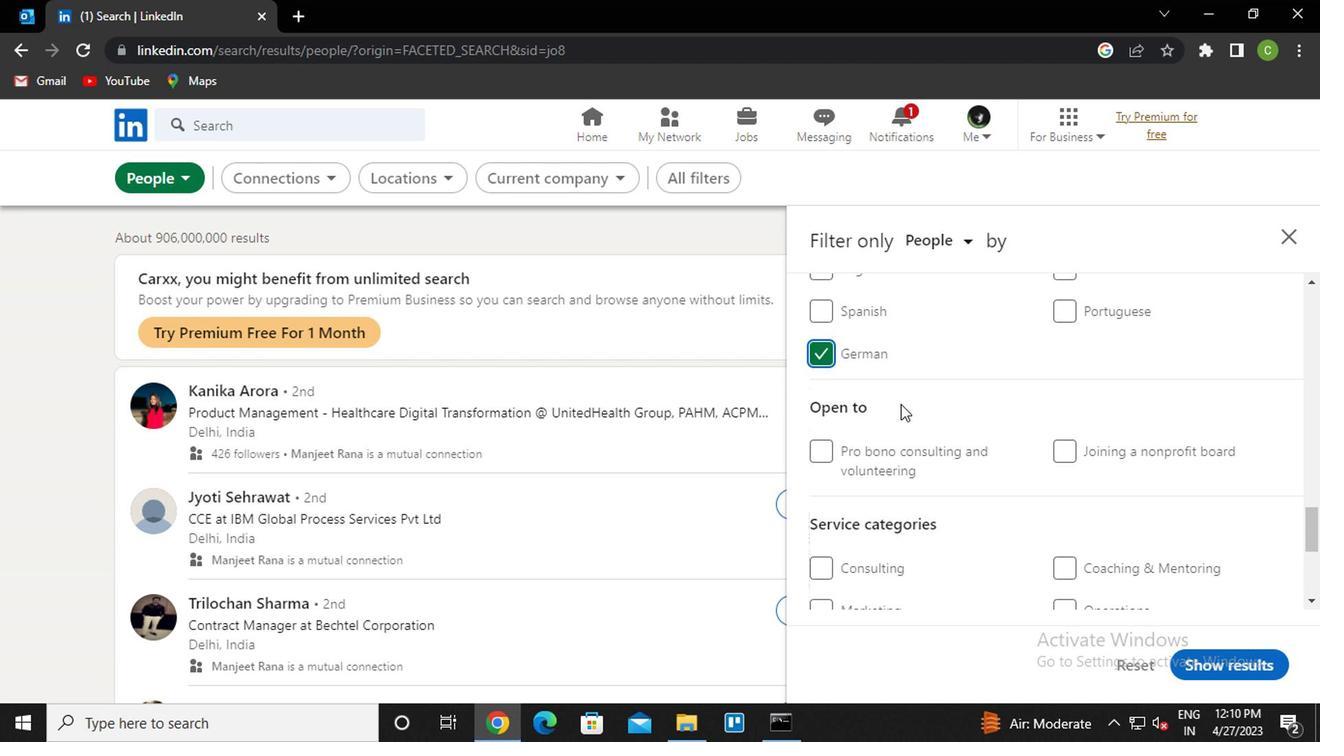 
Action: Mouse scrolled (895, 406) with delta (0, 1)
Screenshot: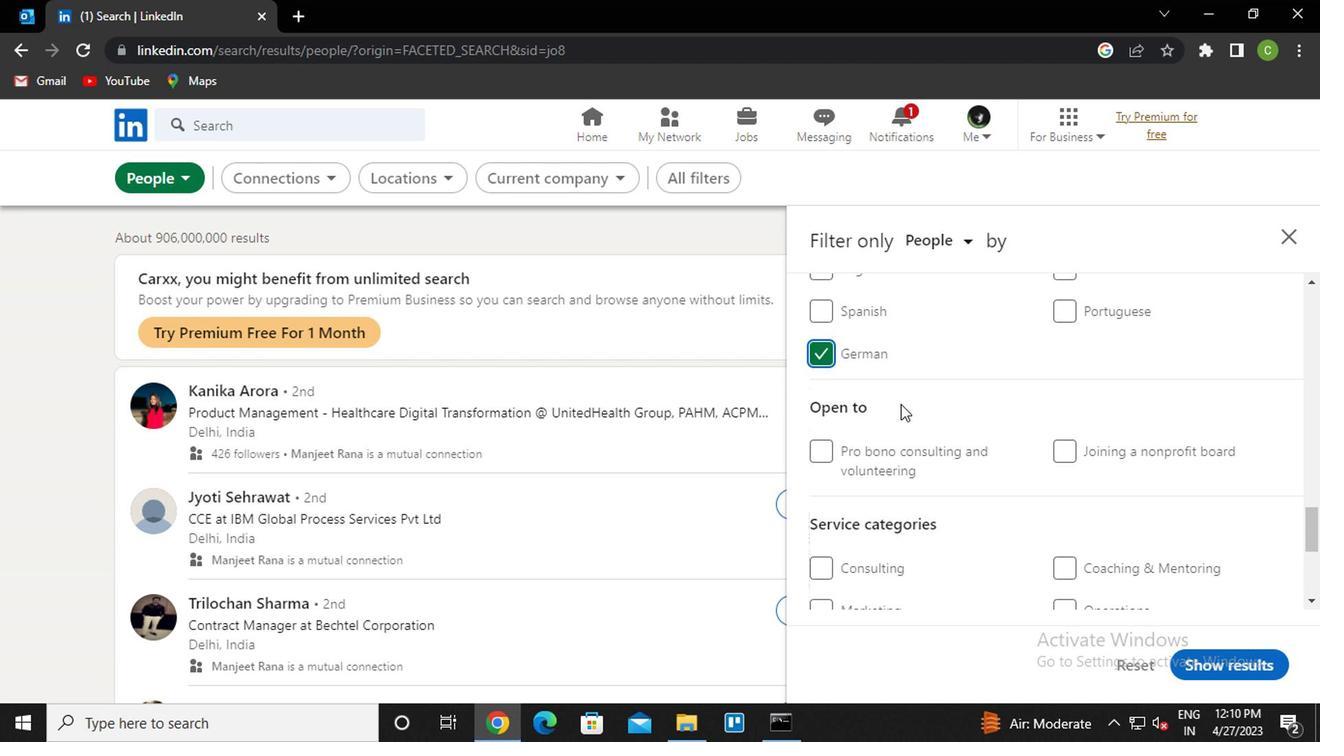 
Action: Mouse scrolled (895, 406) with delta (0, 1)
Screenshot: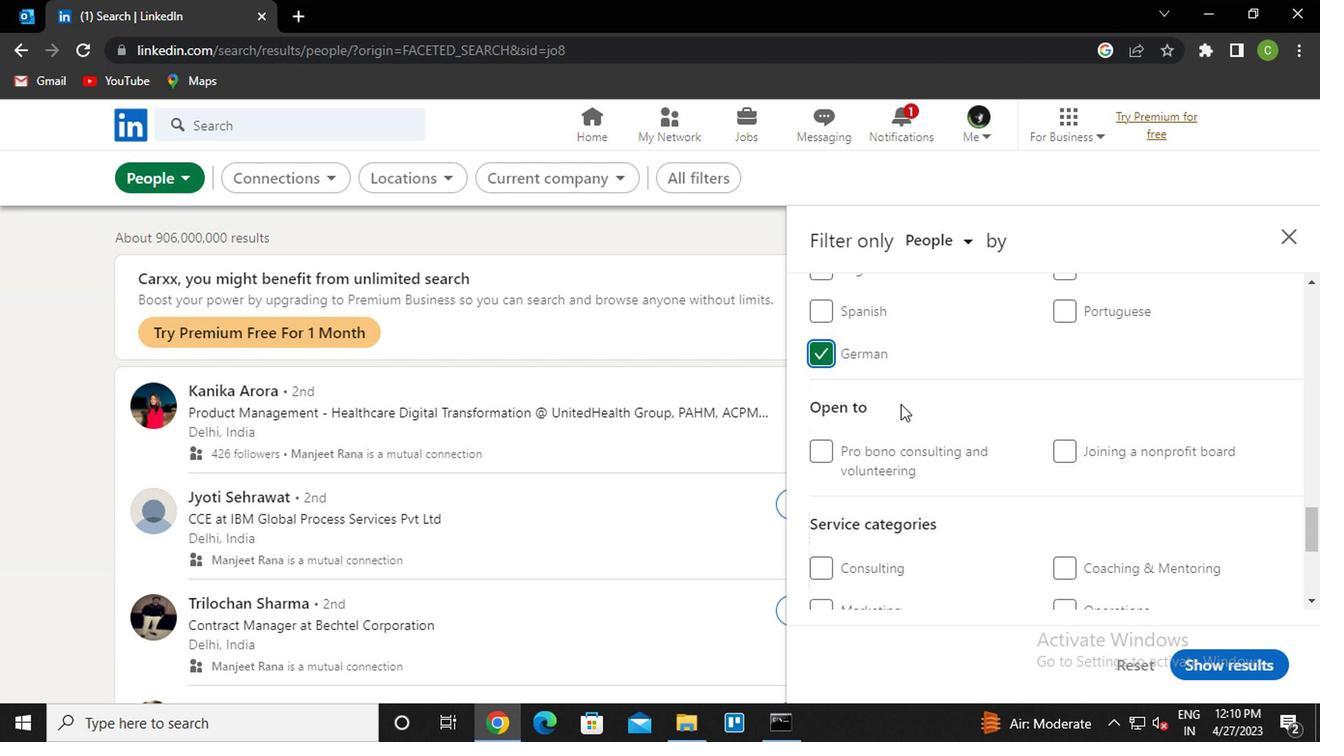 
Action: Mouse scrolled (895, 406) with delta (0, 1)
Screenshot: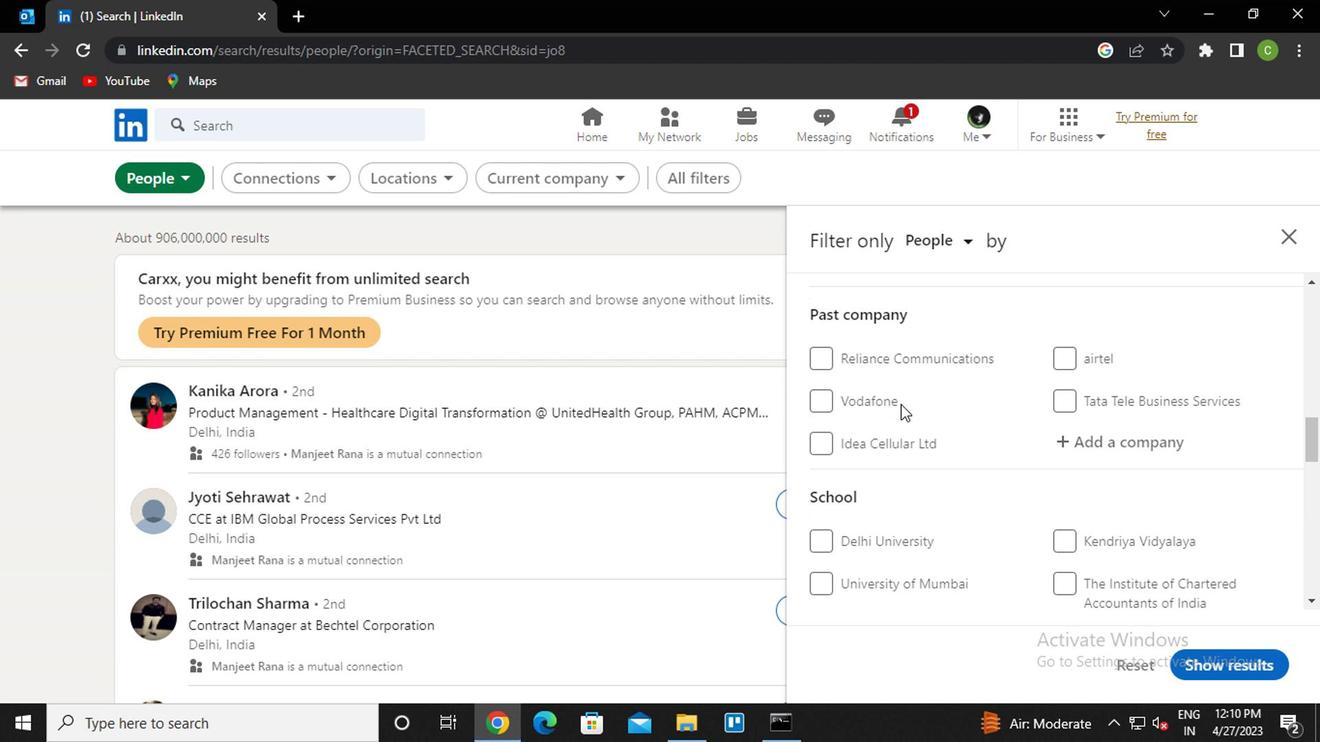
Action: Mouse scrolled (895, 406) with delta (0, 1)
Screenshot: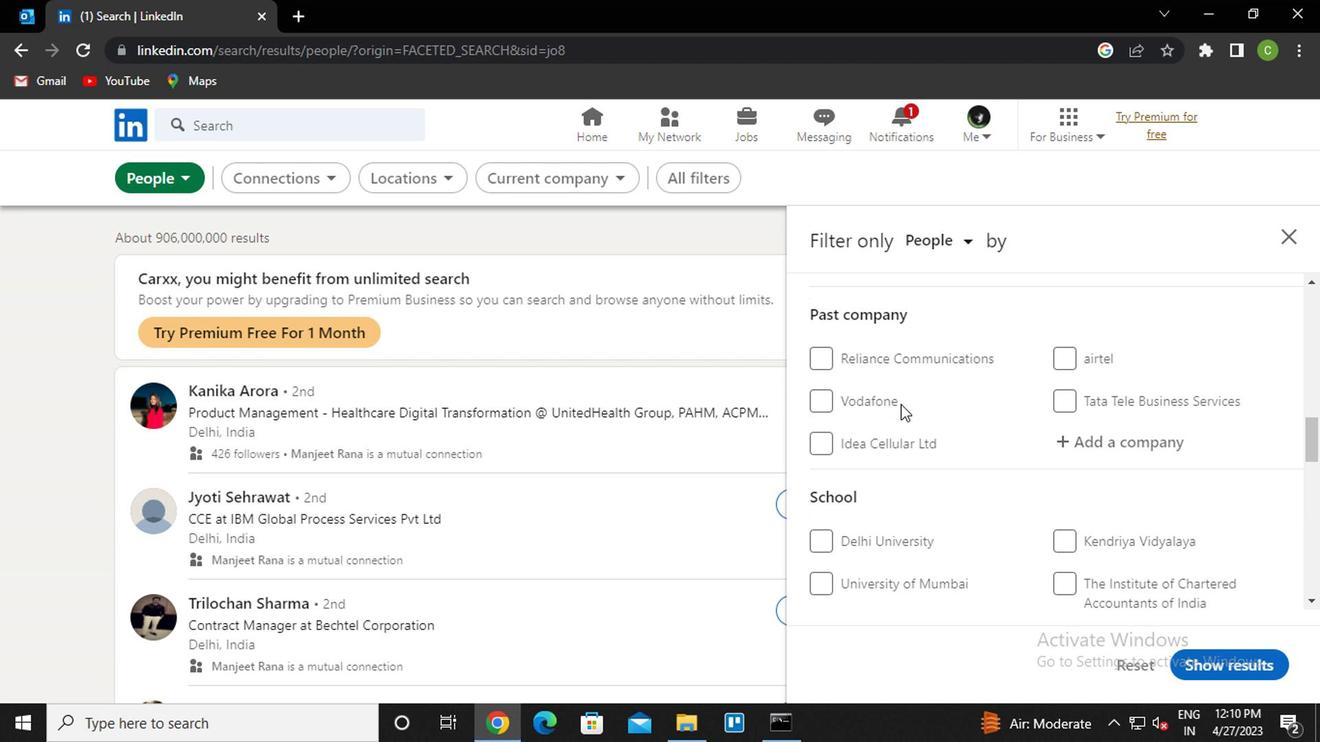 
Action: Mouse moved to (900, 404)
Screenshot: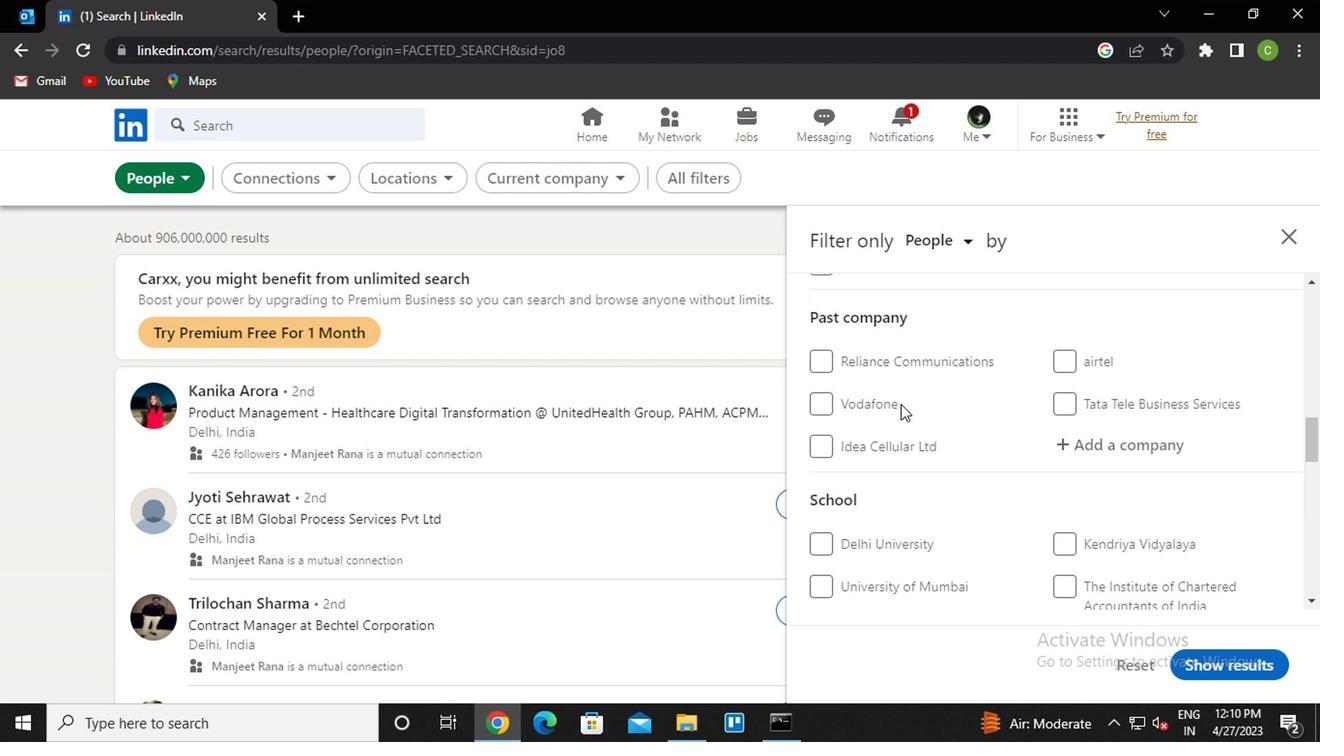 
Action: Mouse scrolled (900, 406) with delta (0, 1)
Screenshot: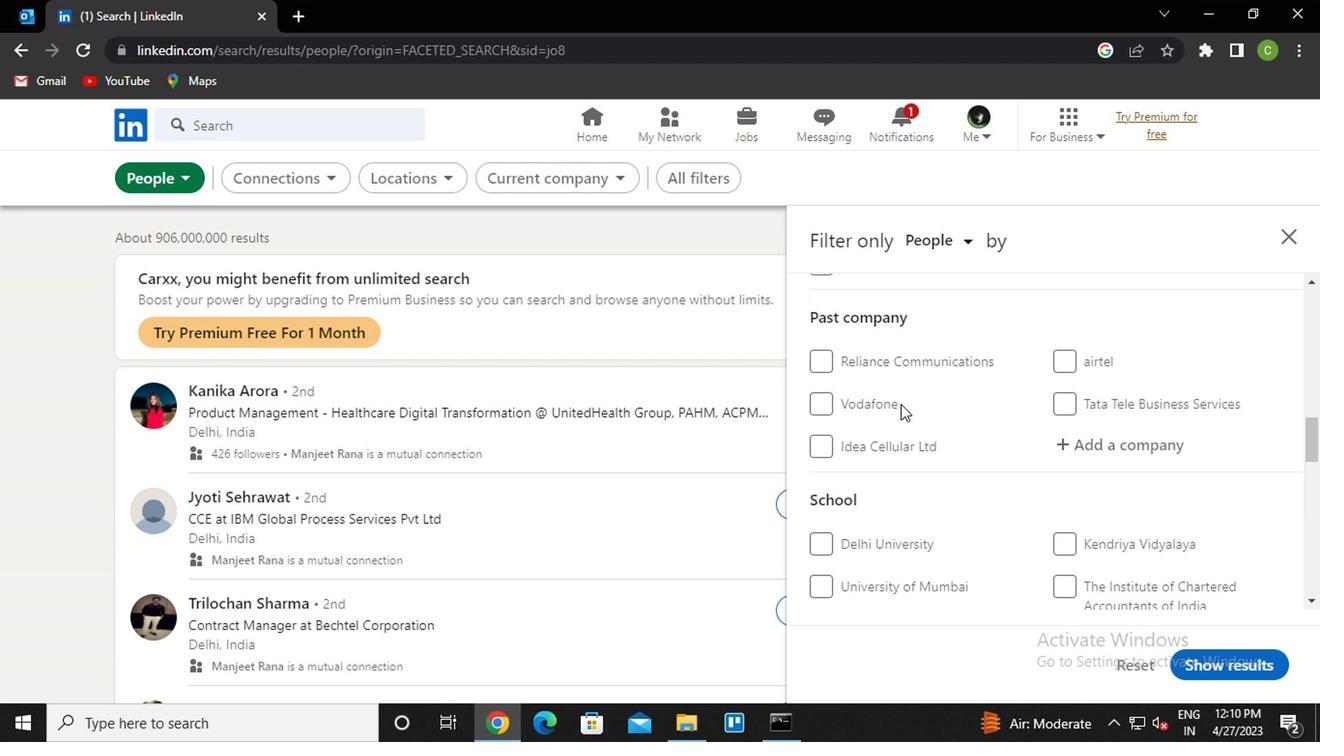 
Action: Mouse moved to (917, 392)
Screenshot: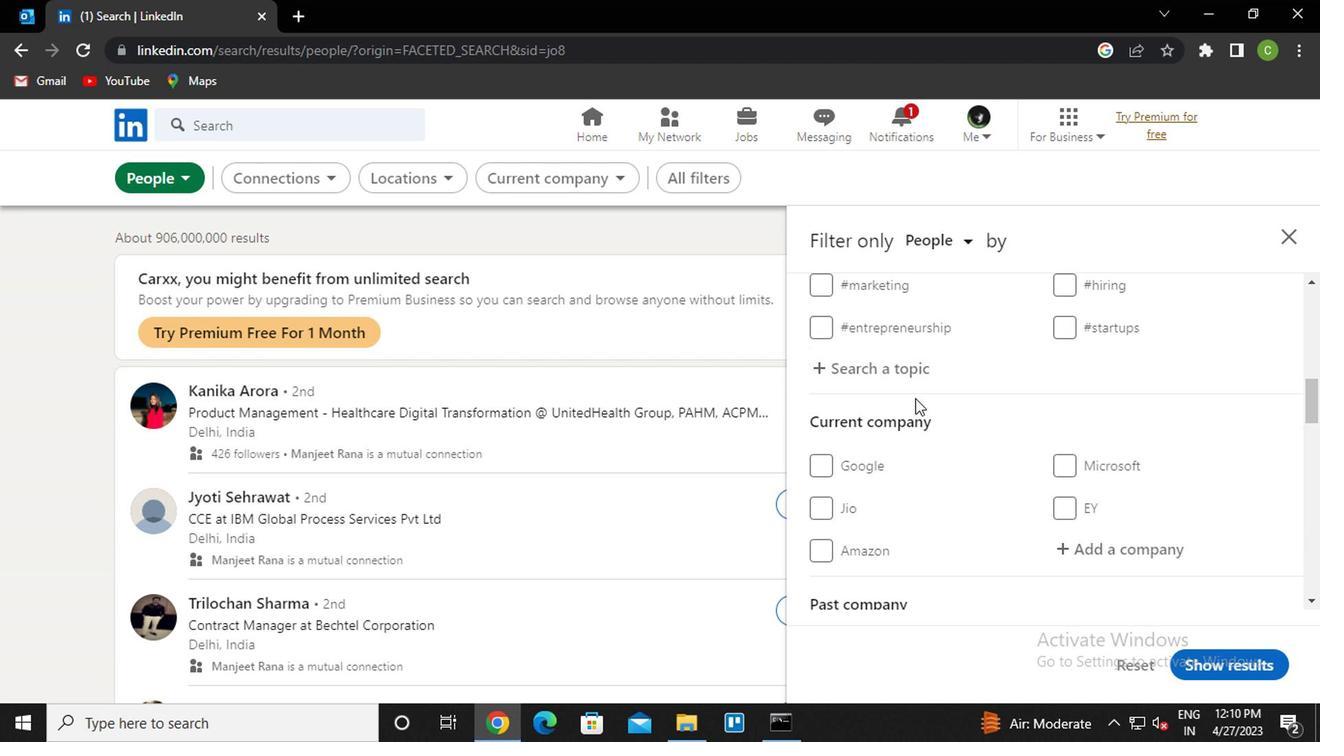 
Action: Mouse scrolled (917, 393) with delta (0, 0)
Screenshot: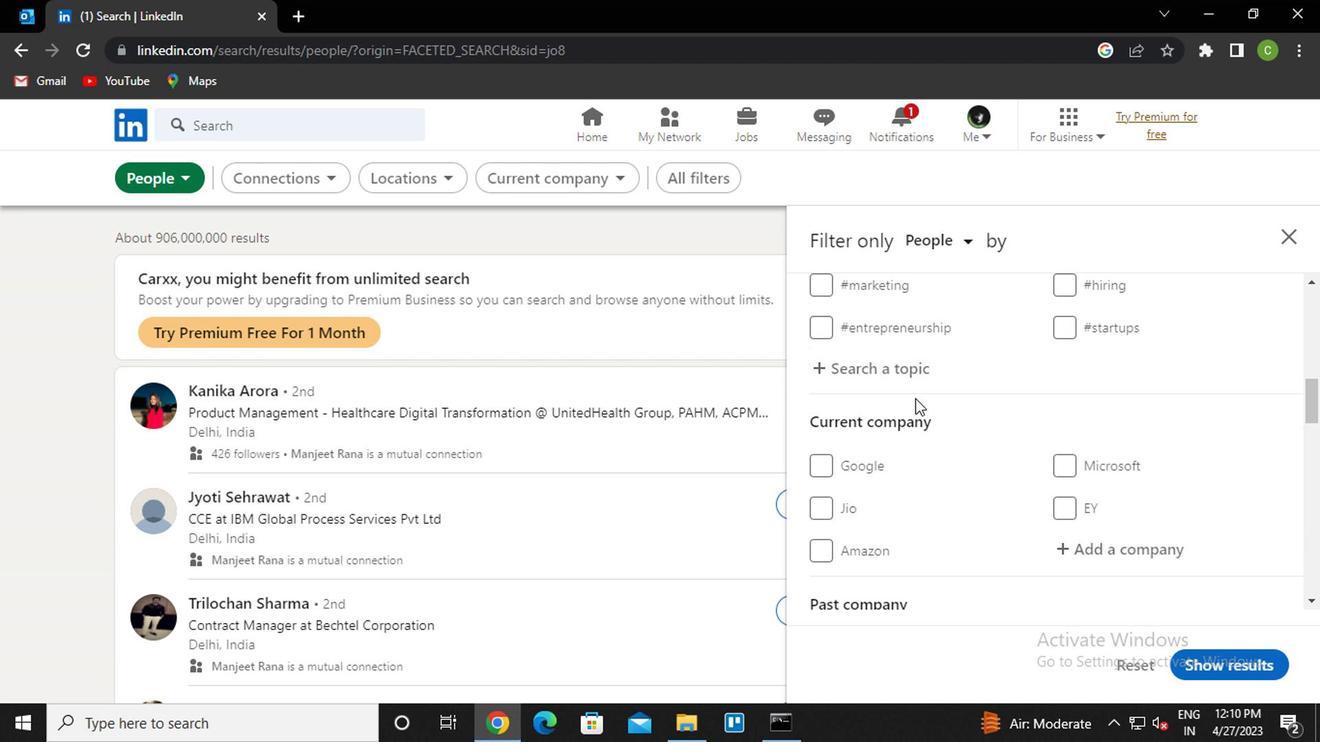 
Action: Mouse scrolled (917, 393) with delta (0, 0)
Screenshot: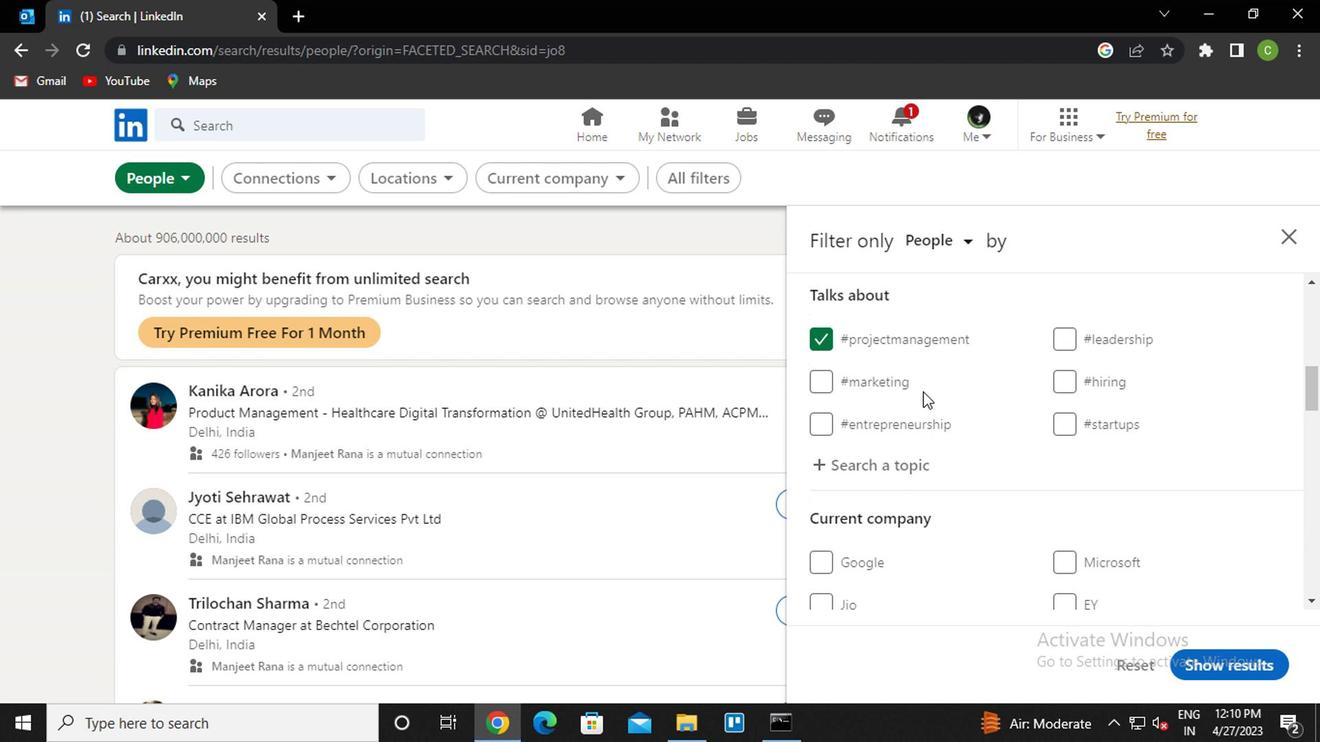 
Action: Mouse scrolled (917, 391) with delta (0, 0)
Screenshot: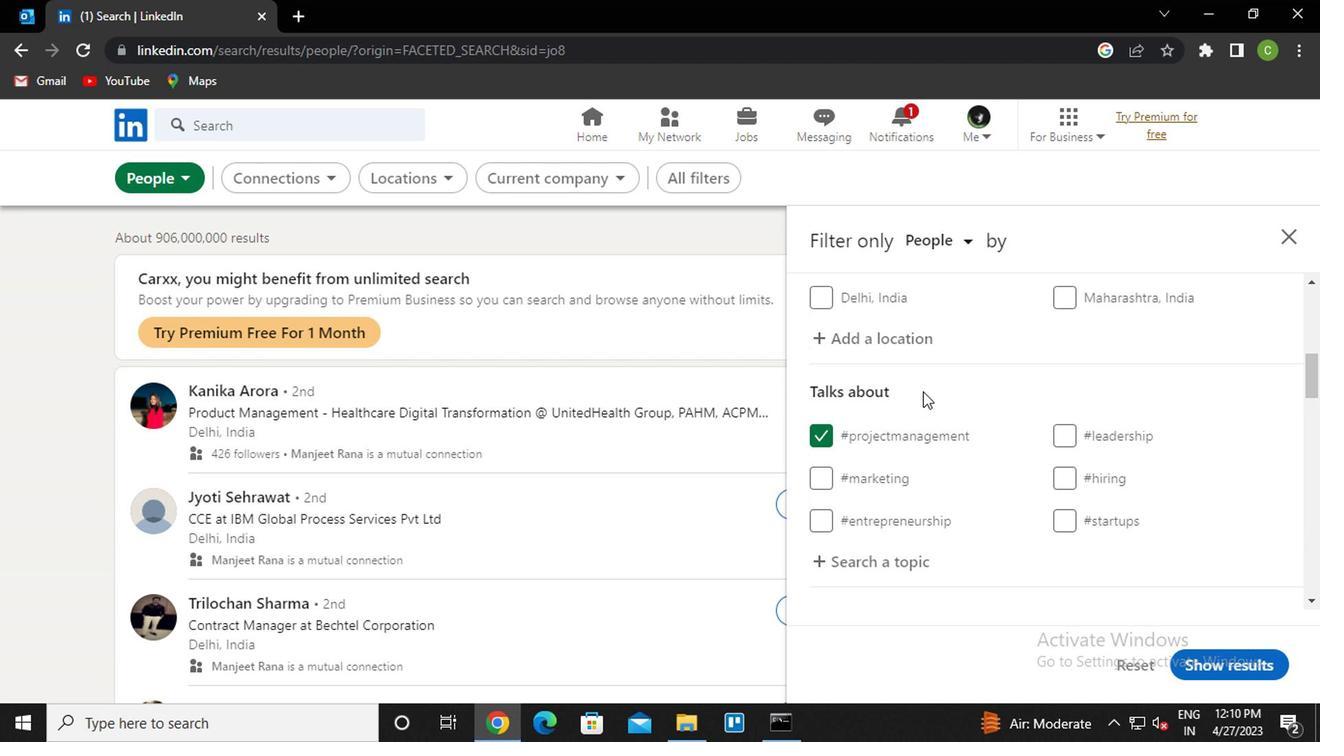 
Action: Mouse moved to (981, 448)
Screenshot: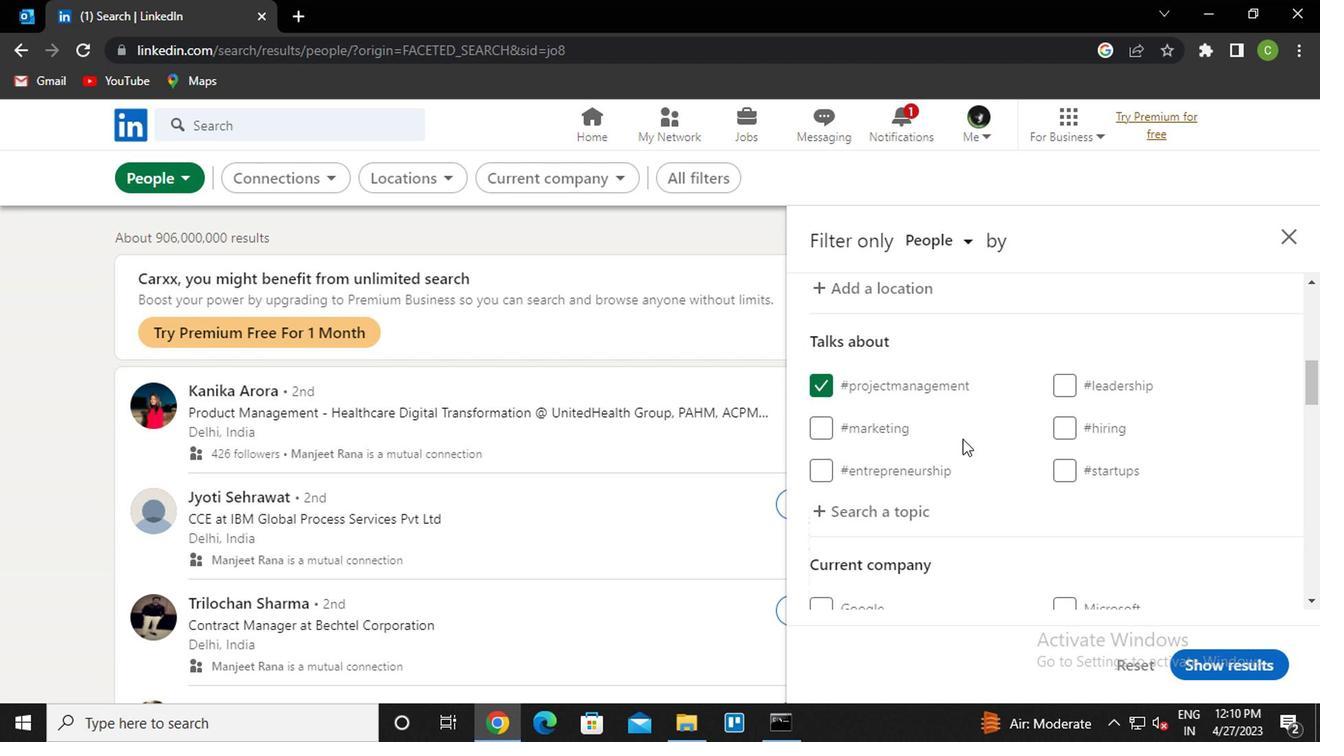 
Action: Mouse scrolled (981, 446) with delta (0, -1)
Screenshot: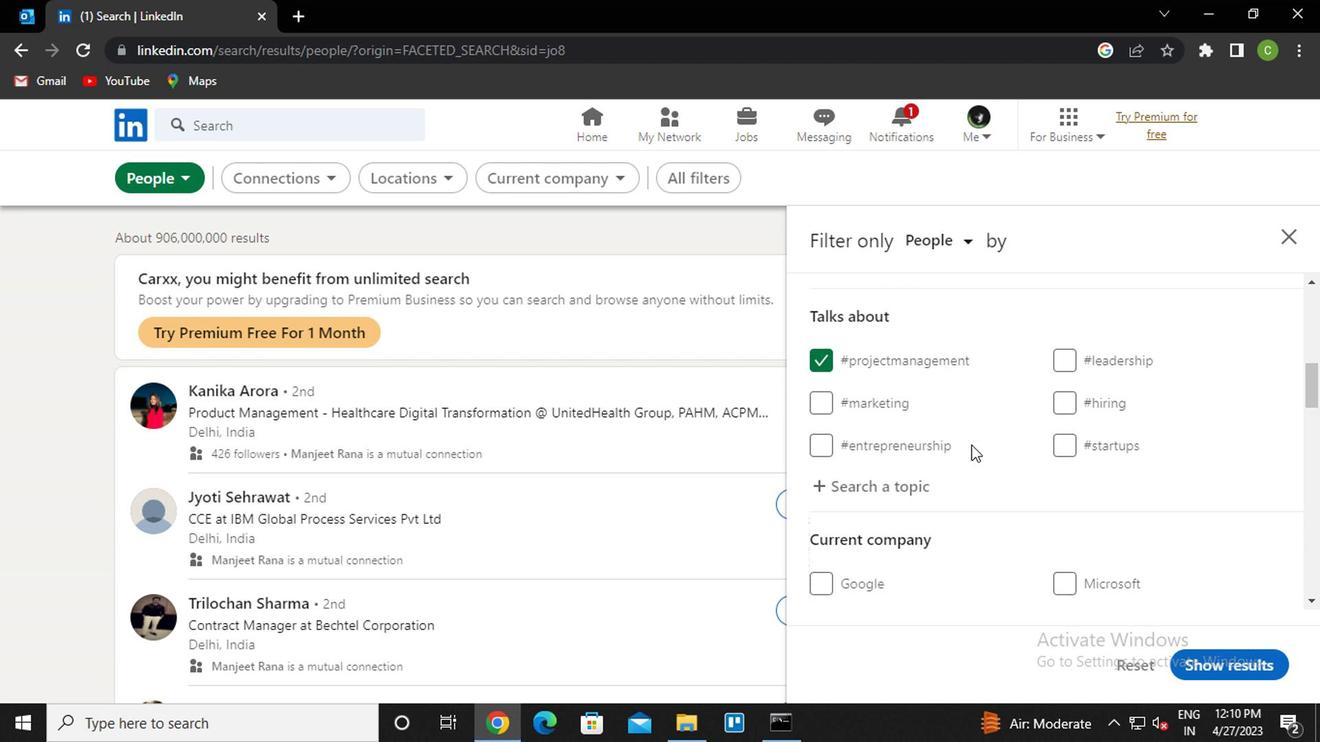 
Action: Mouse scrolled (981, 446) with delta (0, -1)
Screenshot: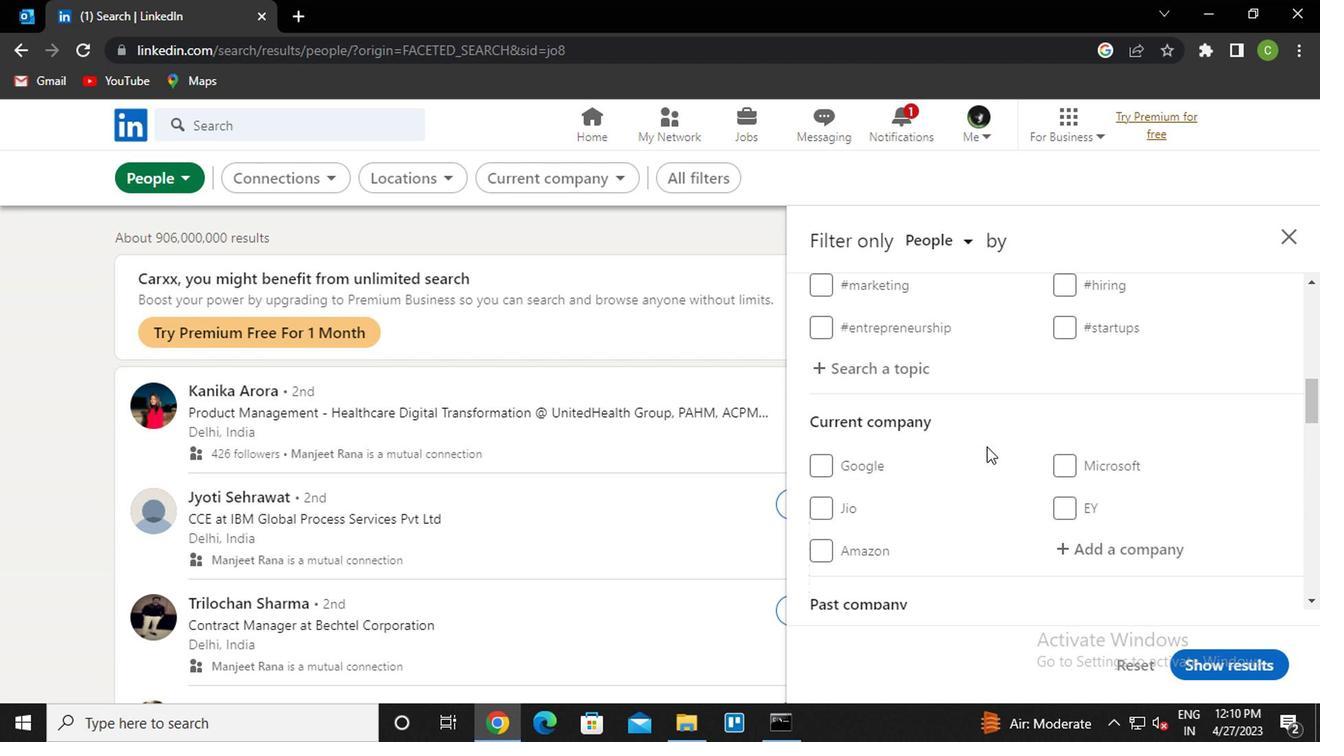 
Action: Mouse moved to (1076, 457)
Screenshot: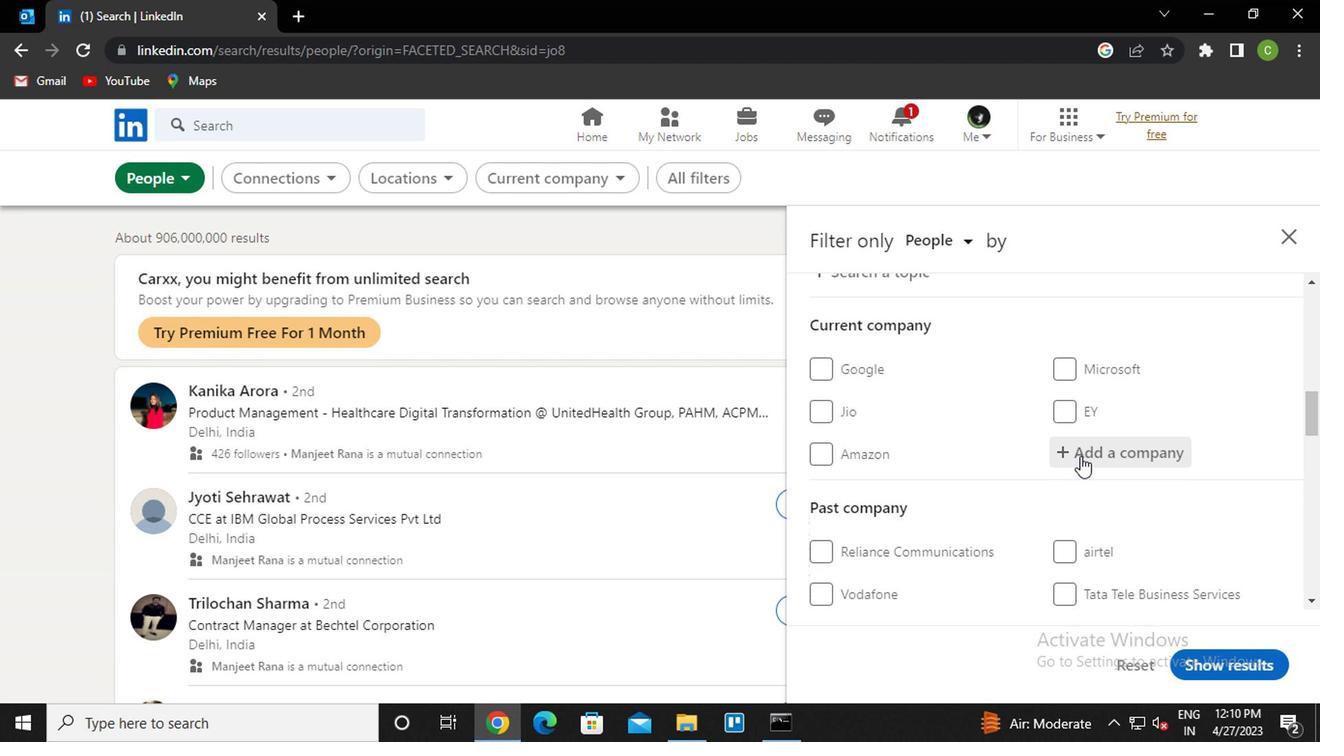 
Action: Mouse scrolled (1076, 456) with delta (0, -1)
Screenshot: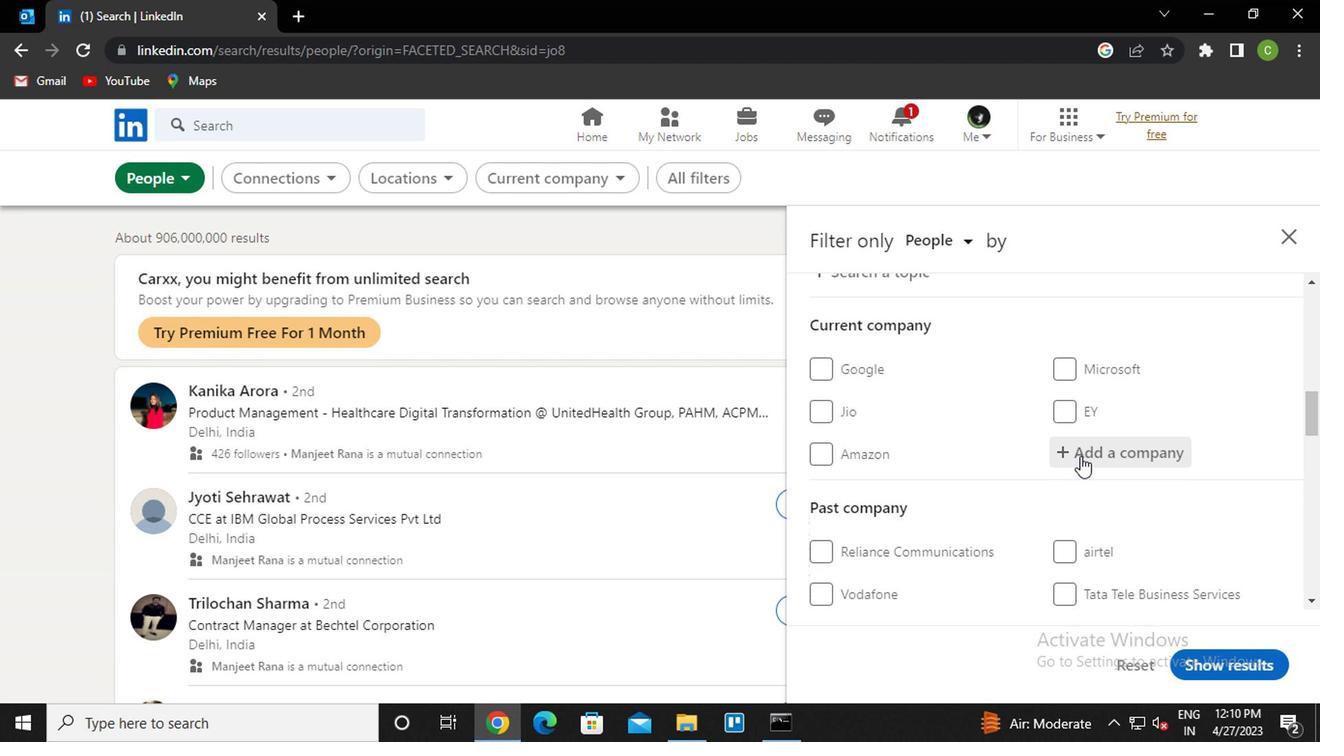 
Action: Mouse moved to (1097, 357)
Screenshot: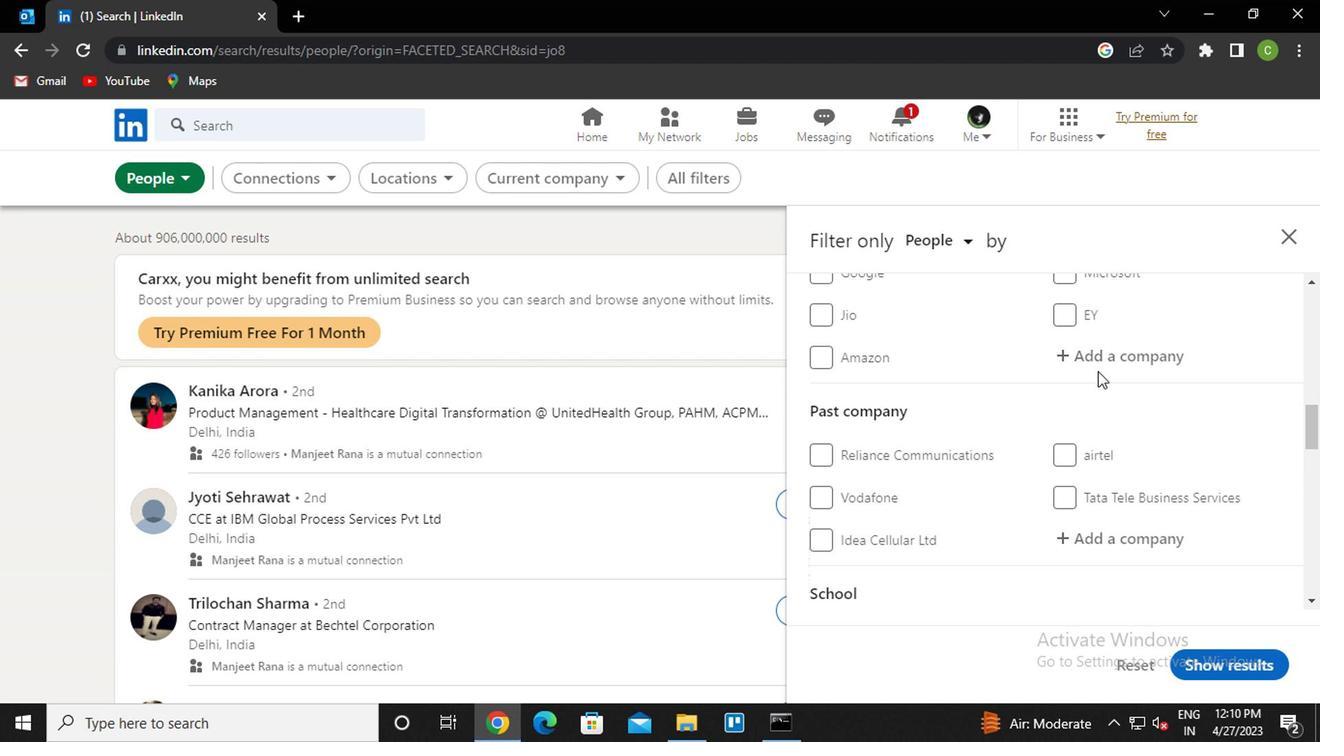 
Action: Mouse pressed left at (1097, 357)
Screenshot: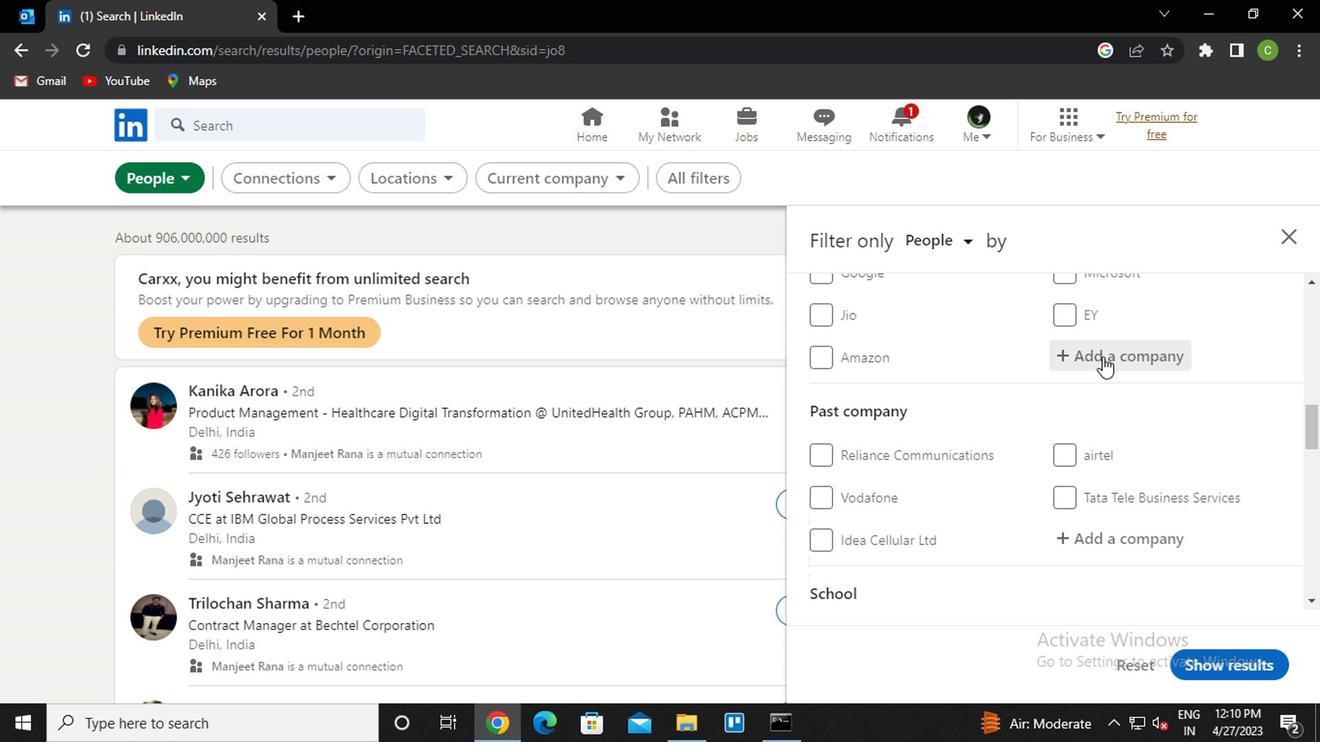 
Action: Key pressed <Key.caps_lock>r<Key.caps_lock>Elaince<Key.down><Key.down><Key.down><Key.down><Key.down><Key.down><Key.down><Key.space>mut<Key.backspace><Key.backspace><Key.backspace><Key.backspace><Key.backspace><Key.backspace><Key.backspace><Key.backspace><Key.backspace>iance<Key.space>mut<Key.down><Key.enter>
Screenshot: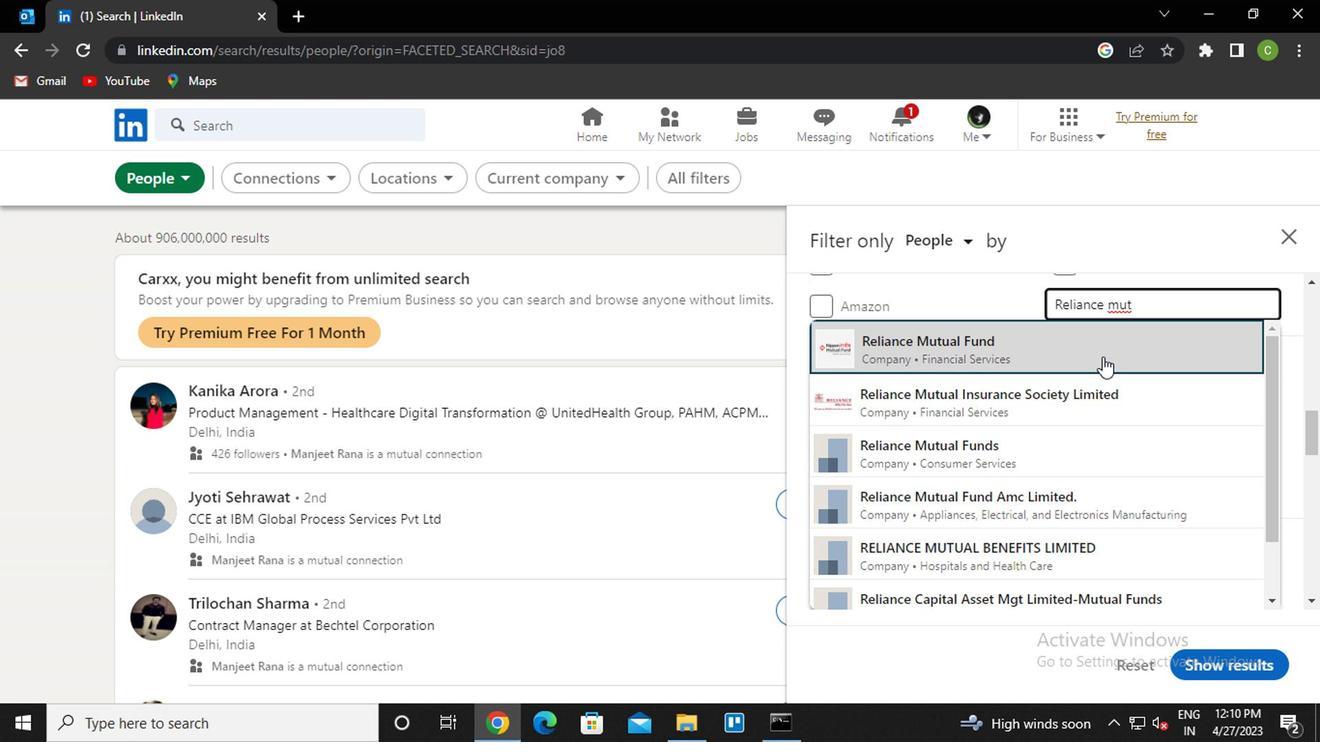 
Action: Mouse scrolled (1097, 356) with delta (0, 0)
Screenshot: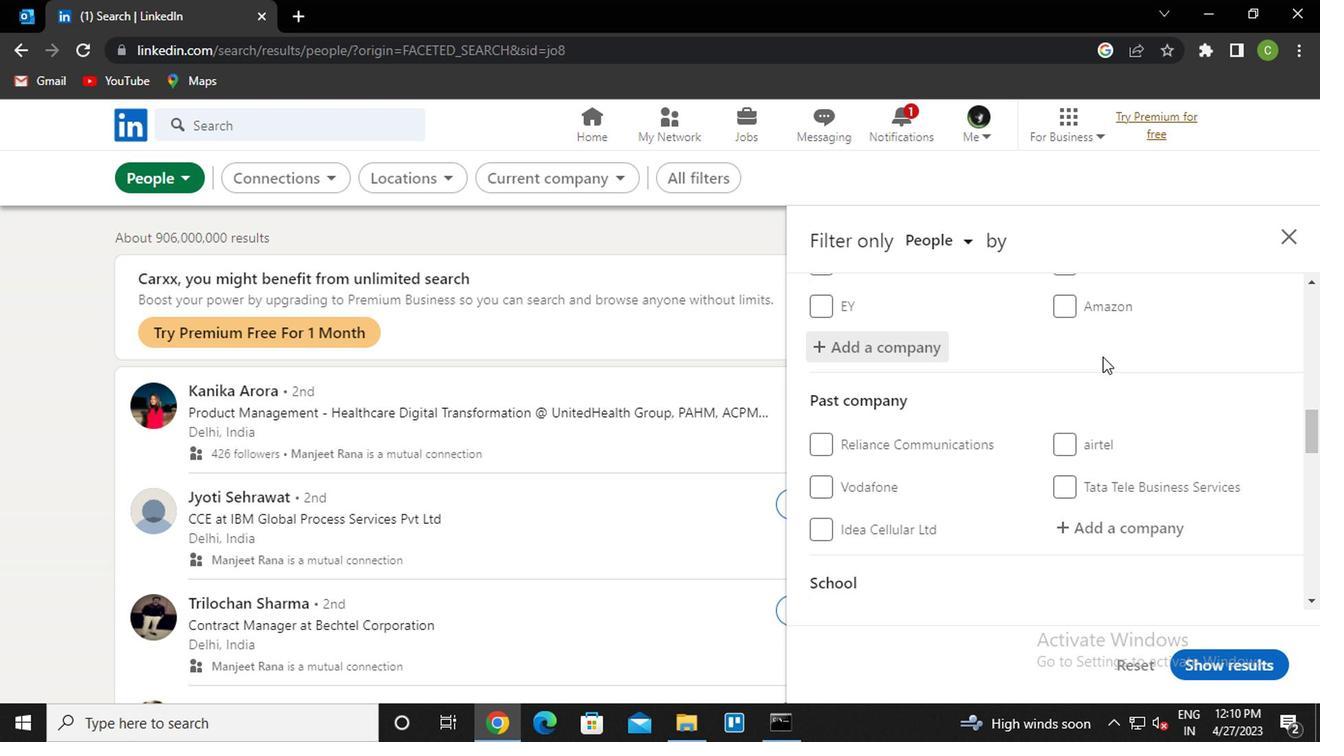 
Action: Mouse moved to (1065, 382)
Screenshot: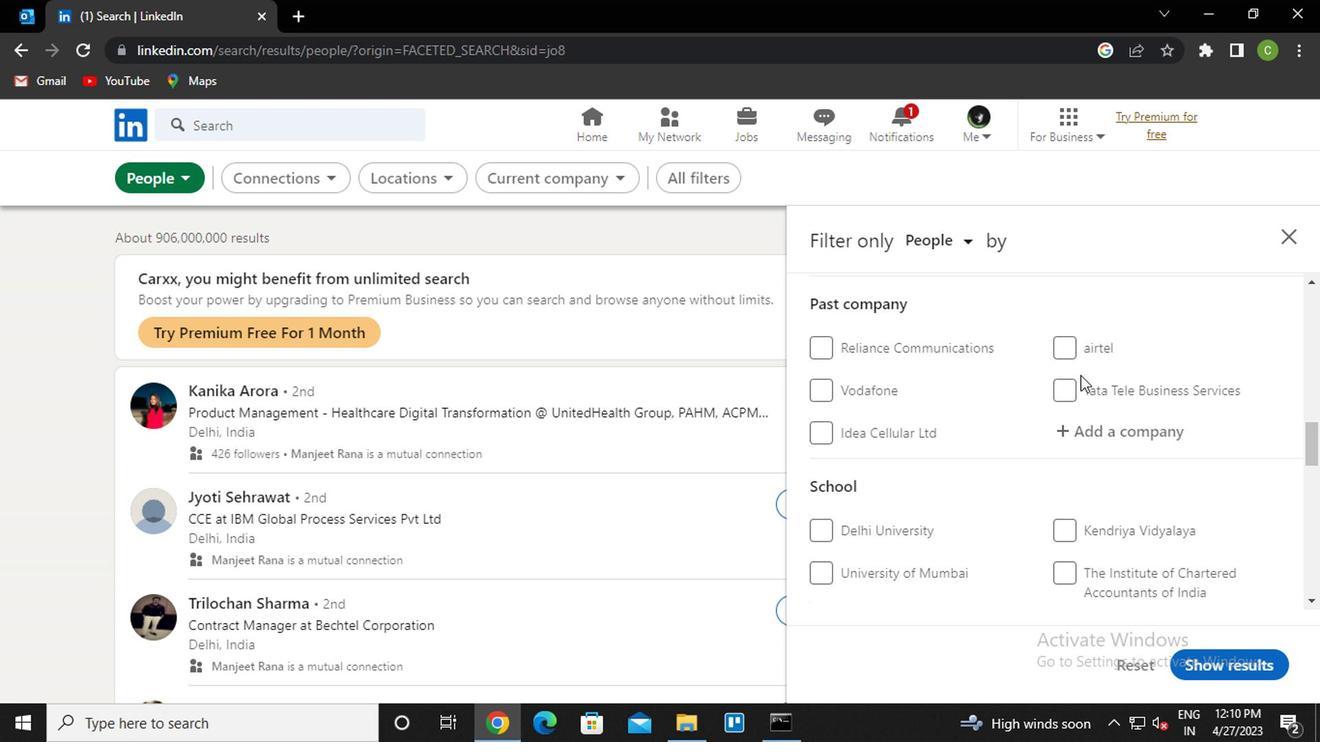 
Action: Mouse scrolled (1065, 382) with delta (0, 0)
Screenshot: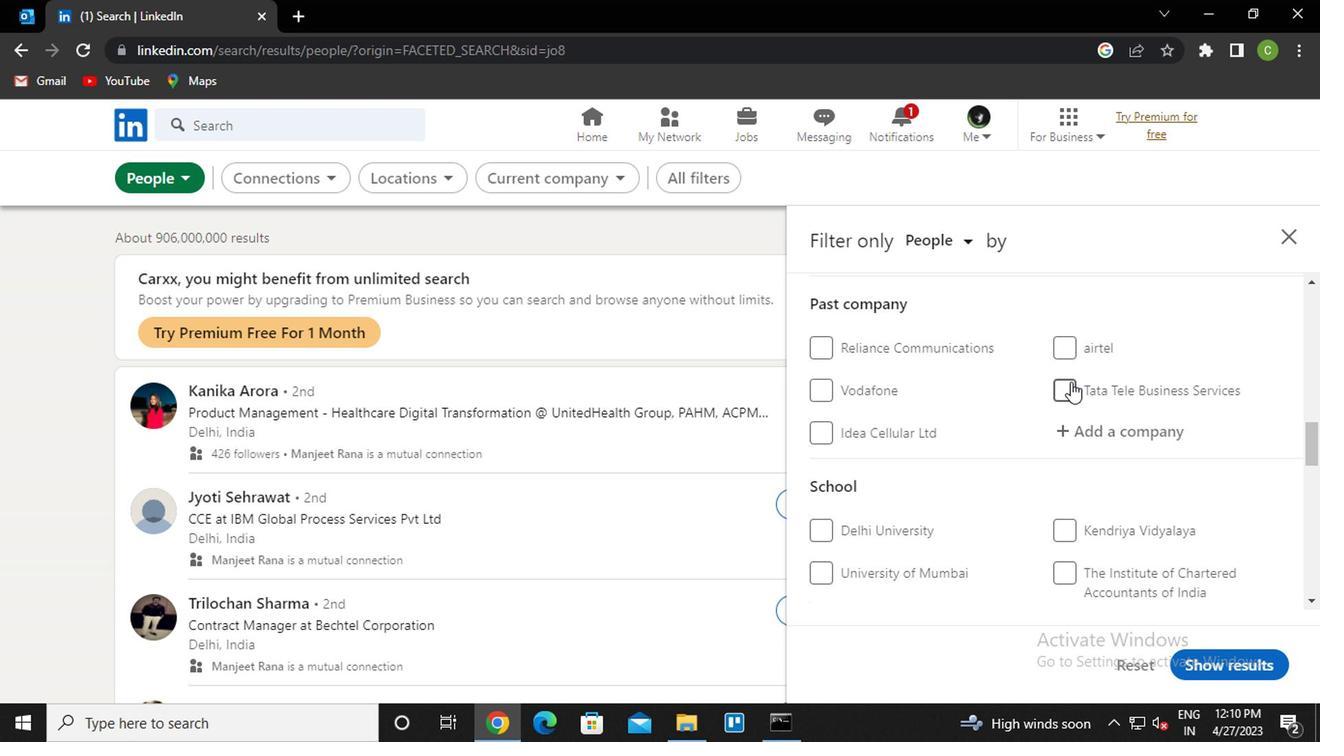 
Action: Mouse moved to (1065, 383)
Screenshot: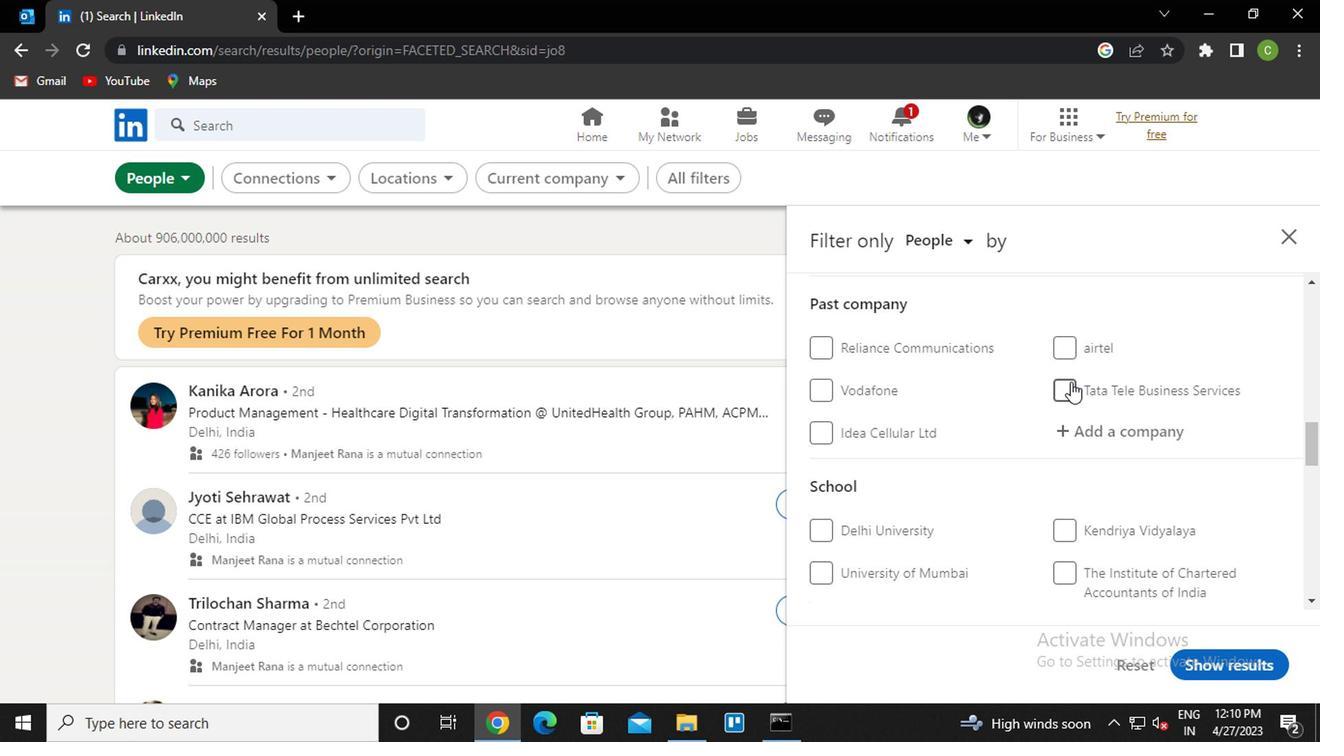 
Action: Mouse scrolled (1065, 382) with delta (0, 0)
Screenshot: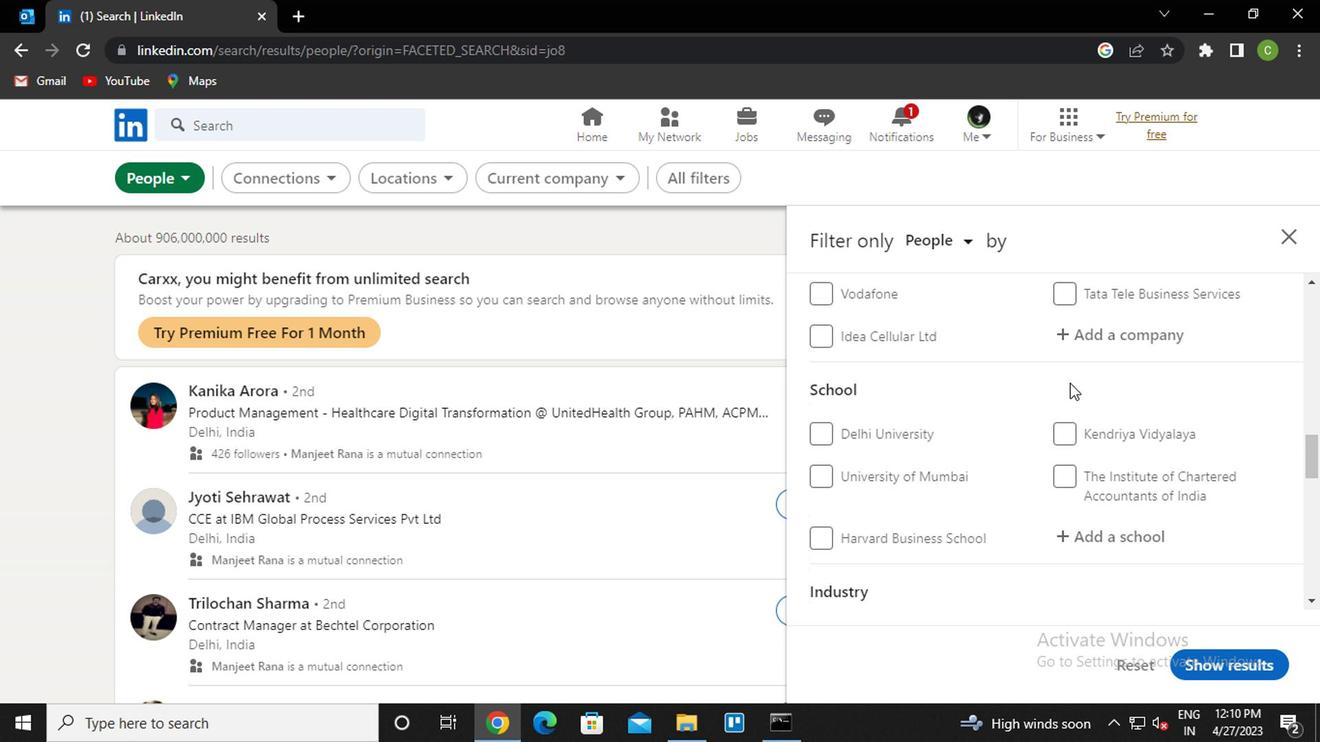 
Action: Mouse scrolled (1065, 382) with delta (0, 0)
Screenshot: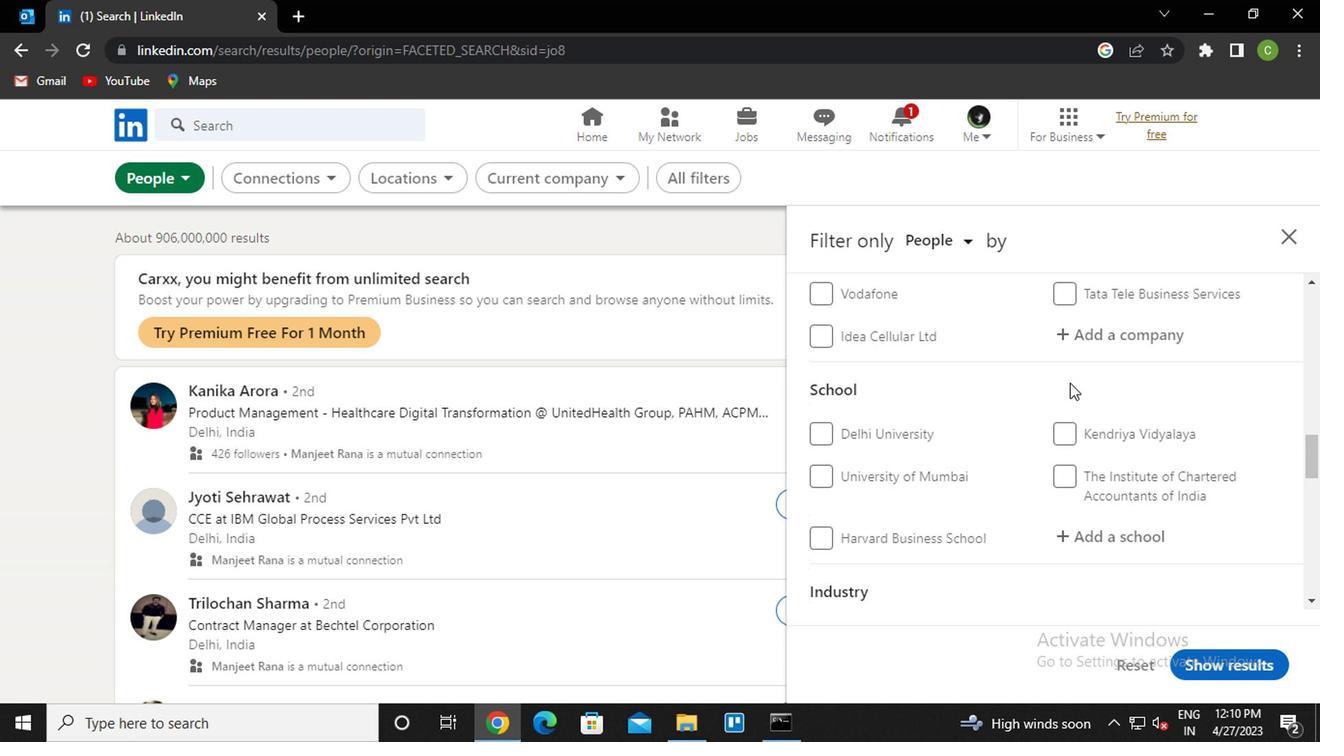 
Action: Mouse moved to (1108, 350)
Screenshot: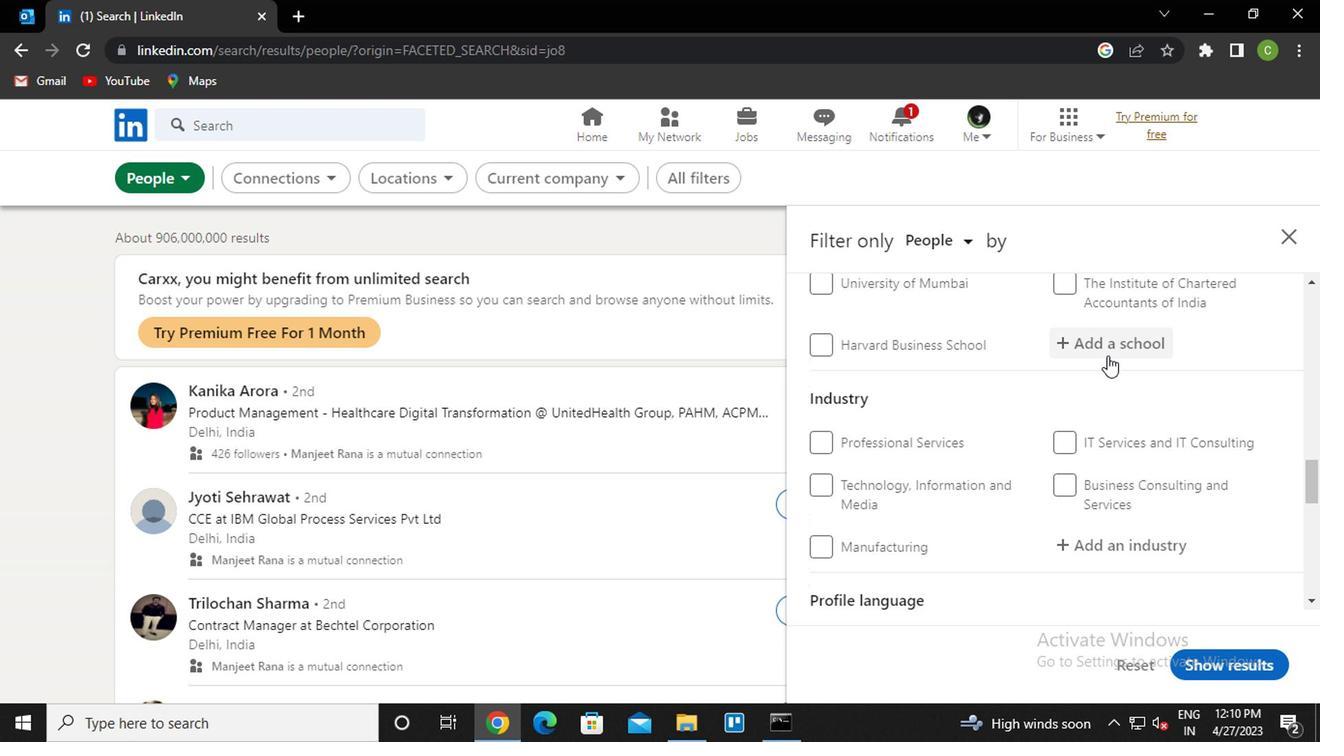 
Action: Mouse pressed left at (1108, 350)
Screenshot: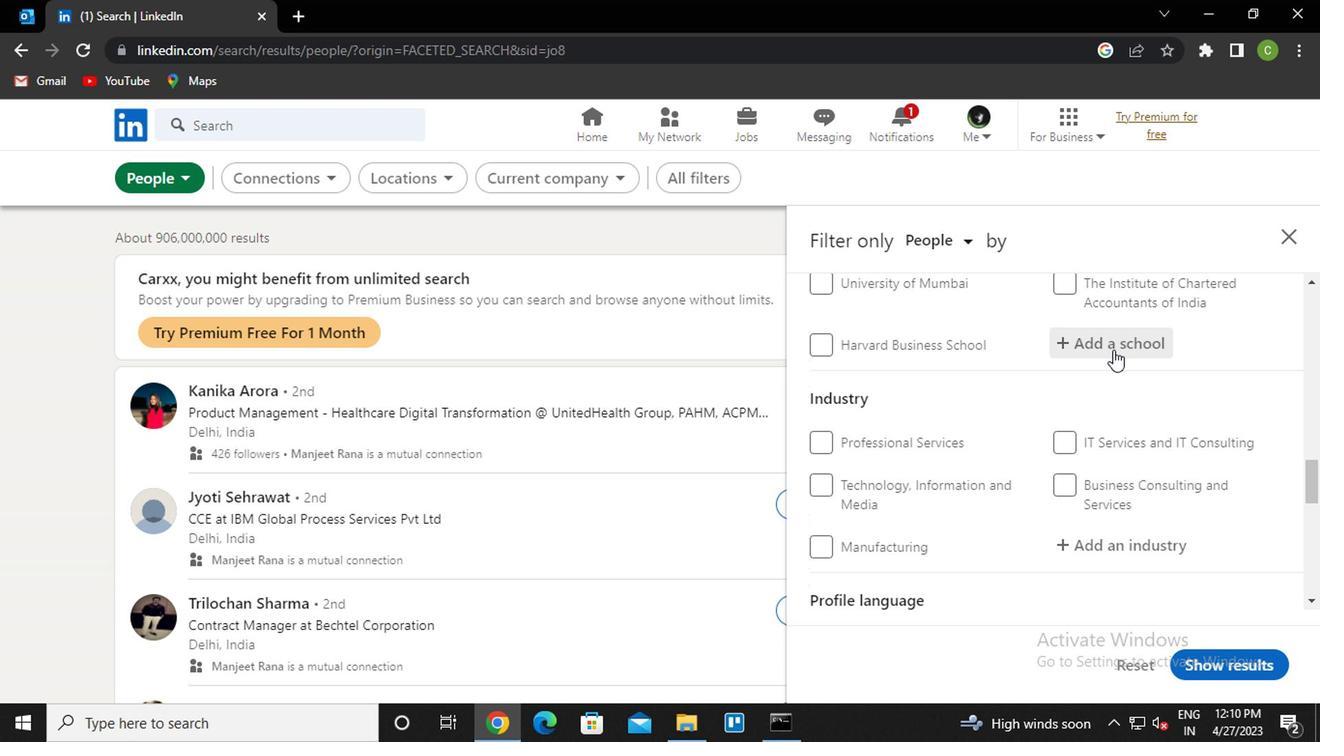 
Action: Key pressed <Key.caps_lock>p<Key.caps_lock>animm<Key.backspace>alar<Key.down><Key.enter>
Screenshot: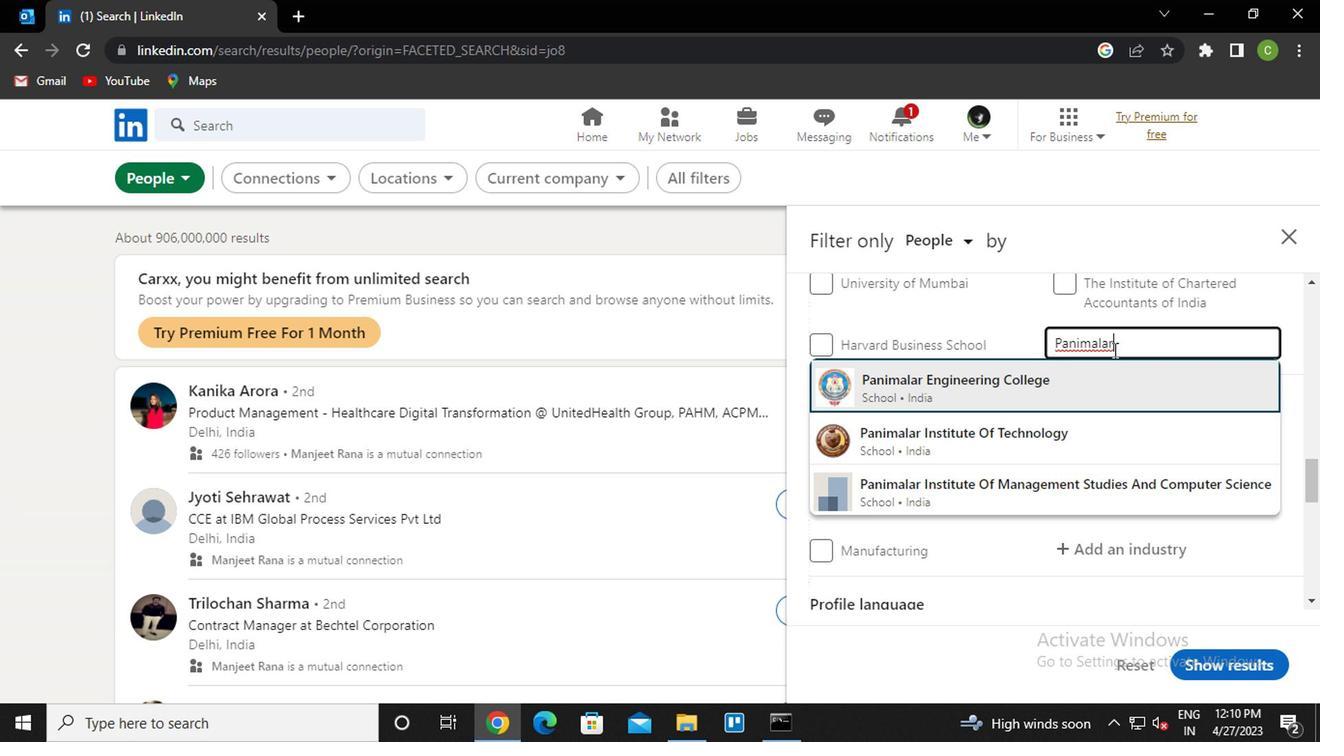
Action: Mouse scrolled (1108, 349) with delta (0, 0)
Screenshot: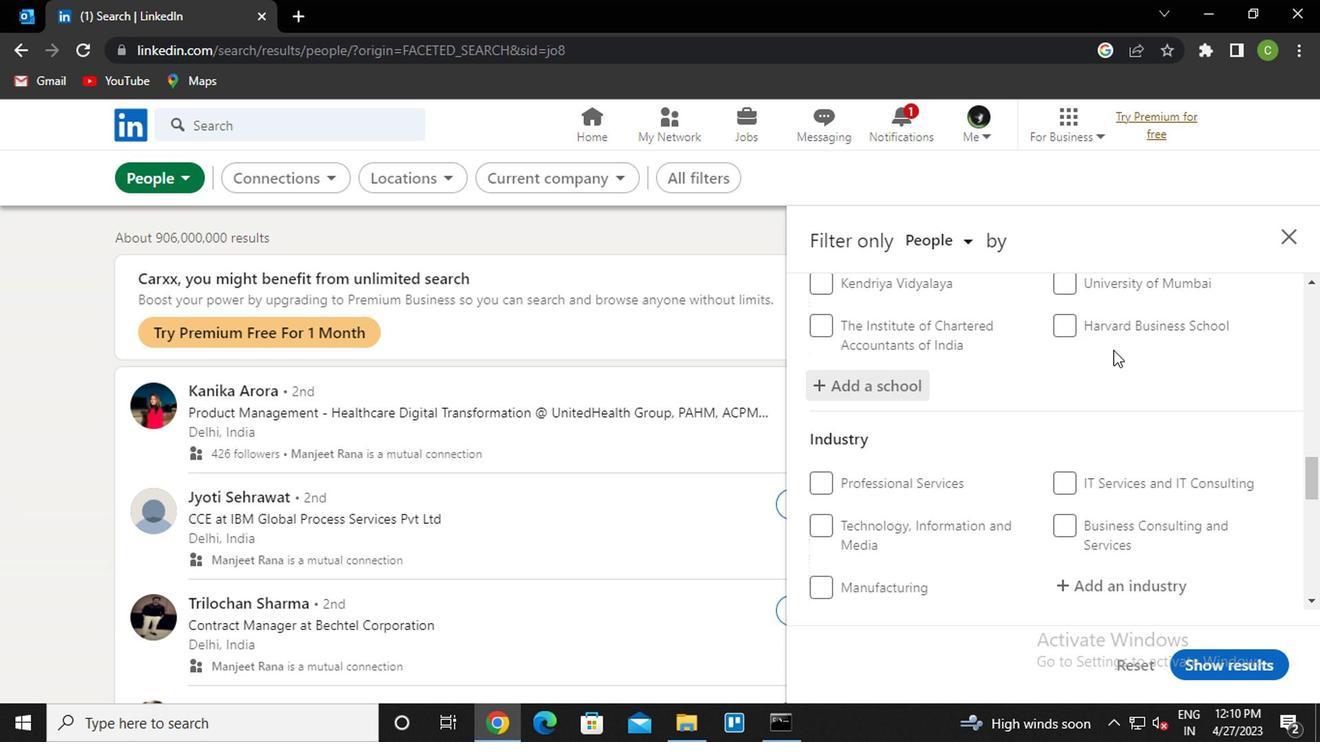 
Action: Mouse scrolled (1108, 349) with delta (0, 0)
Screenshot: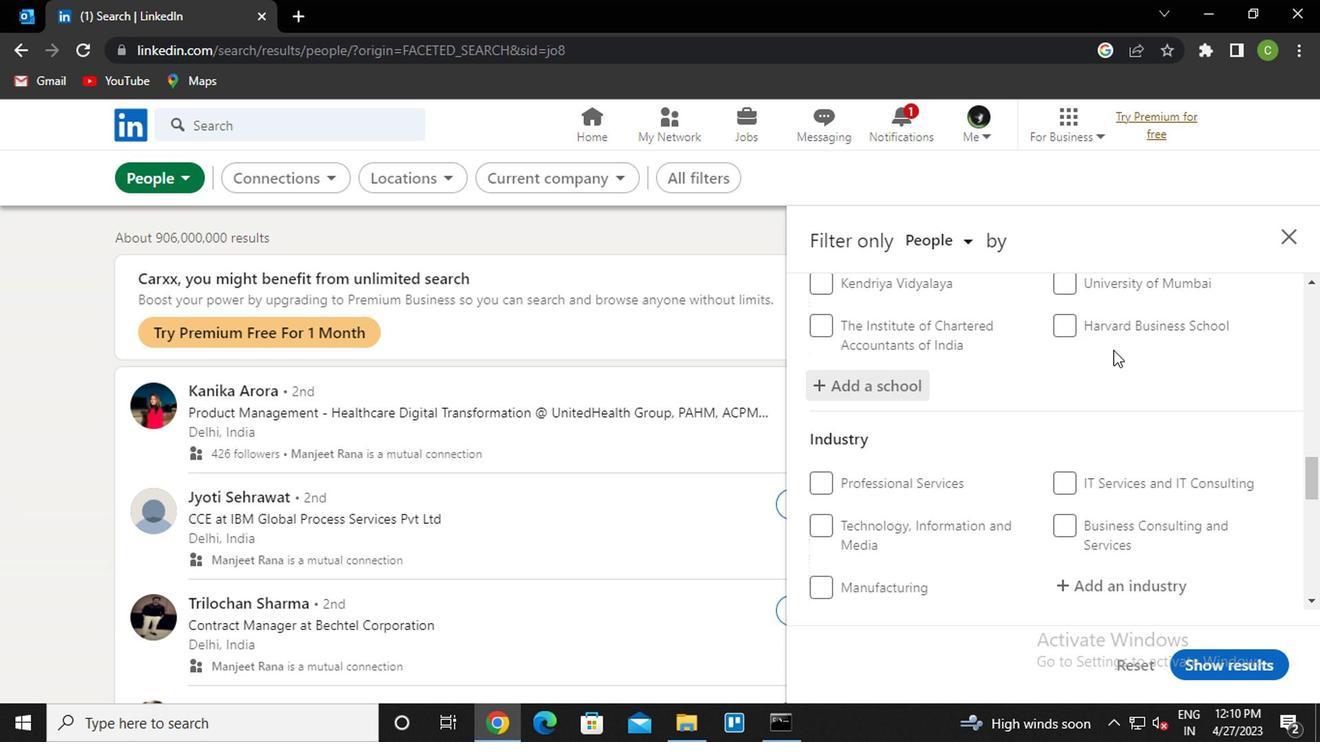 
Action: Mouse moved to (1120, 398)
Screenshot: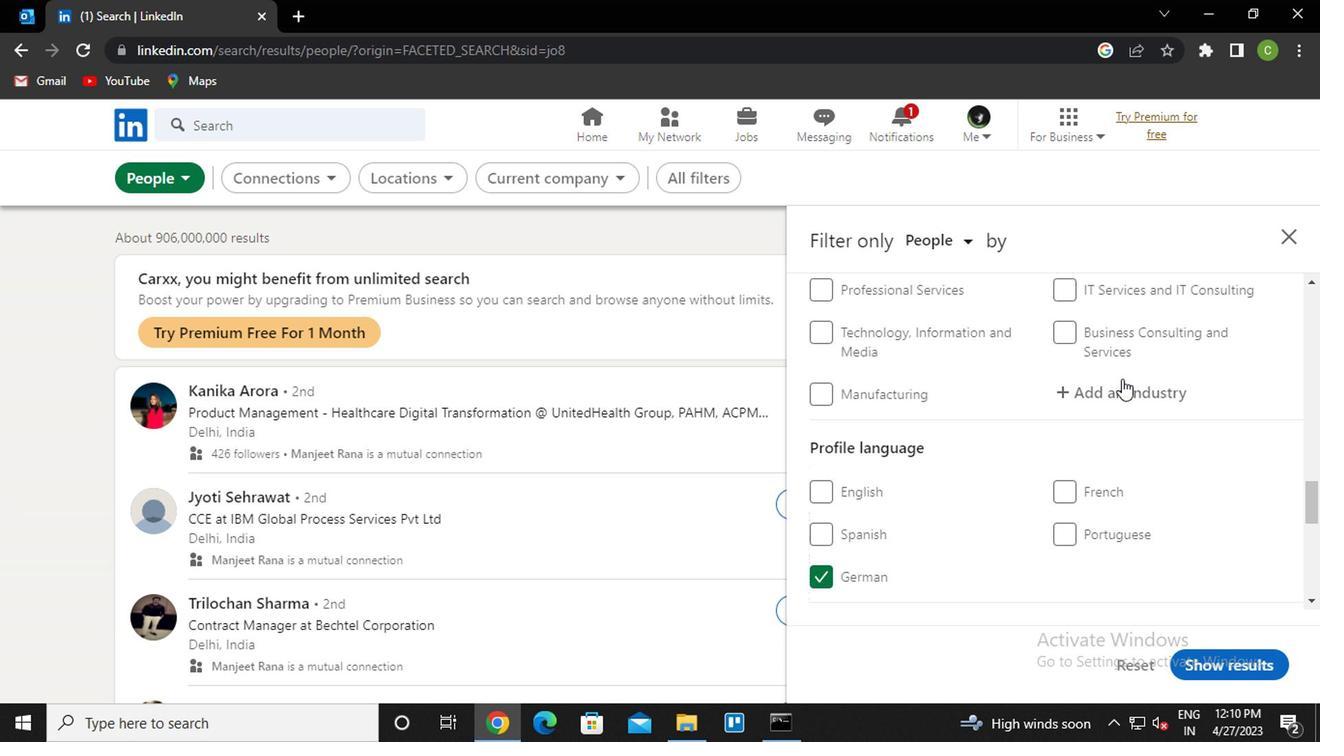 
Action: Mouse pressed left at (1120, 398)
Screenshot: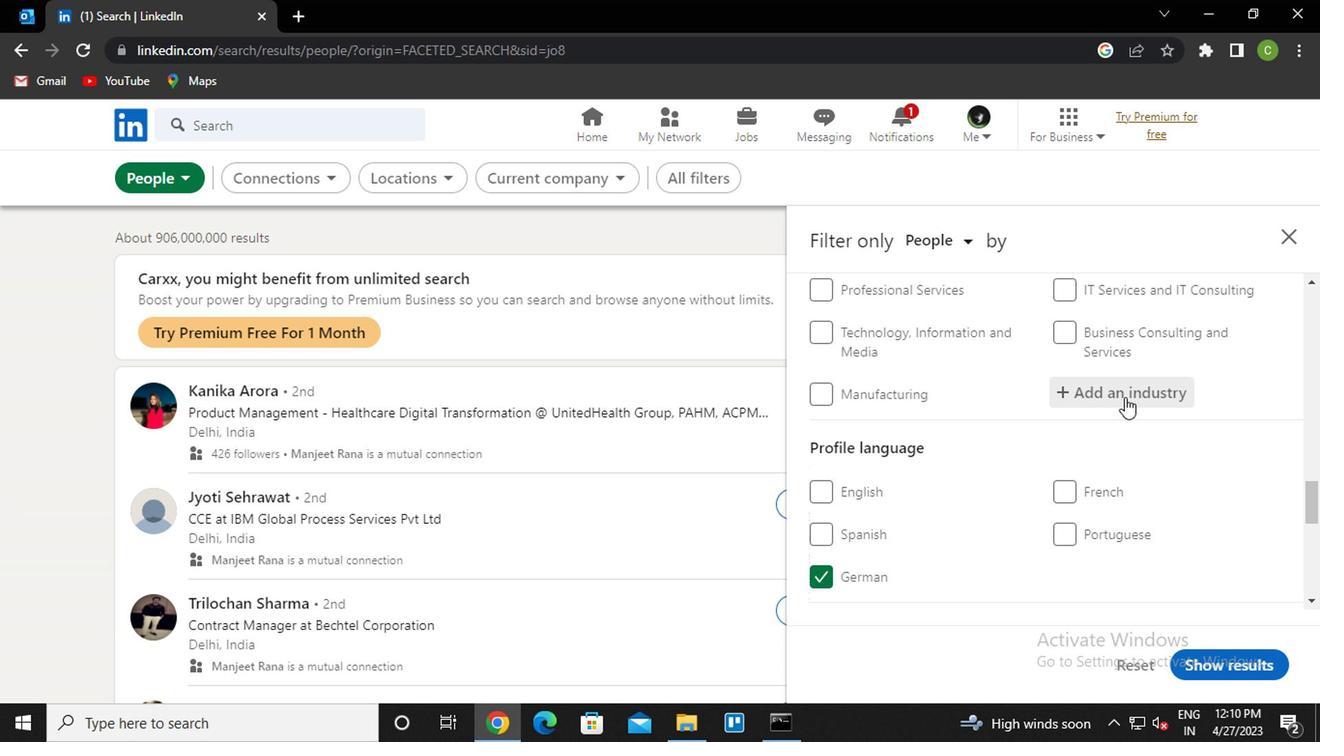 
Action: Key pressed <Key.caps_lock>a<Key.caps_lock>ir<Key.space><Key.down><Key.enter>
Screenshot: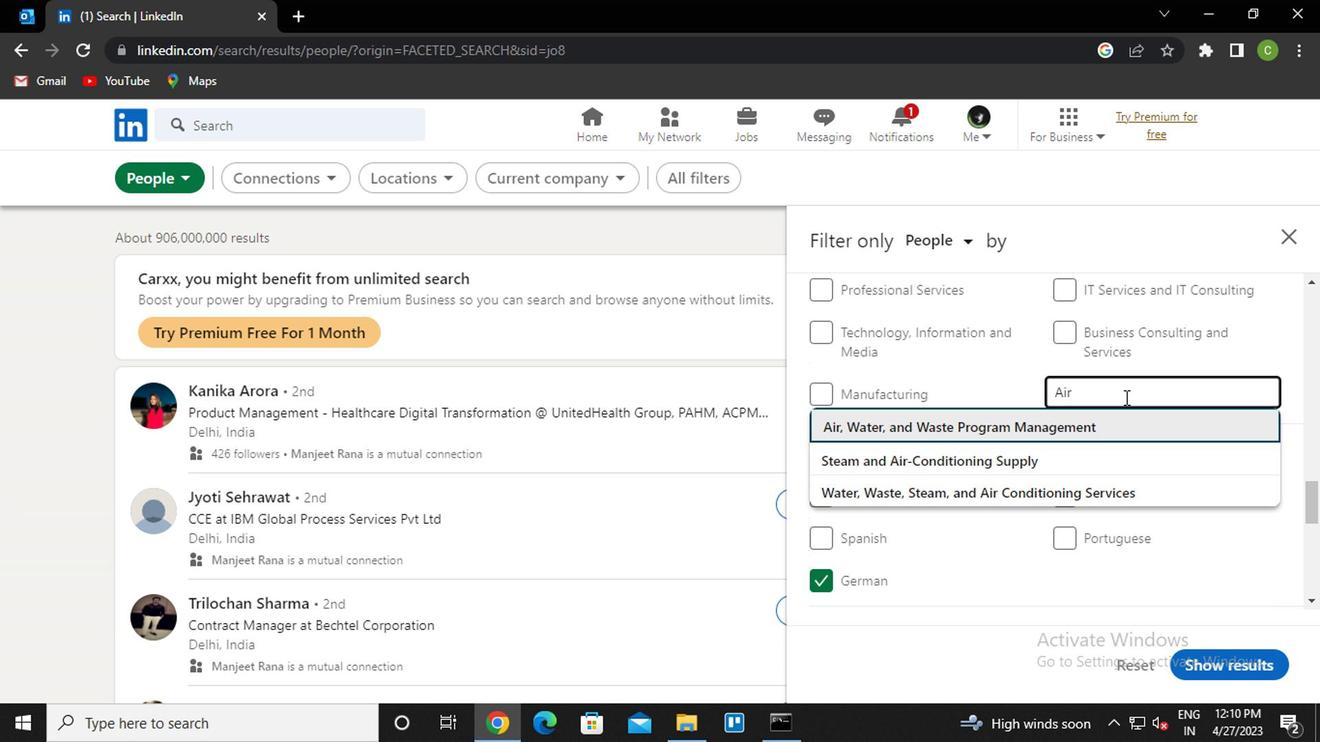 
Action: Mouse moved to (1135, 391)
Screenshot: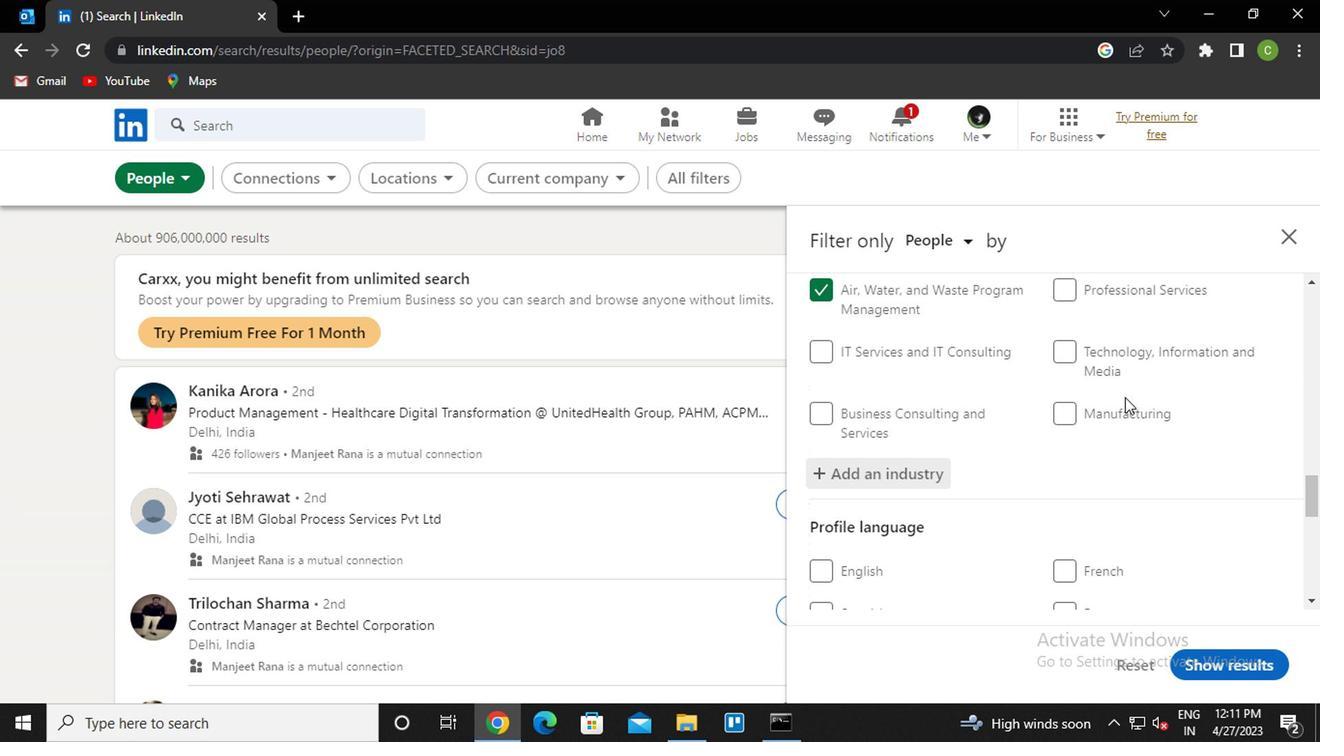 
Action: Mouse scrolled (1135, 390) with delta (0, -1)
Screenshot: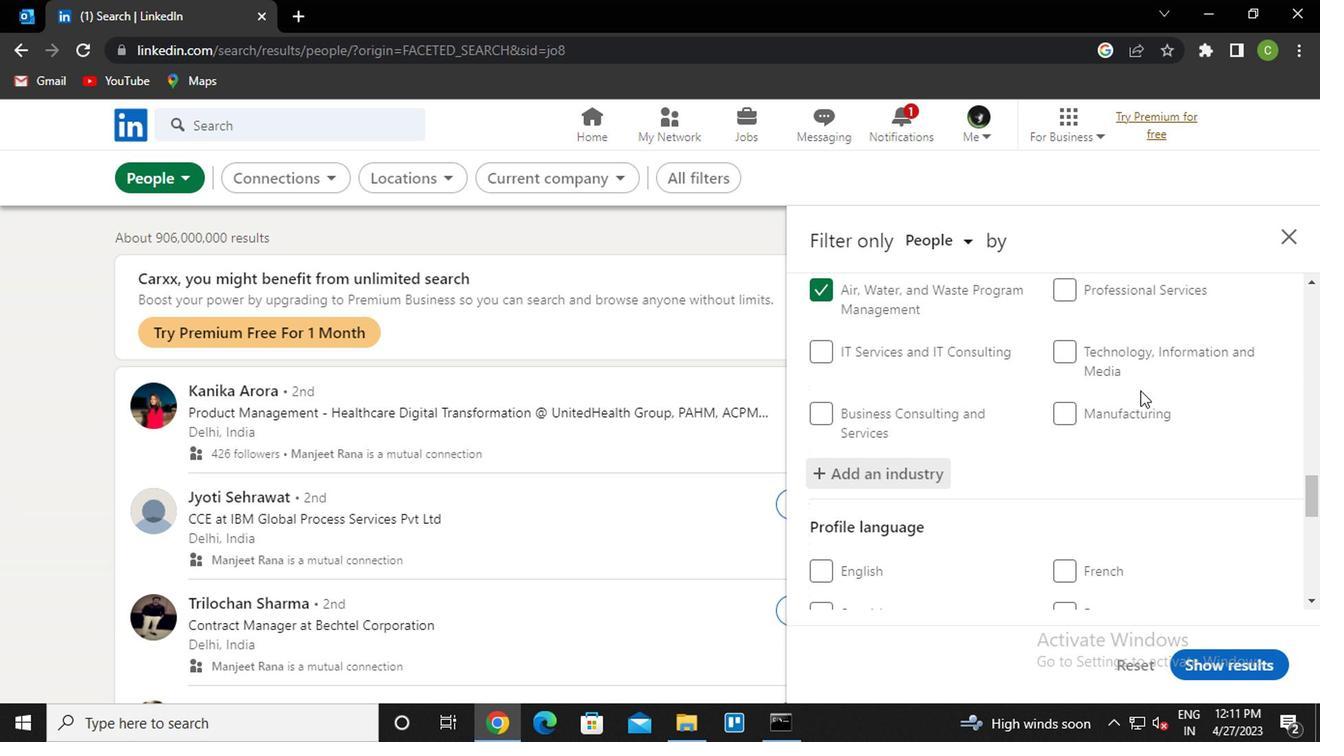 
Action: Mouse scrolled (1135, 390) with delta (0, -1)
Screenshot: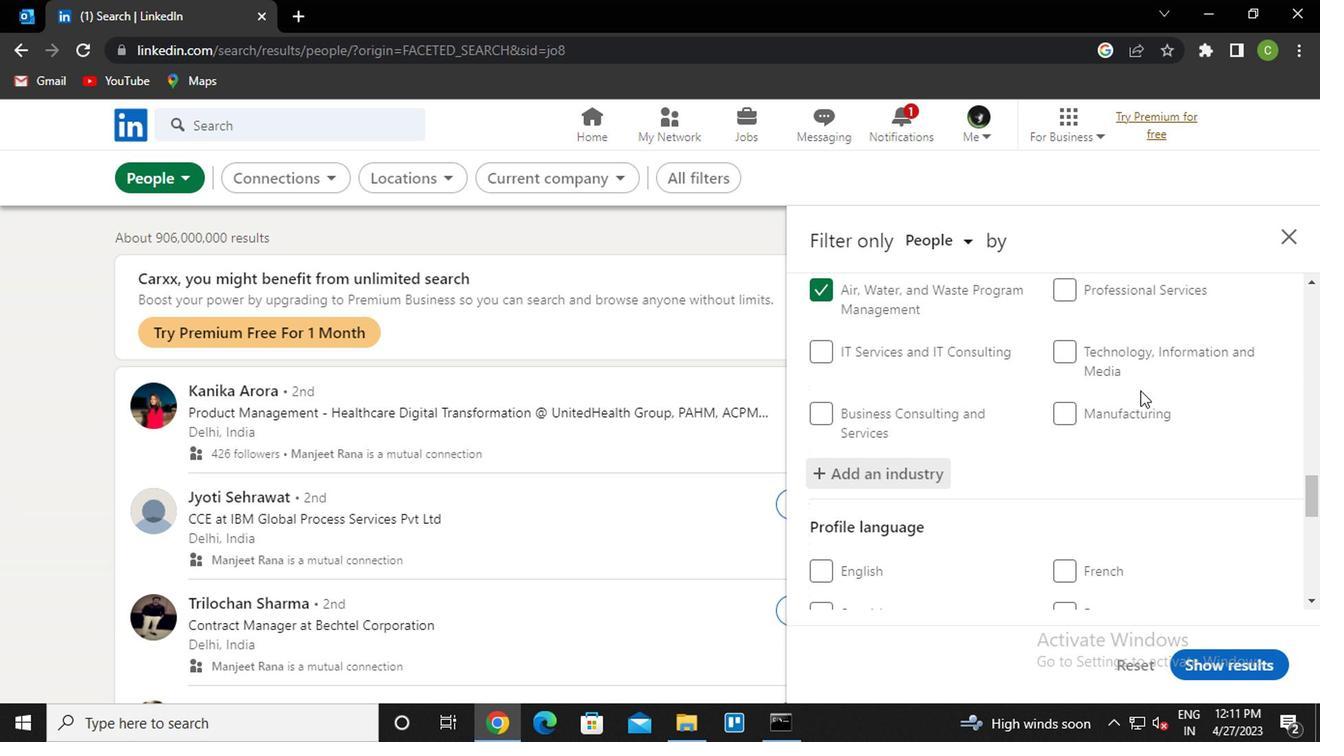 
Action: Mouse scrolled (1135, 390) with delta (0, -1)
Screenshot: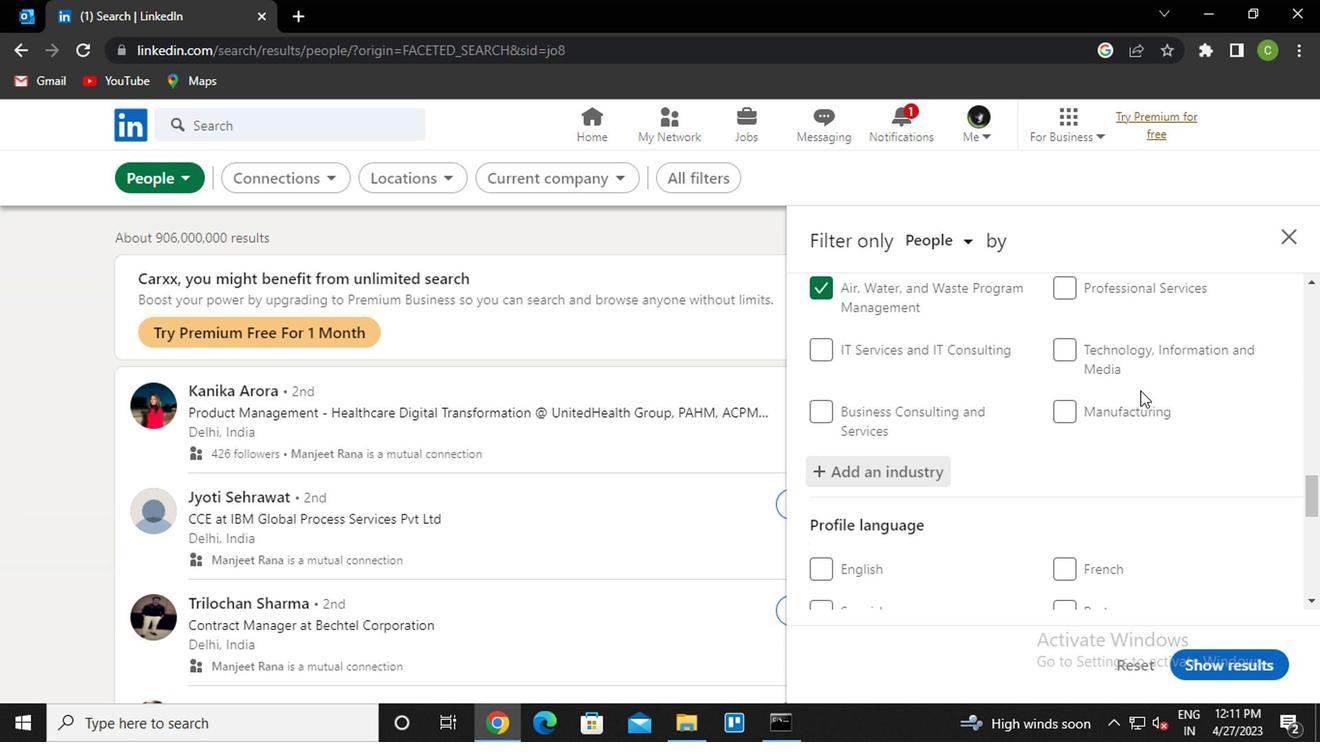 
Action: Mouse moved to (1135, 396)
Screenshot: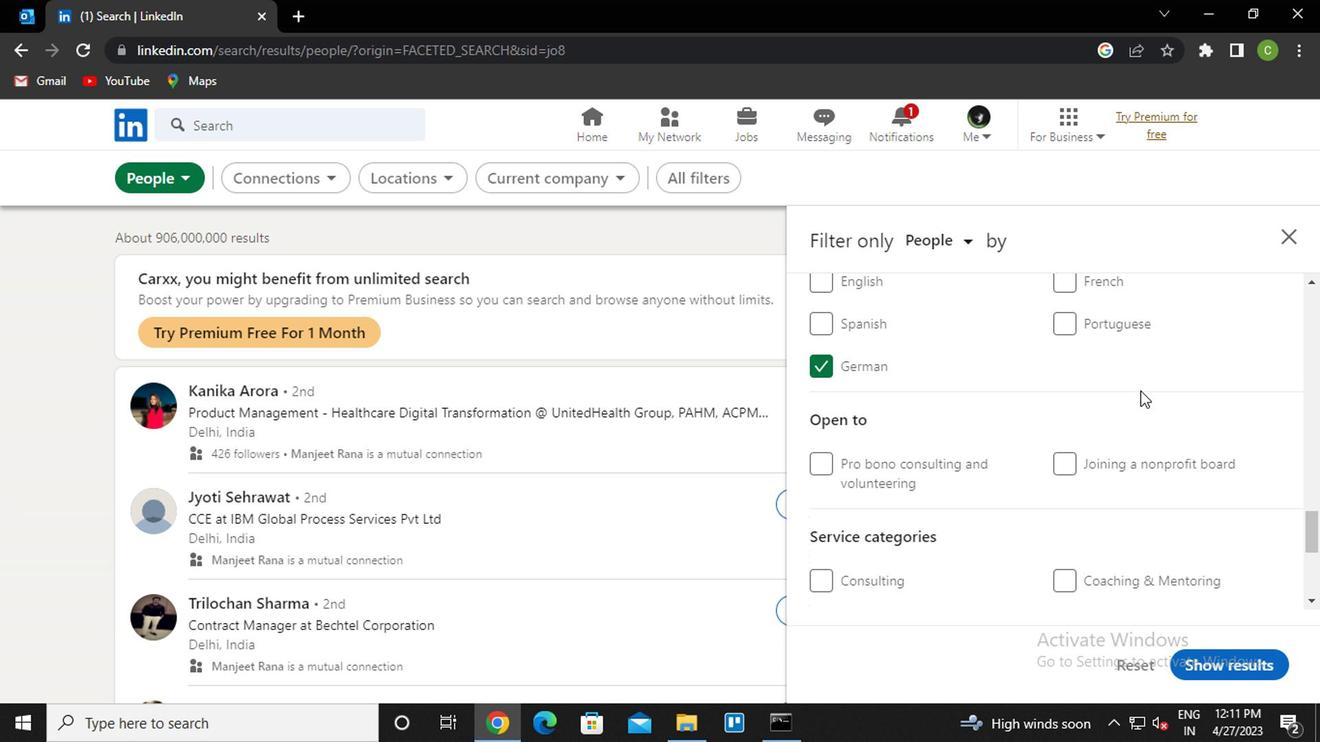 
Action: Mouse scrolled (1135, 395) with delta (0, -1)
Screenshot: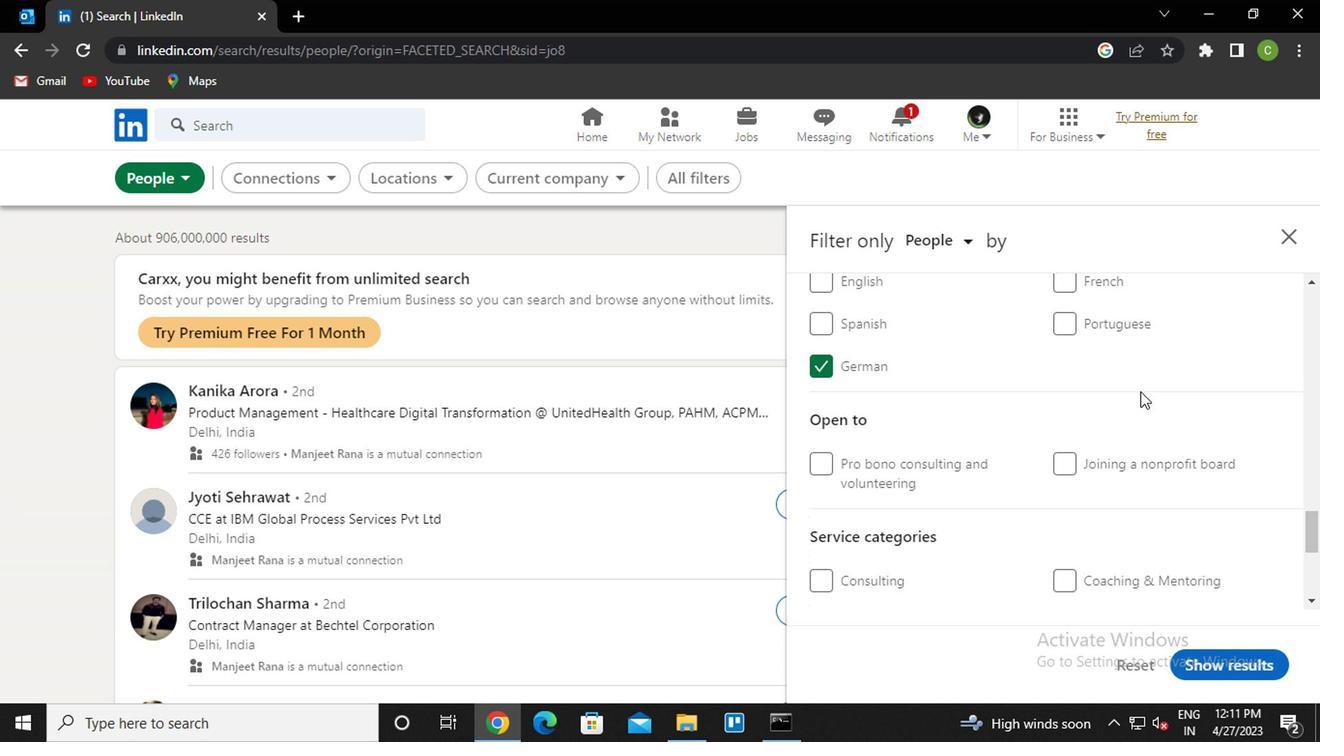 
Action: Mouse moved to (1131, 404)
Screenshot: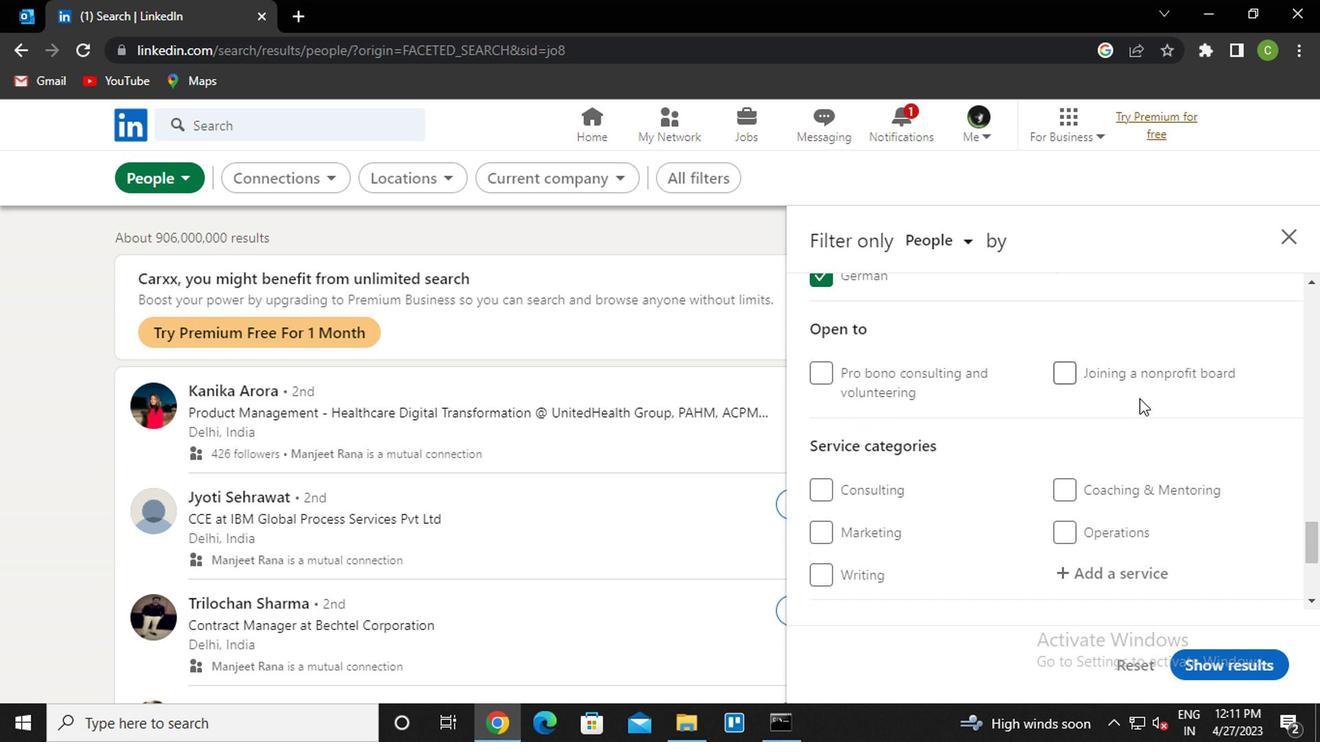 
Action: Mouse scrolled (1131, 404) with delta (0, 0)
Screenshot: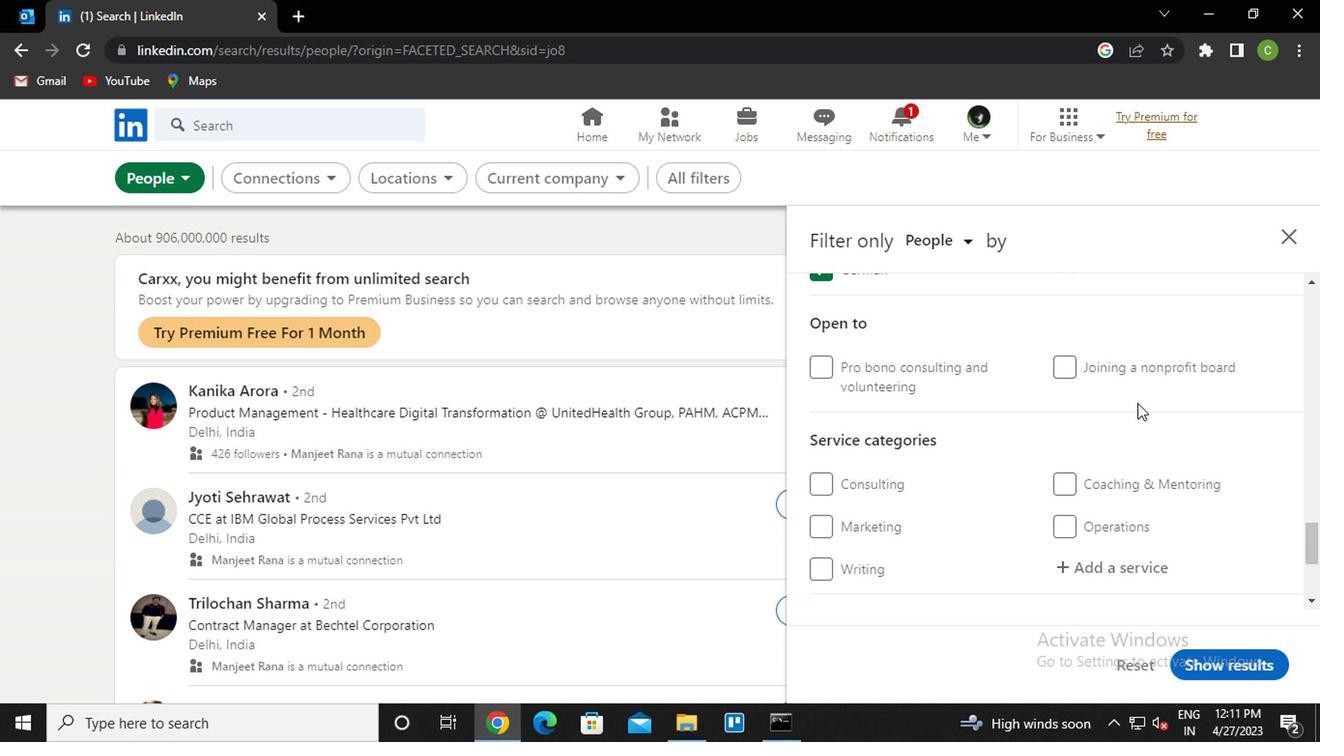 
Action: Mouse moved to (1120, 413)
Screenshot: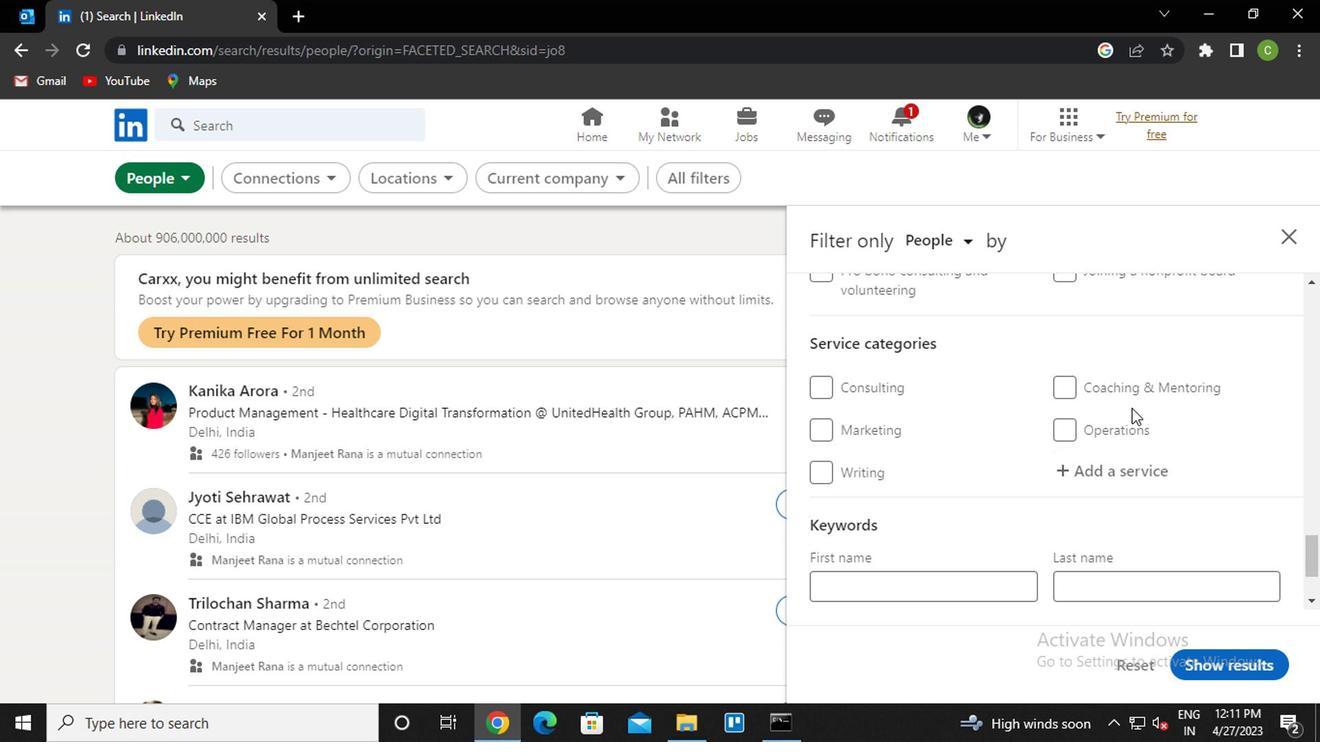 
Action: Mouse scrolled (1120, 413) with delta (0, 0)
Screenshot: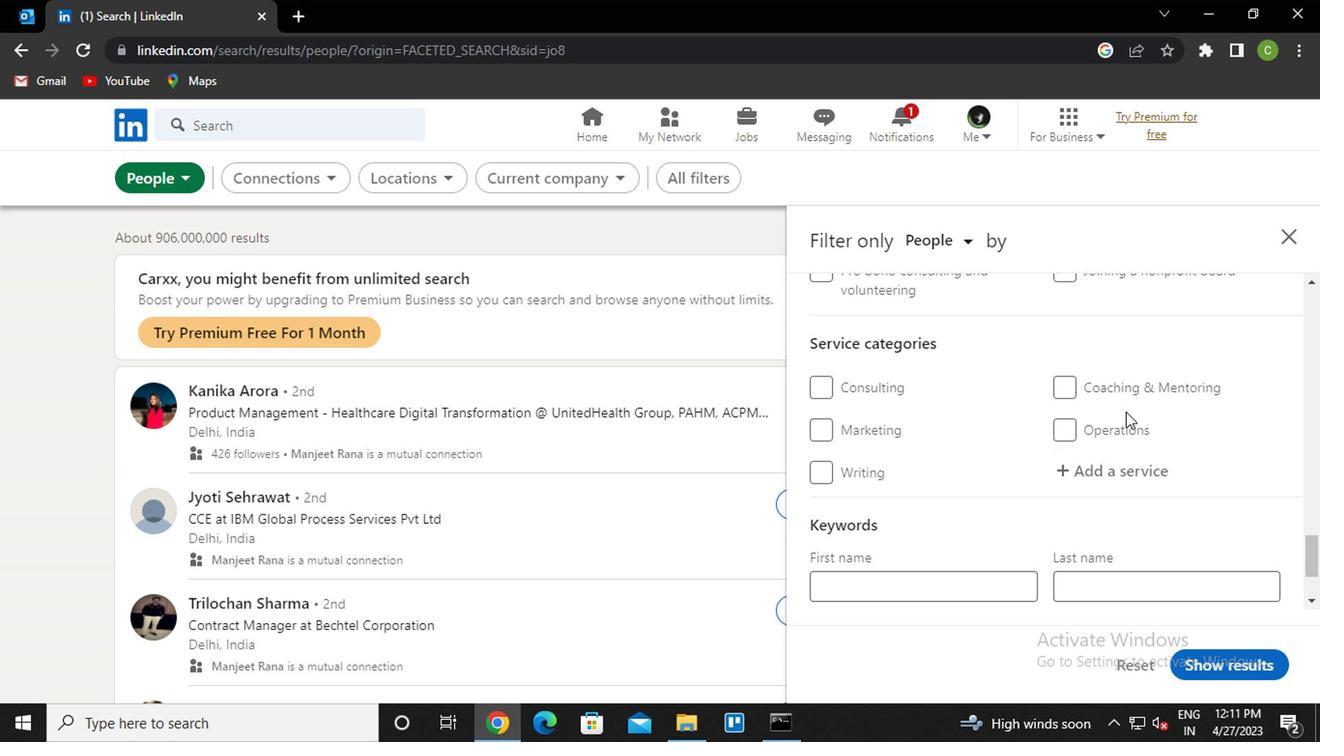 
Action: Mouse moved to (1109, 400)
Screenshot: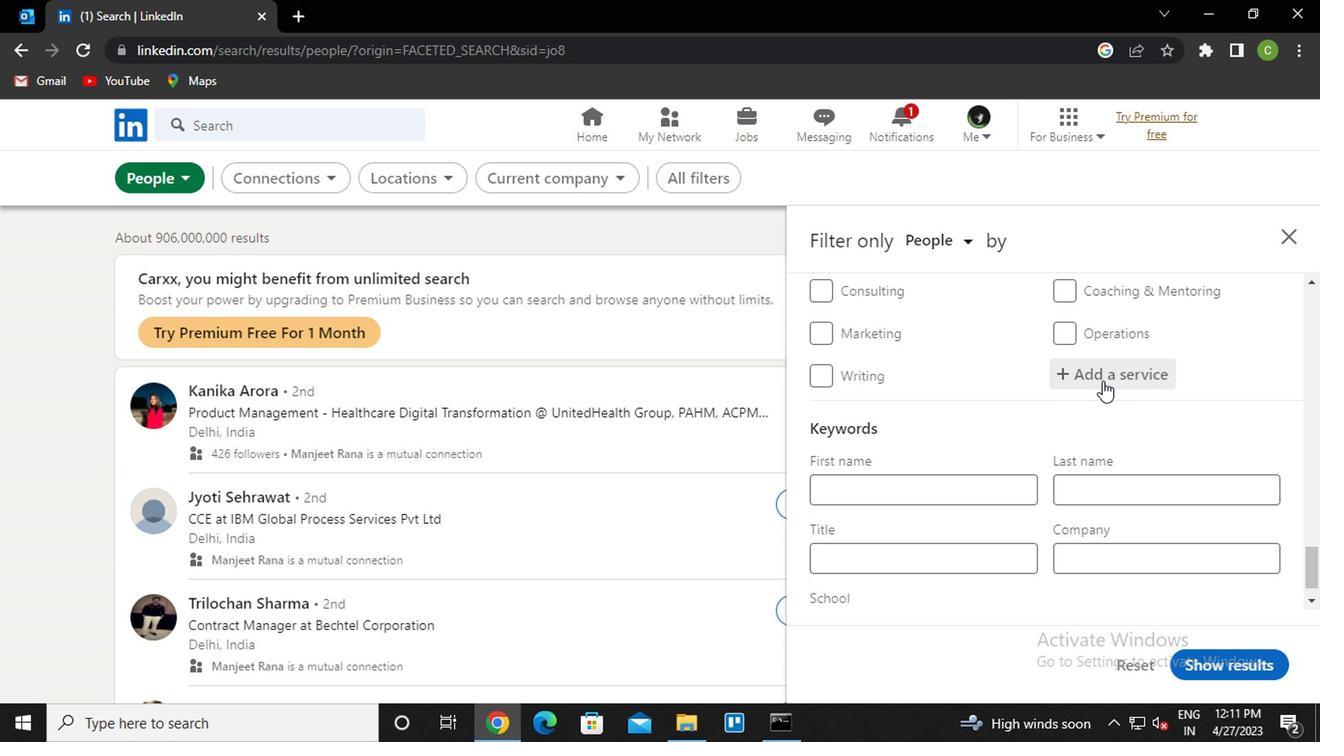 
Action: Mouse scrolled (1109, 401) with delta (0, 1)
Screenshot: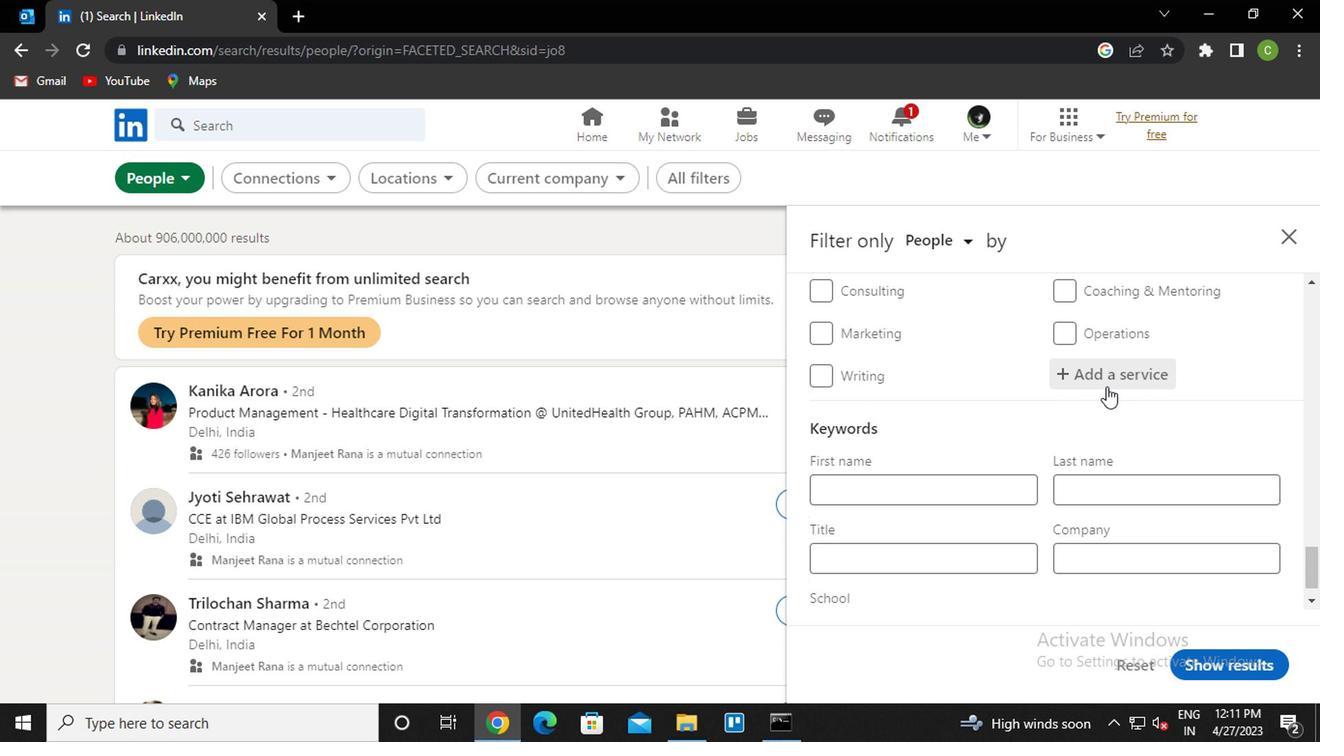 
Action: Mouse moved to (1120, 464)
Screenshot: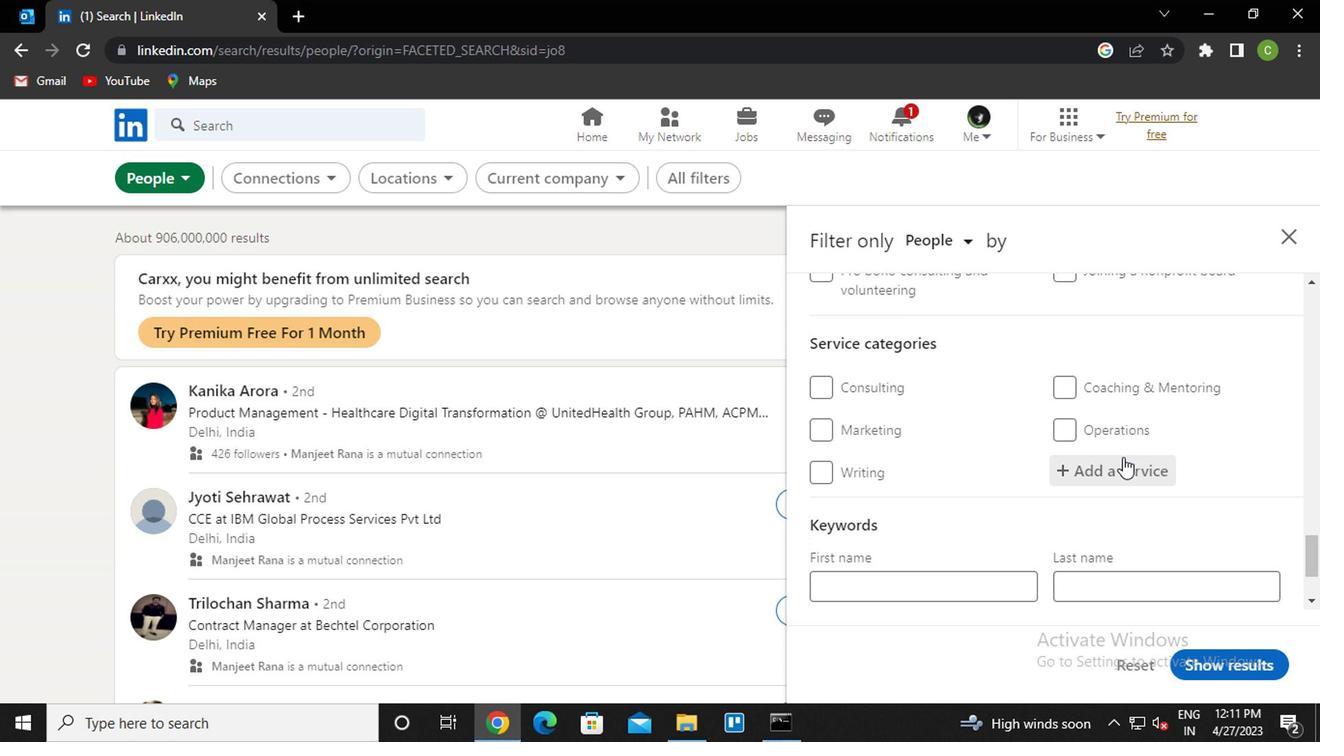 
Action: Mouse pressed left at (1120, 464)
Screenshot: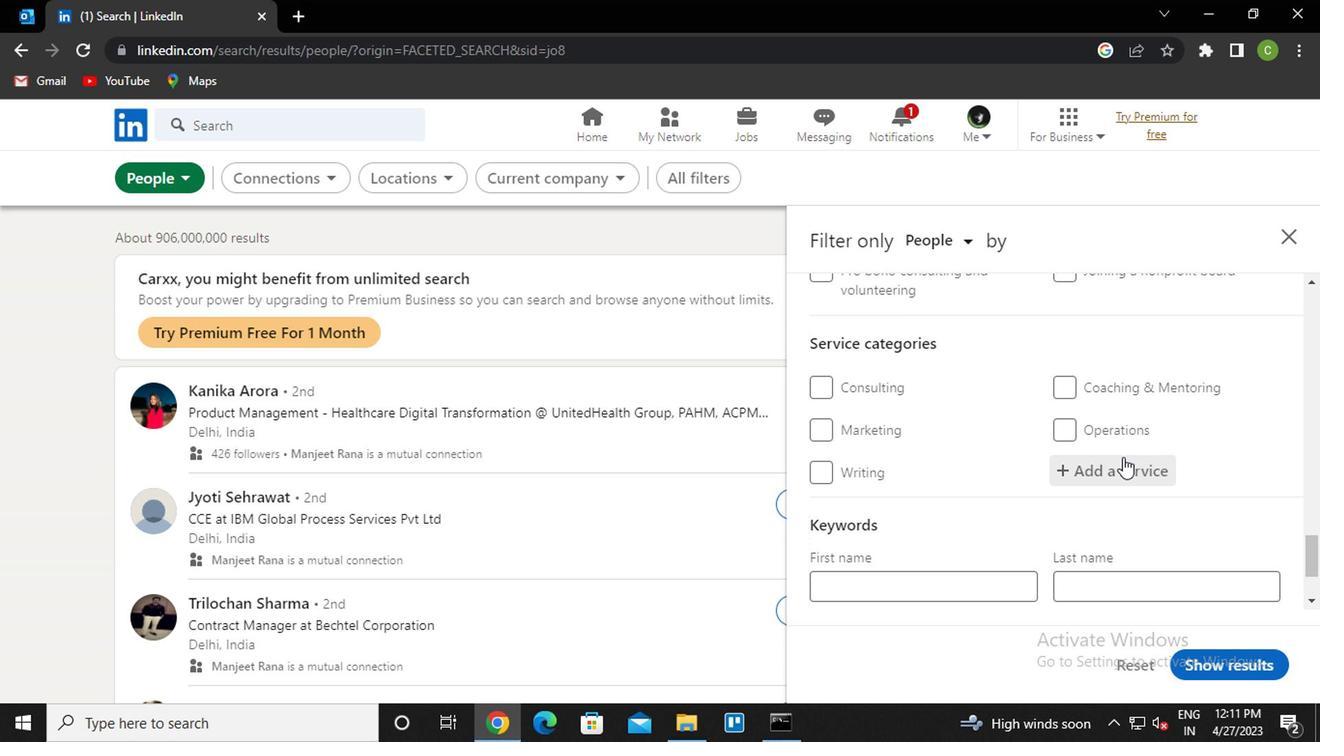
Action: Mouse moved to (1120, 465)
Screenshot: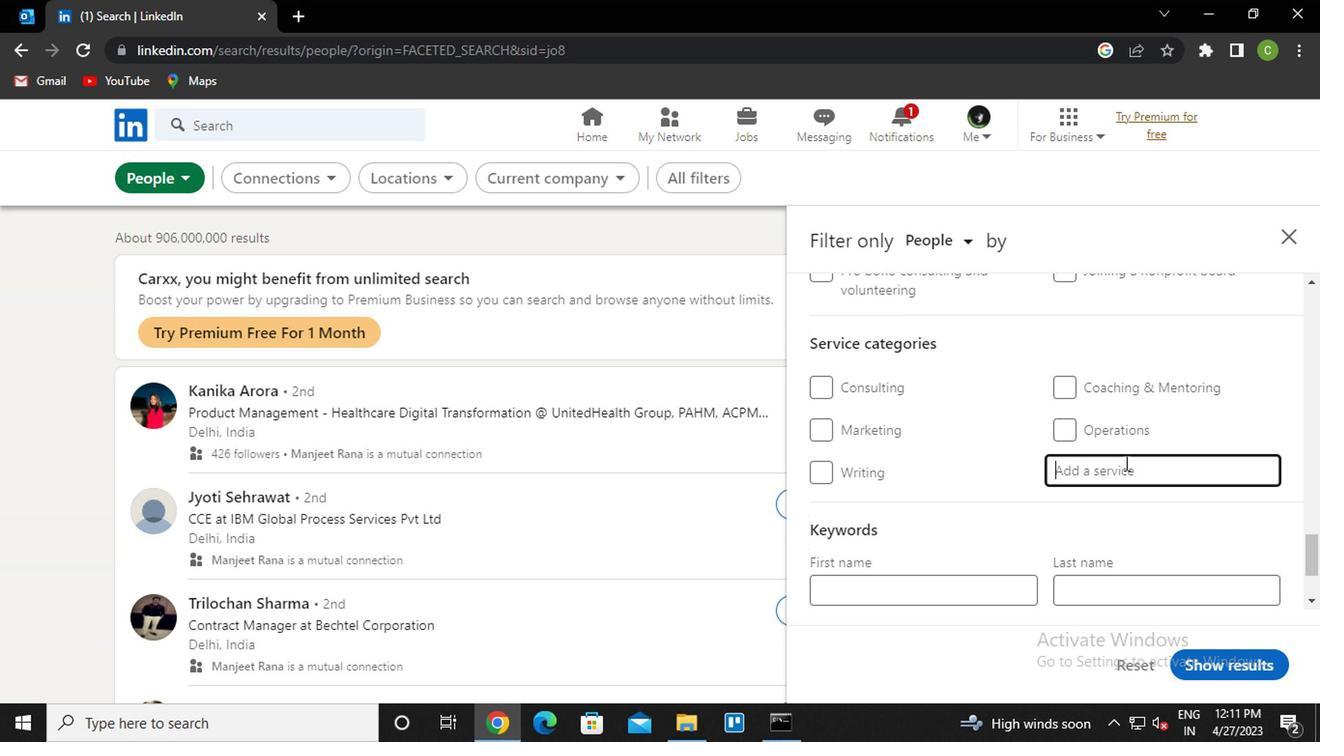 
Action: Key pressed <Key.caps_lock>p<Key.caps_lock>rint<Key.space><Key.down><Key.enter>
Screenshot: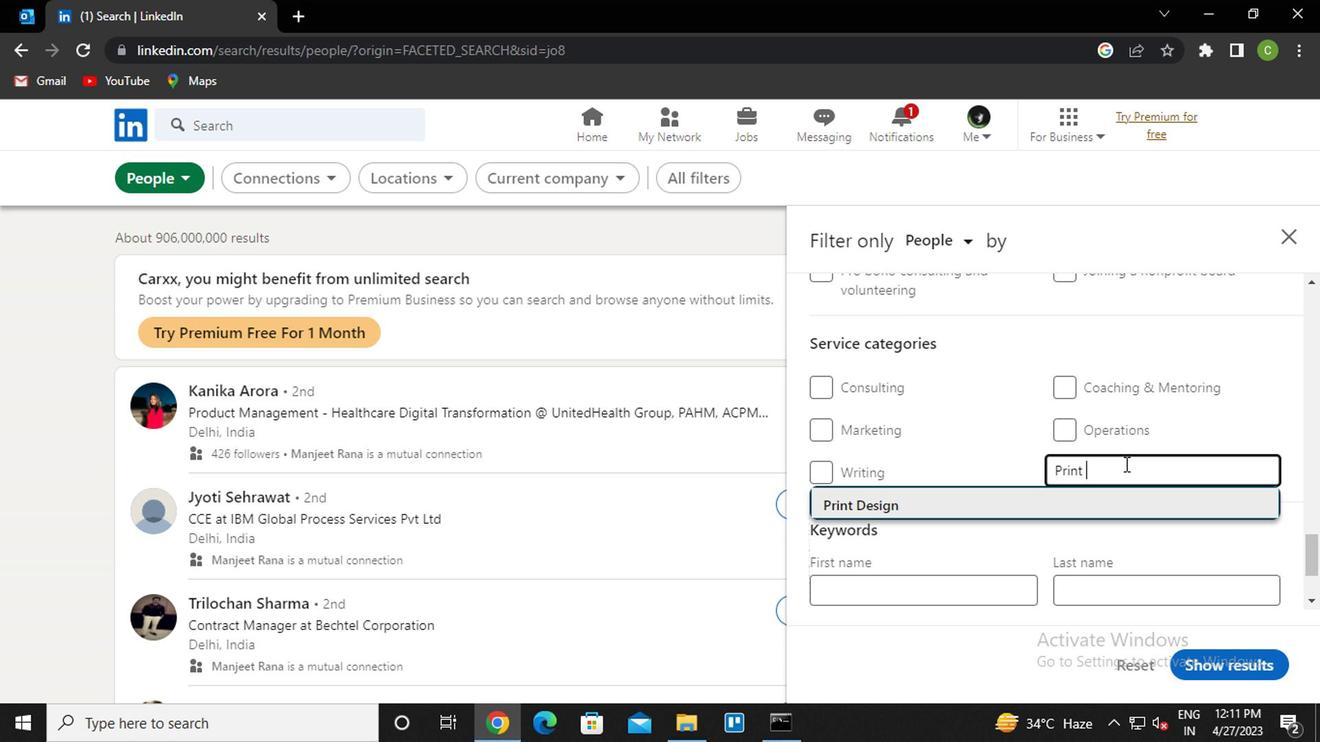 
Action: Mouse moved to (1120, 465)
Screenshot: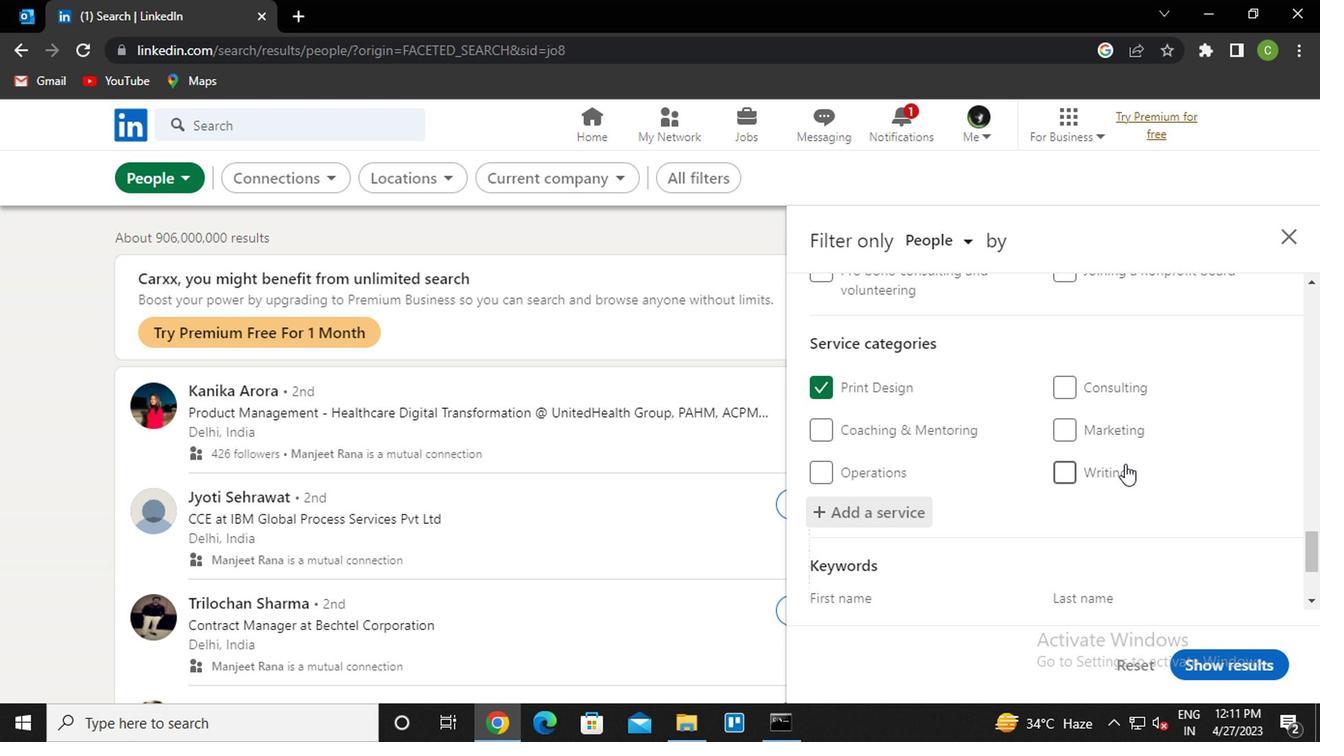 
Action: Mouse scrolled (1120, 464) with delta (0, 0)
Screenshot: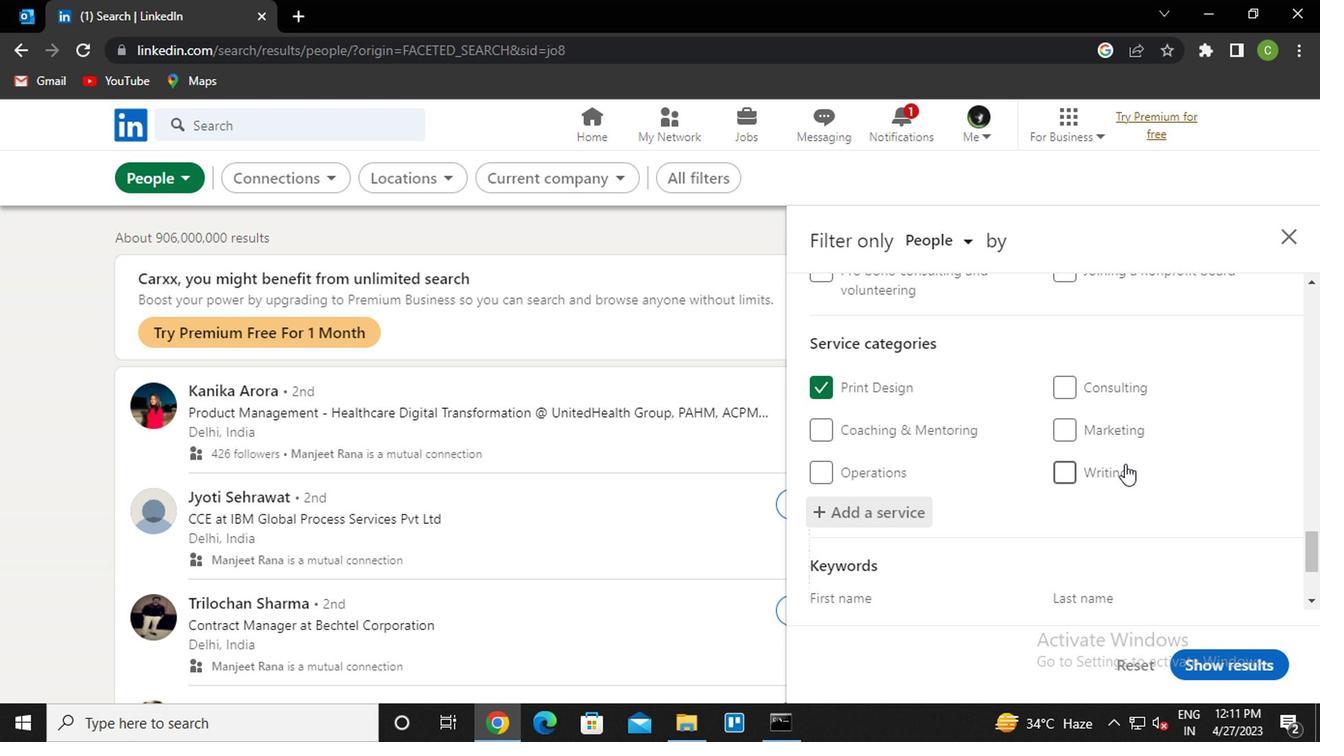 
Action: Mouse moved to (1135, 506)
Screenshot: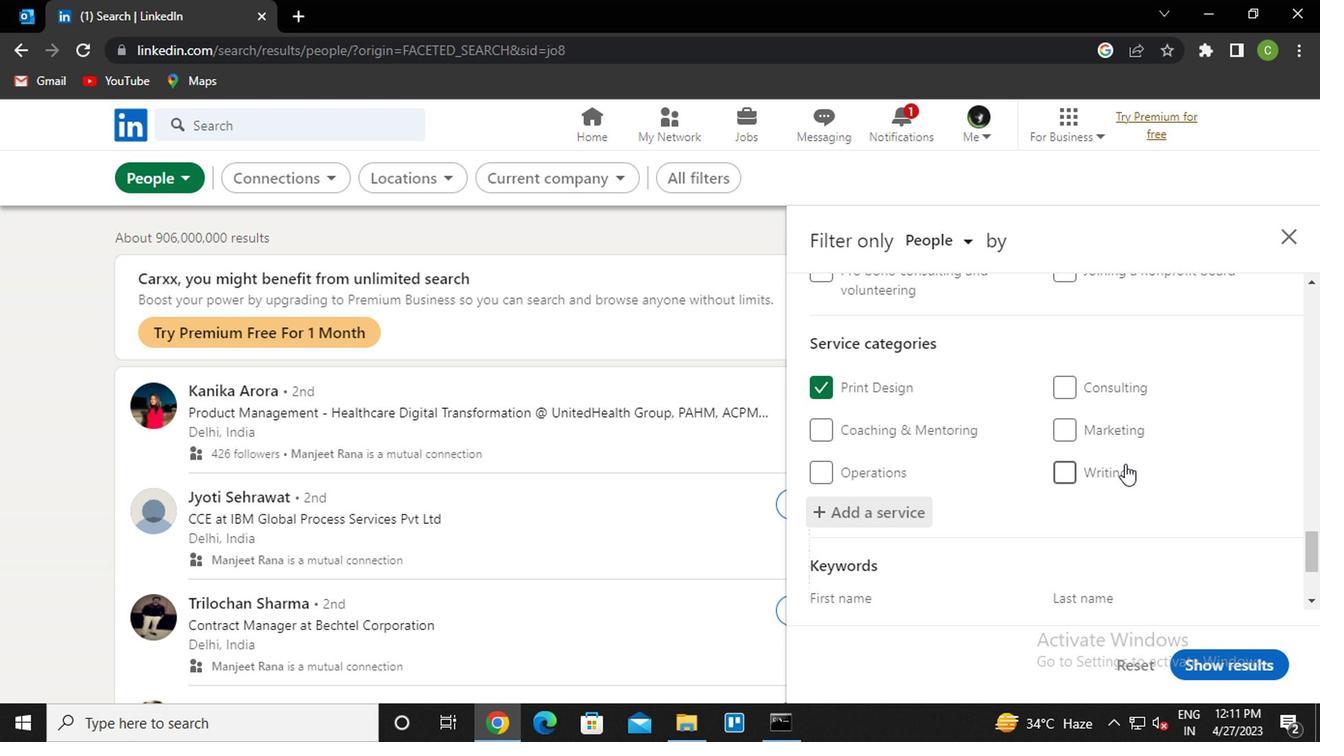 
Action: Mouse scrolled (1135, 505) with delta (0, 0)
Screenshot: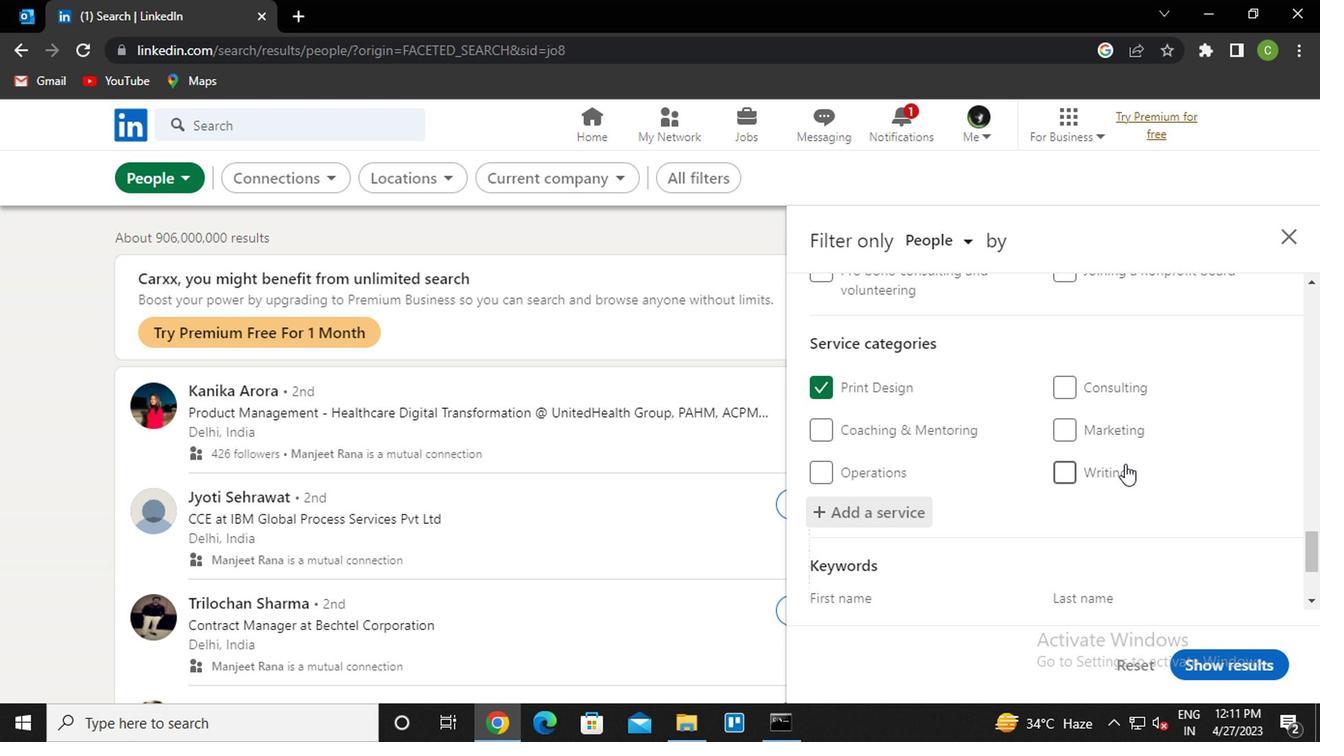 
Action: Mouse moved to (1146, 546)
Screenshot: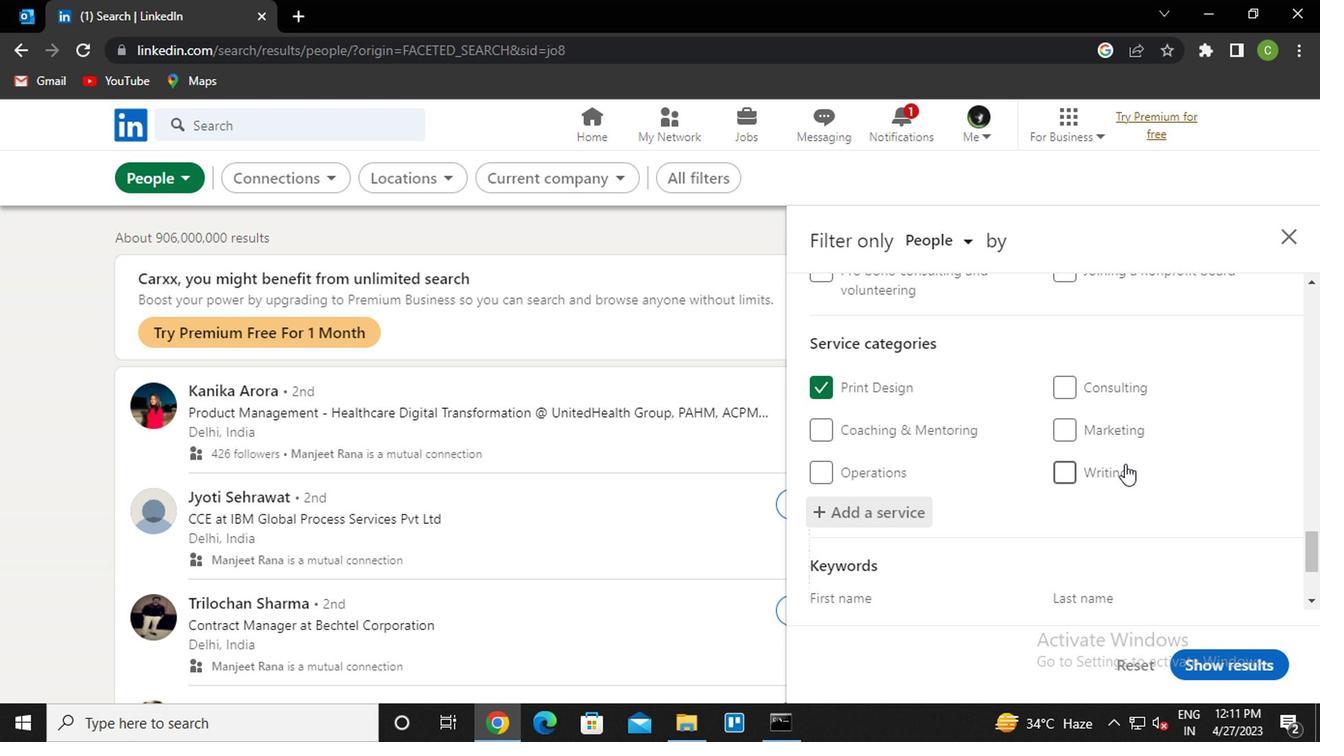 
Action: Mouse scrolled (1146, 545) with delta (0, 0)
Screenshot: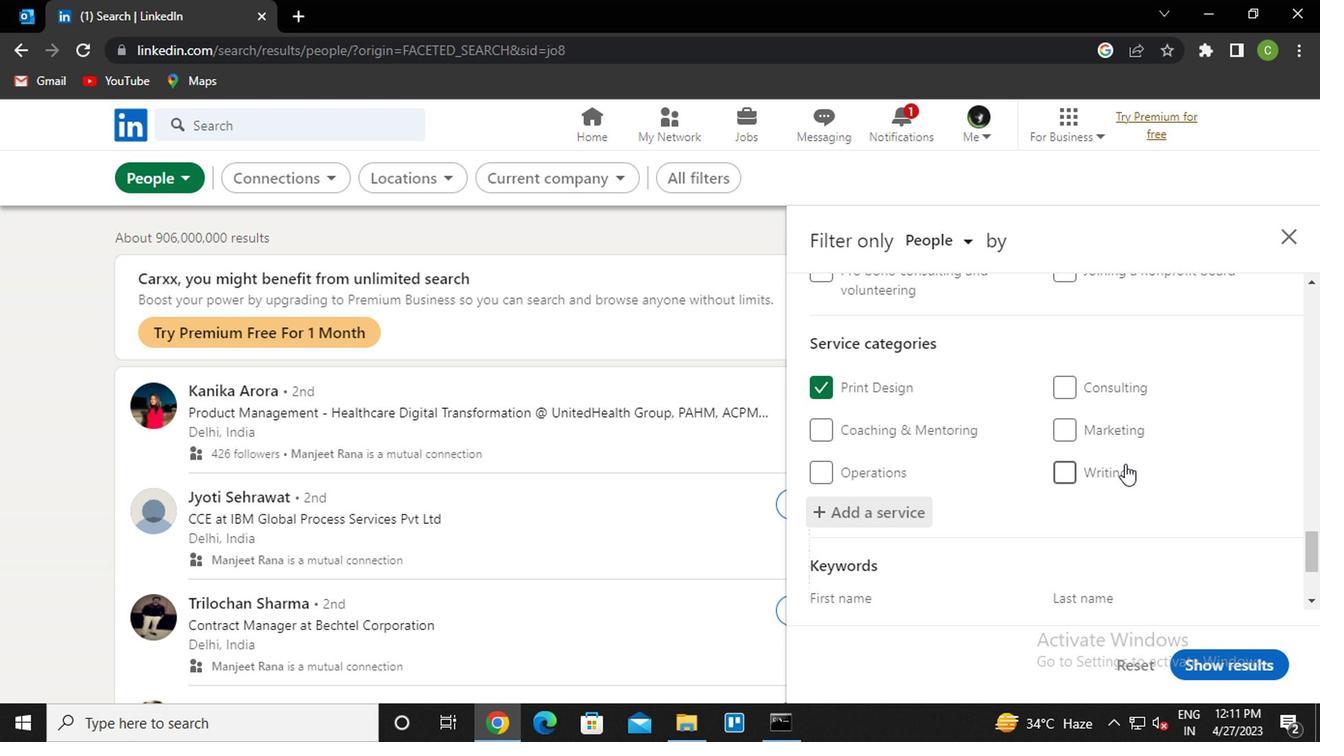 
Action: Mouse scrolled (1146, 545) with delta (0, 0)
Screenshot: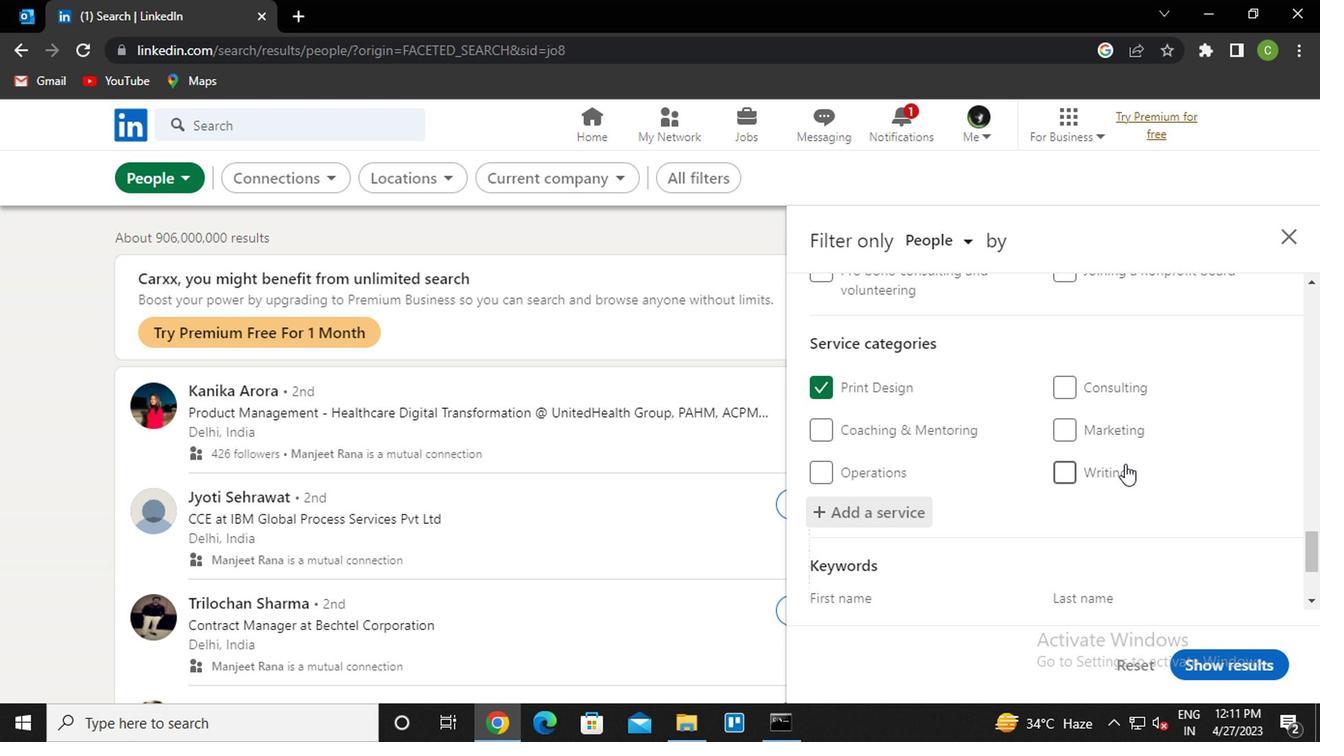 
Action: Mouse moved to (922, 519)
Screenshot: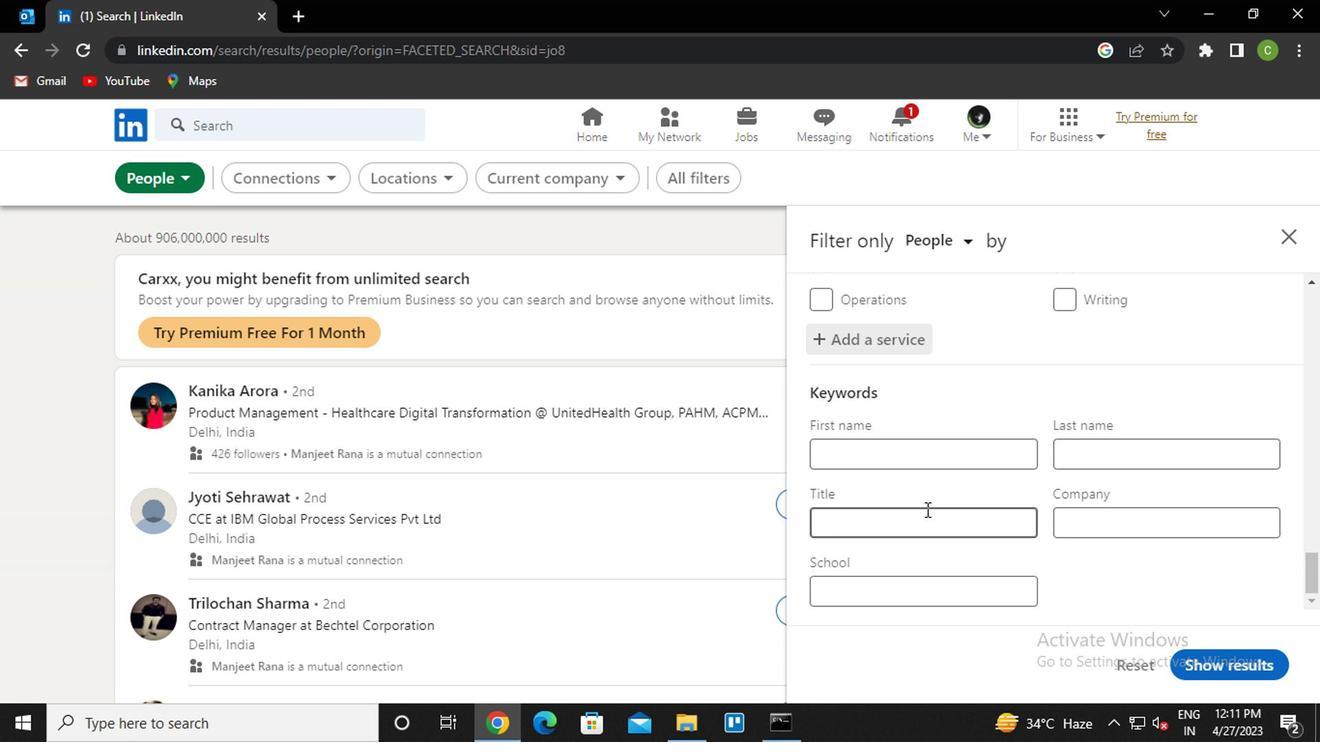 
Action: Mouse pressed left at (922, 519)
Screenshot: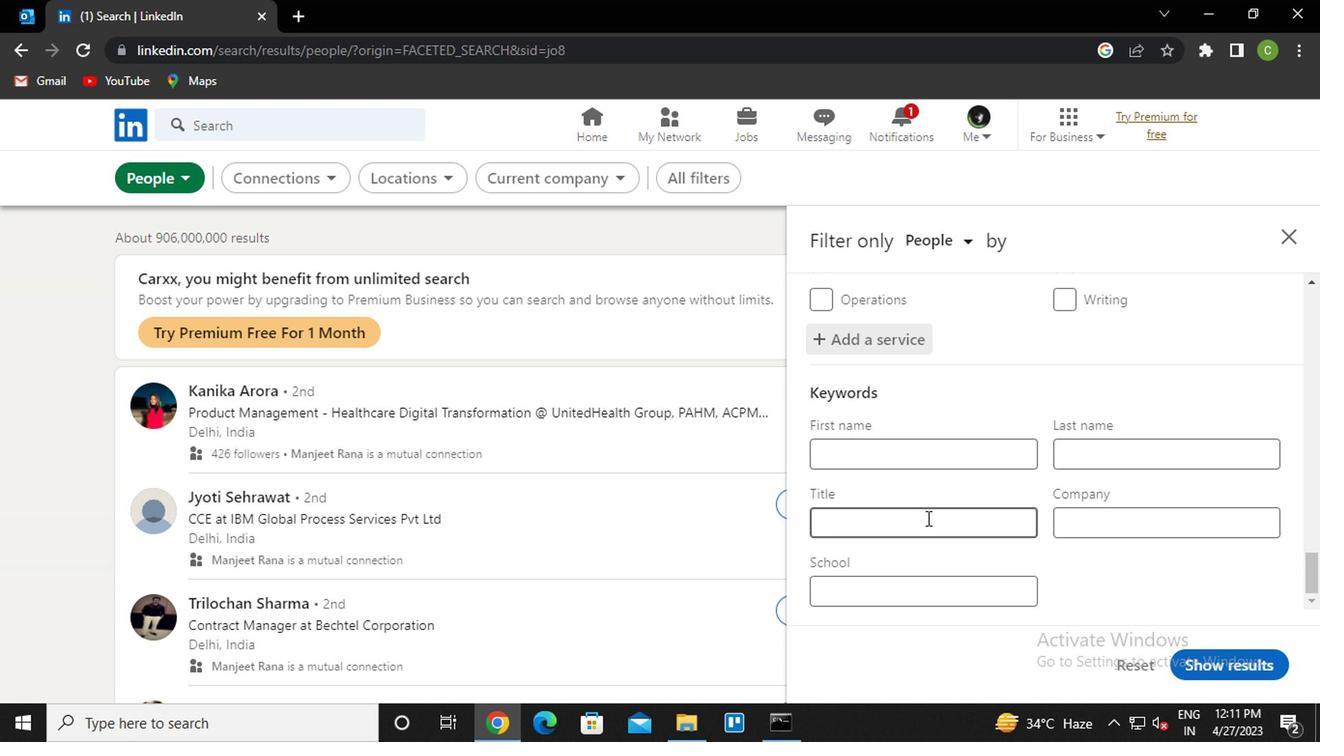 
Action: Mouse moved to (922, 519)
Screenshot: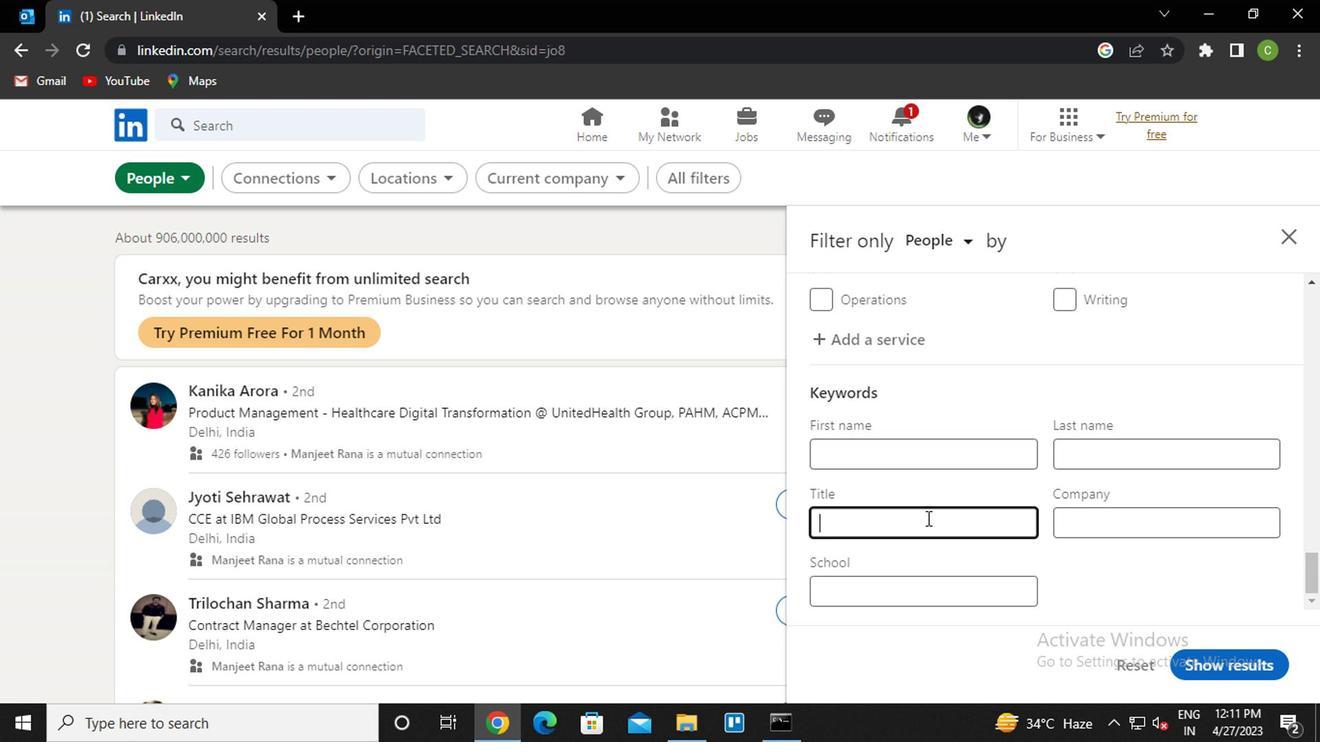 
Action: Key pressed <Key.caps_lock>it<Key.space>p<Key.caps_lock>rofessional
Screenshot: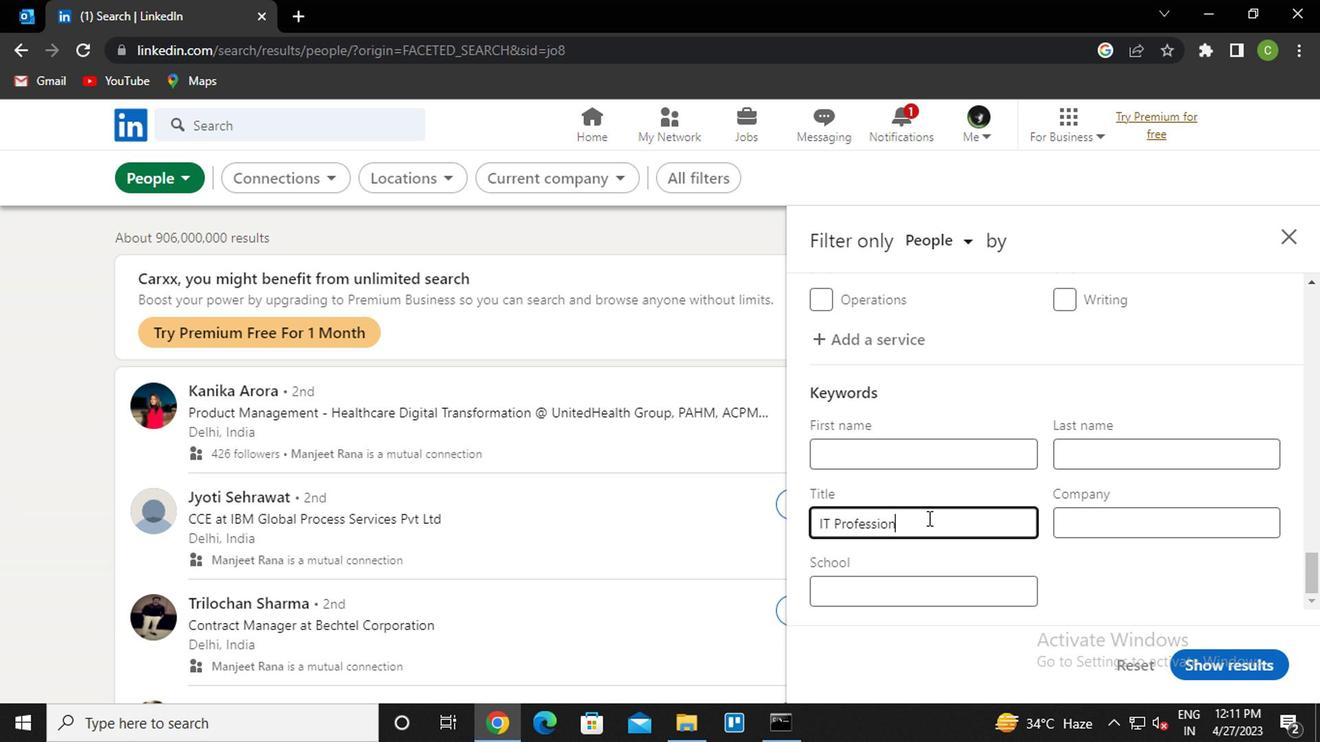 
Action: Mouse moved to (1219, 668)
Screenshot: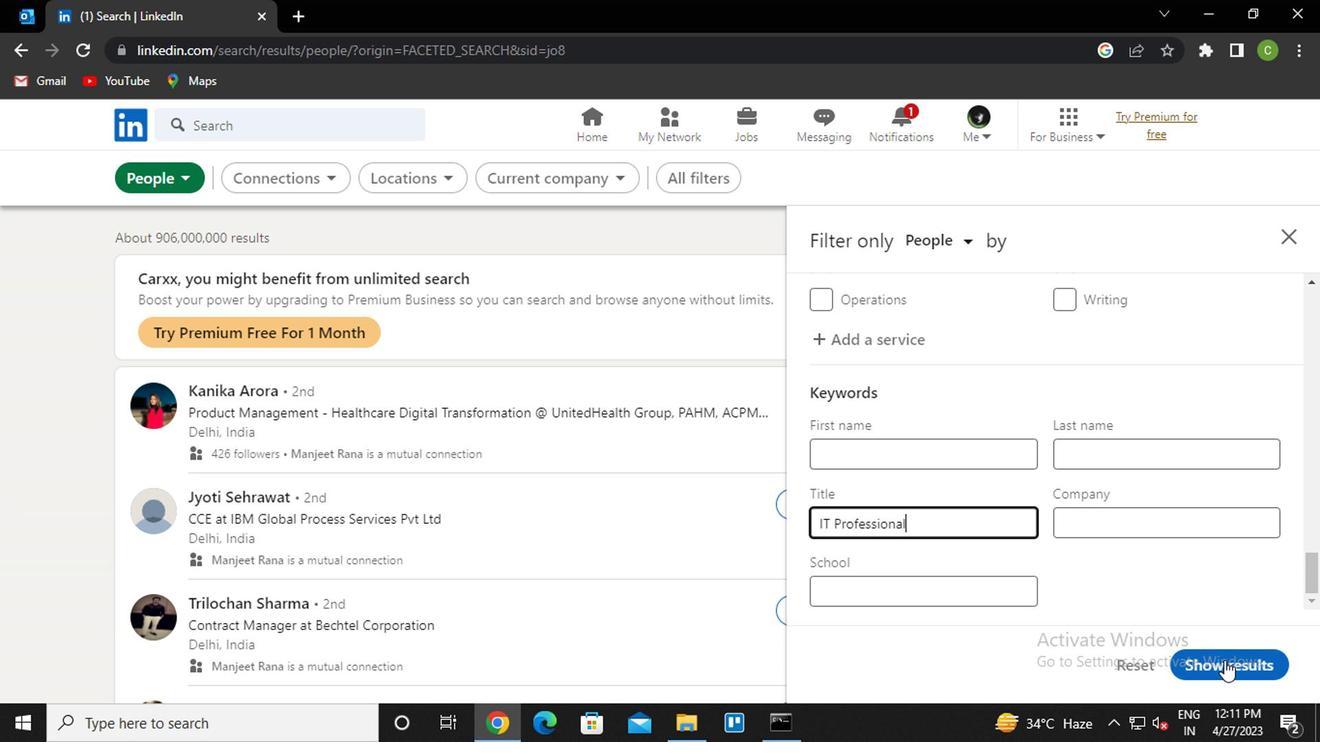 
Action: Mouse pressed left at (1219, 668)
Screenshot: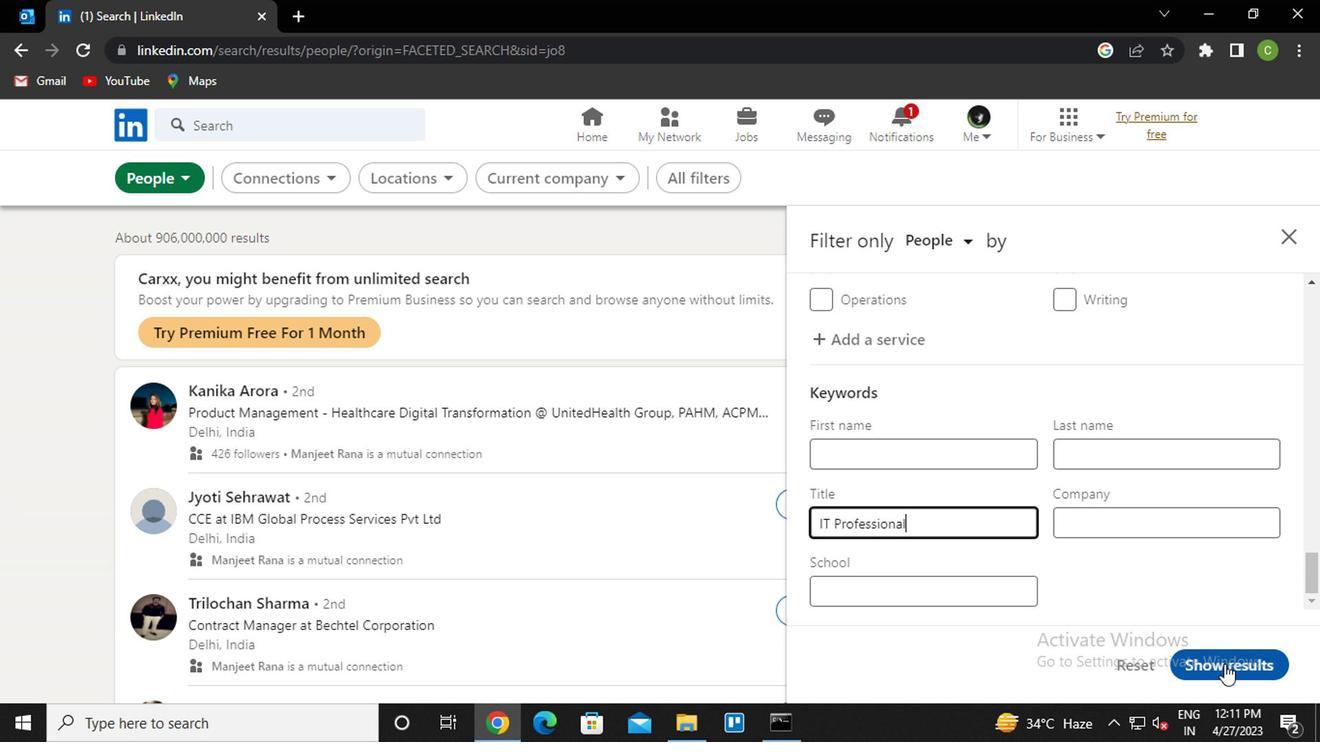 
Action: Mouse moved to (669, 492)
Screenshot: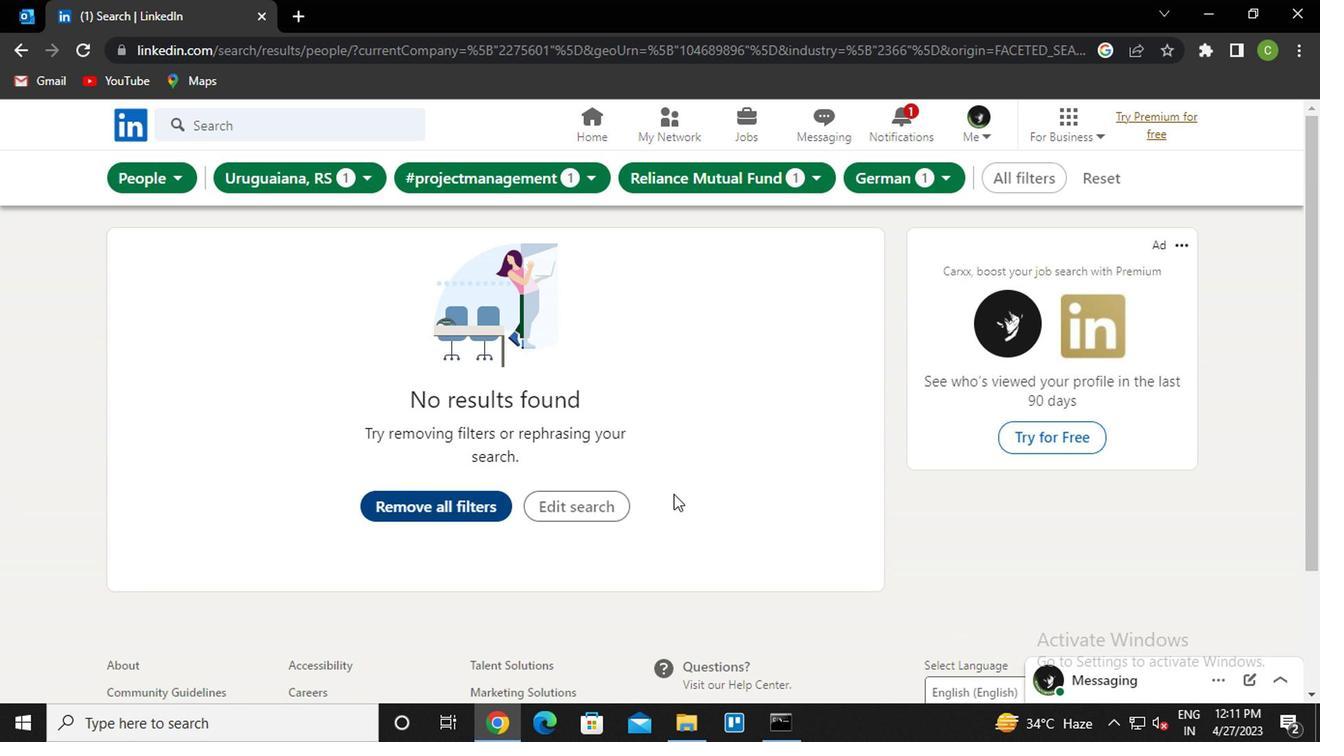 
Action: Key pressed <Key.f8>
Screenshot: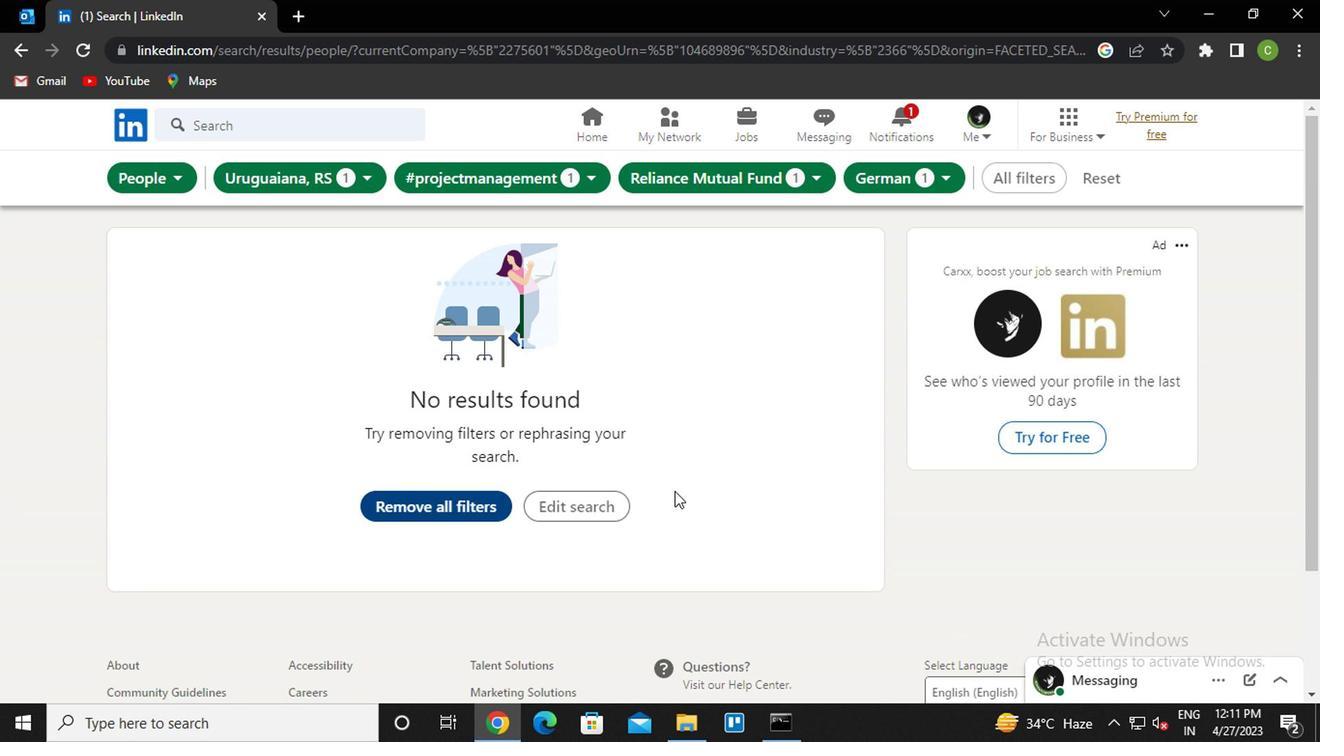 
